 Task: Find connections with filter location Schlüchtern with filter topic #Advertisingandmarketingwith filter profile language German with filter current company Turner (Turner Broadcasting System, Inc) with filter school S D Public School with filter industry Robot Manufacturing with filter service category Bankruptcy Law with filter keywords title Media Relations Coordinator
Action: Mouse moved to (323, 243)
Screenshot: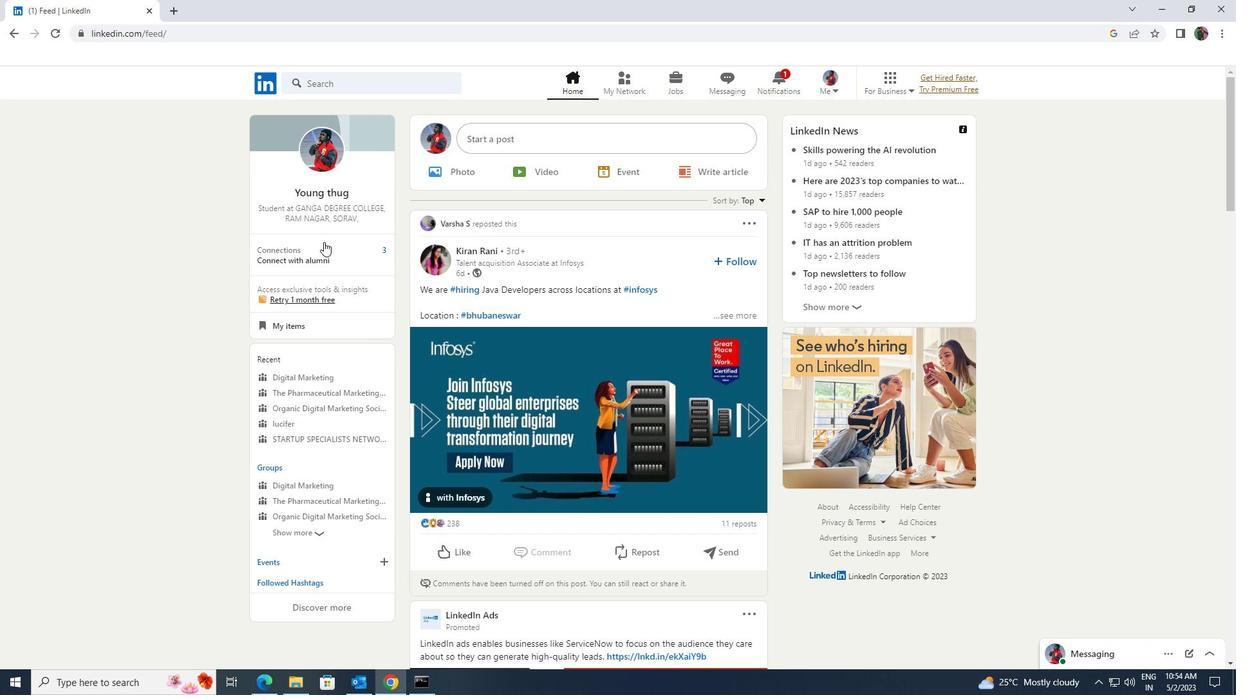 
Action: Mouse pressed left at (323, 243)
Screenshot: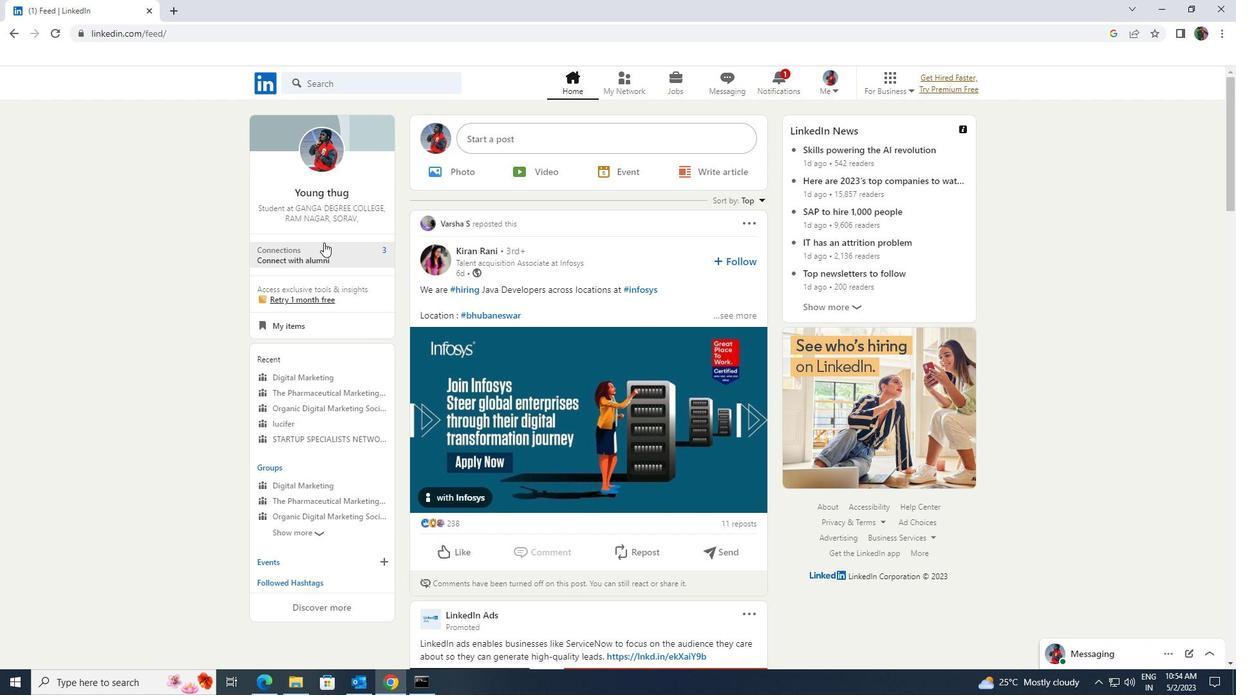 
Action: Mouse moved to (330, 158)
Screenshot: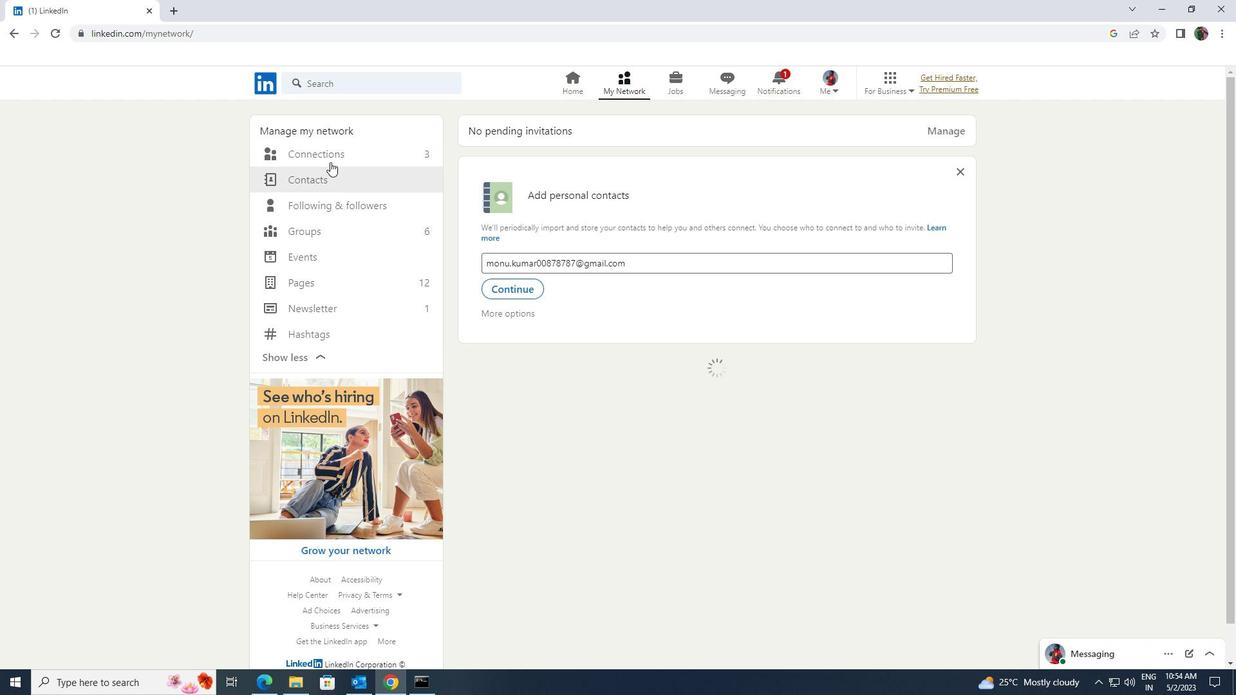 
Action: Mouse pressed left at (330, 158)
Screenshot: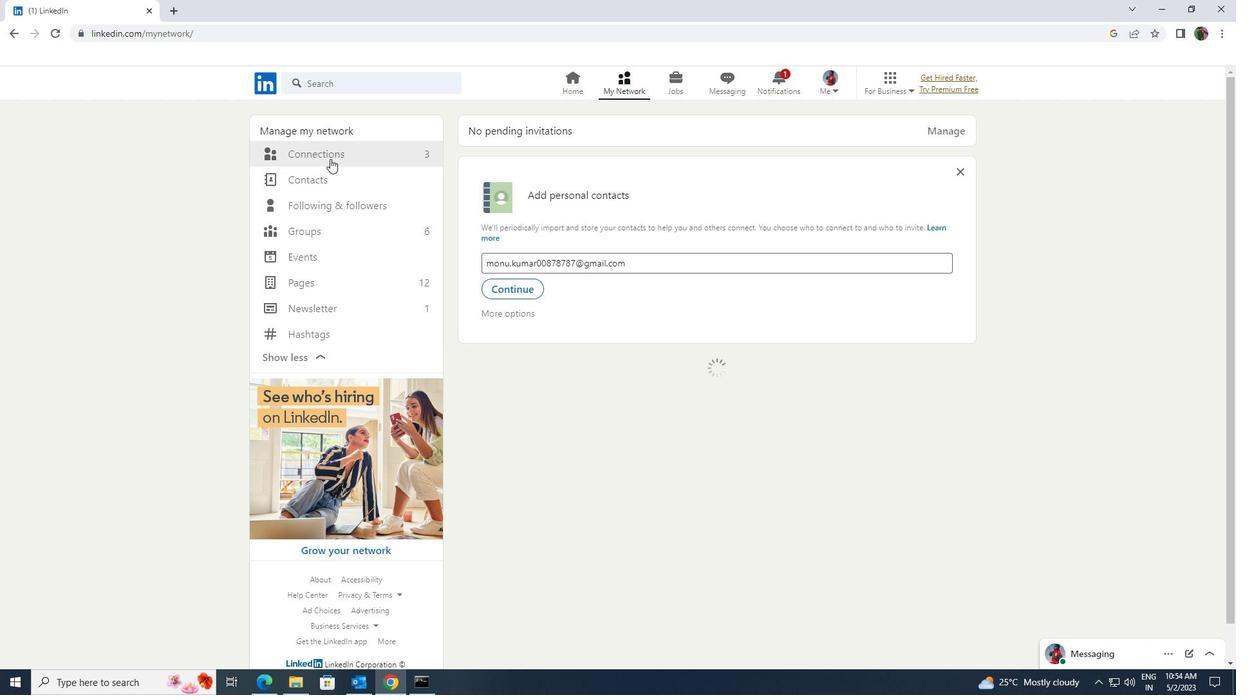 
Action: Mouse moved to (709, 156)
Screenshot: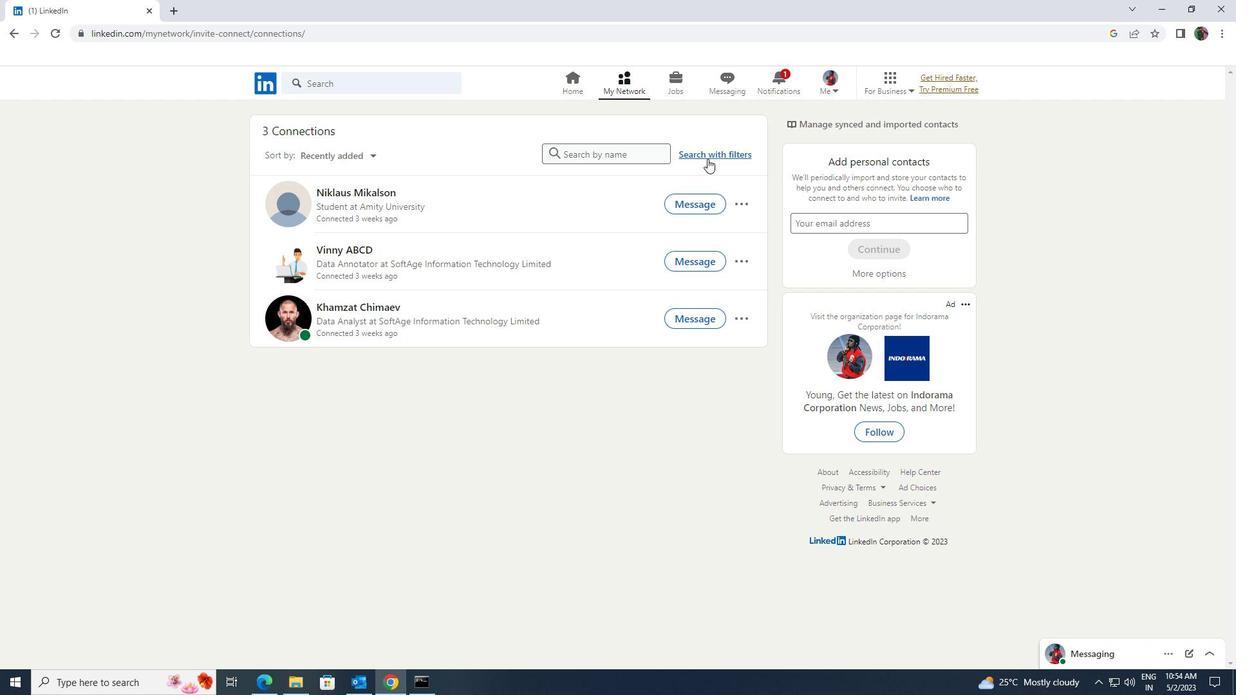 
Action: Mouse pressed left at (709, 156)
Screenshot: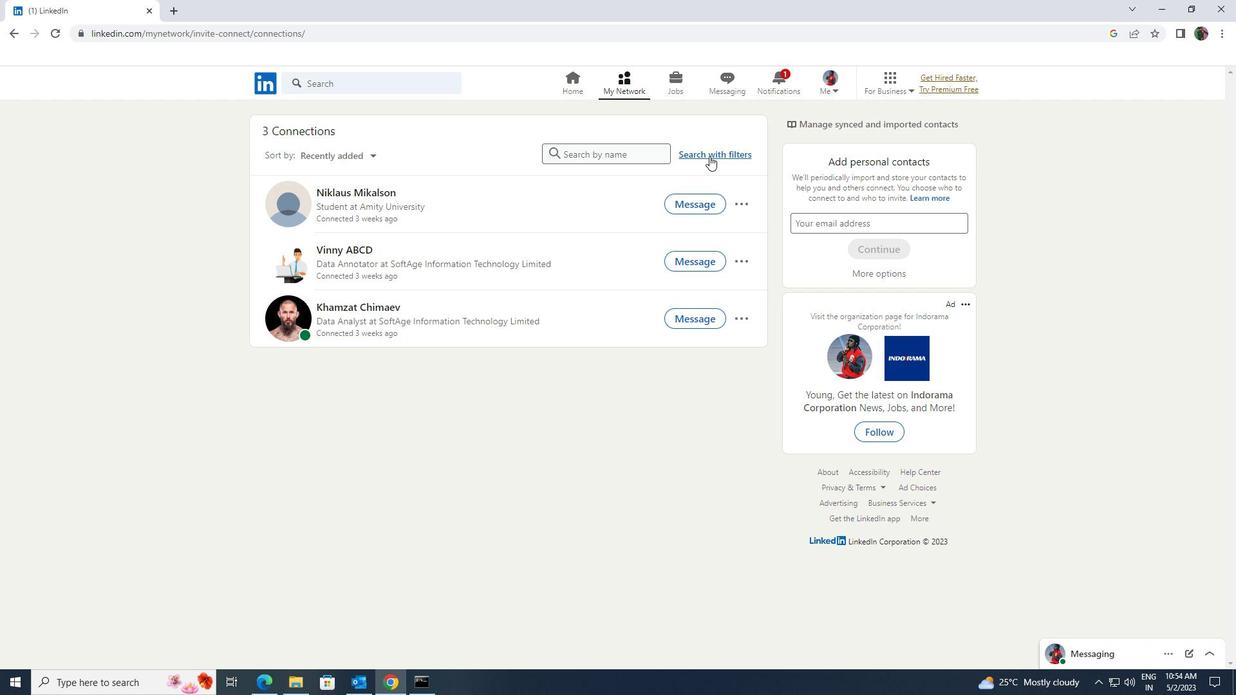 
Action: Mouse moved to (664, 121)
Screenshot: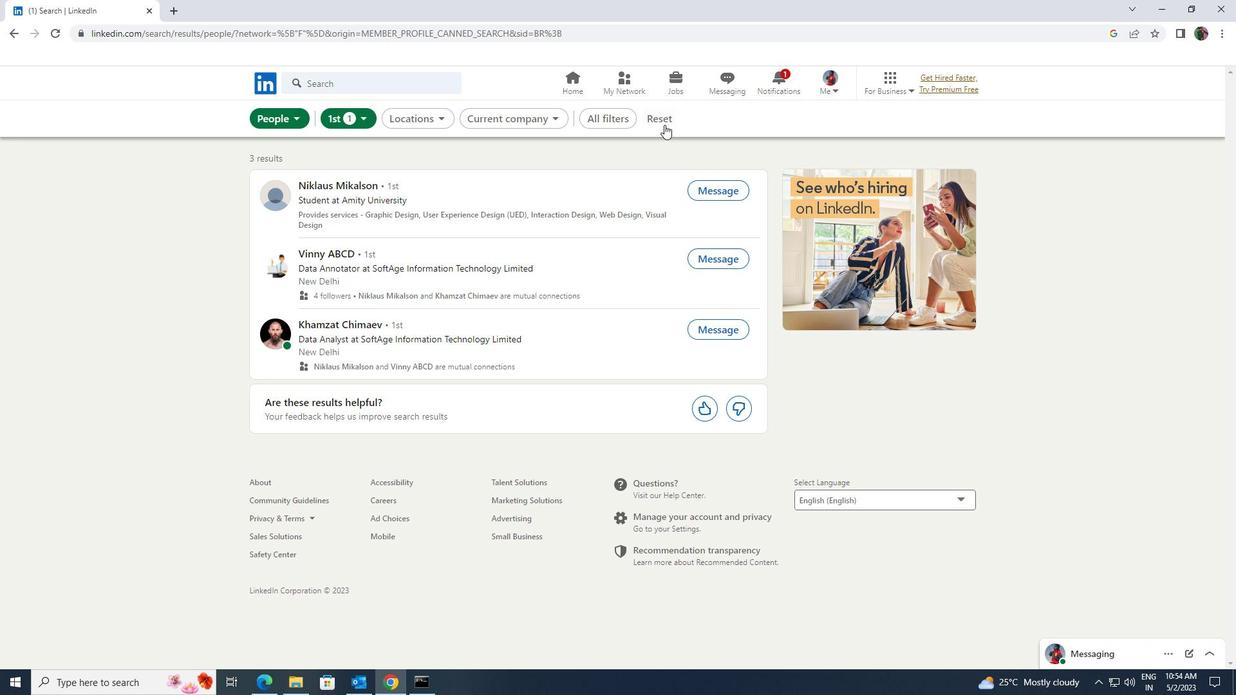 
Action: Mouse pressed left at (664, 121)
Screenshot: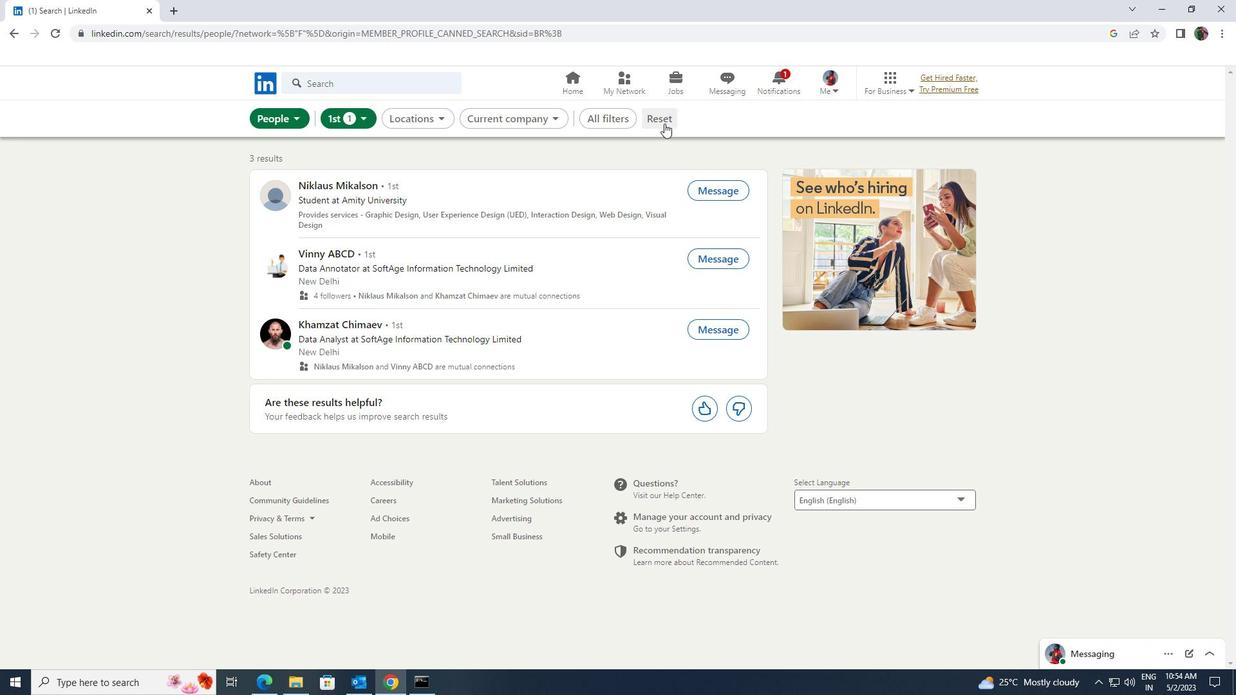 
Action: Mouse moved to (653, 123)
Screenshot: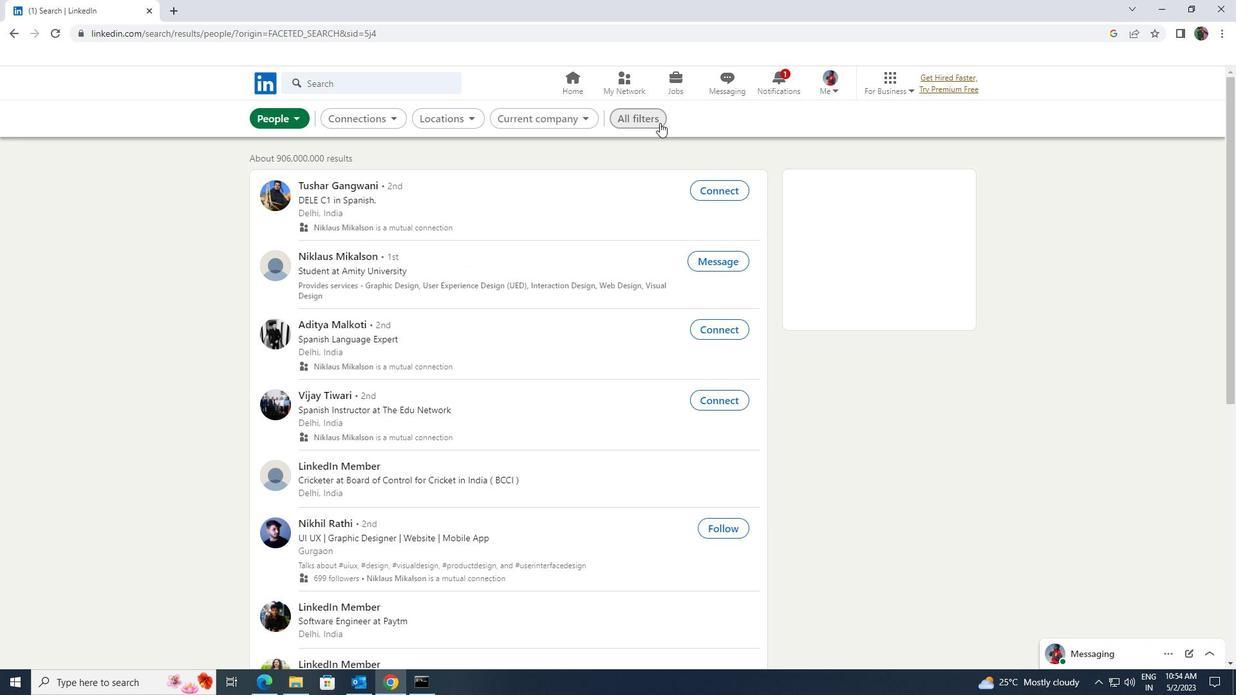 
Action: Mouse pressed left at (653, 123)
Screenshot: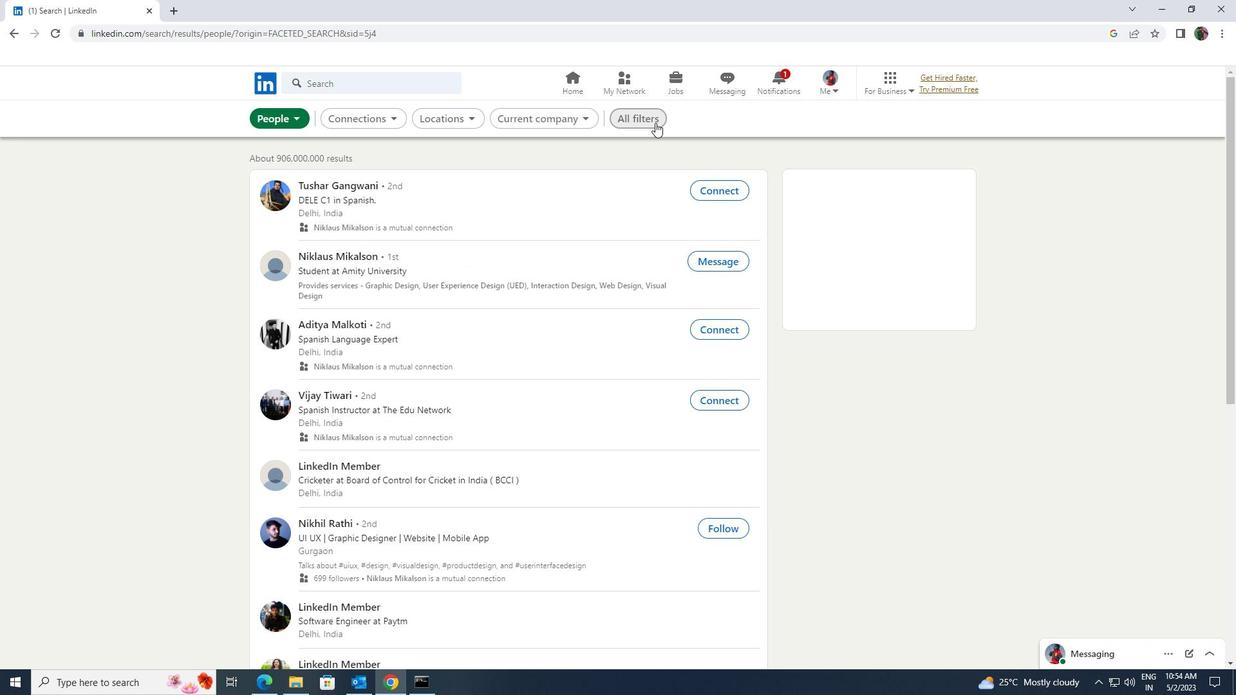 
Action: Mouse moved to (1036, 363)
Screenshot: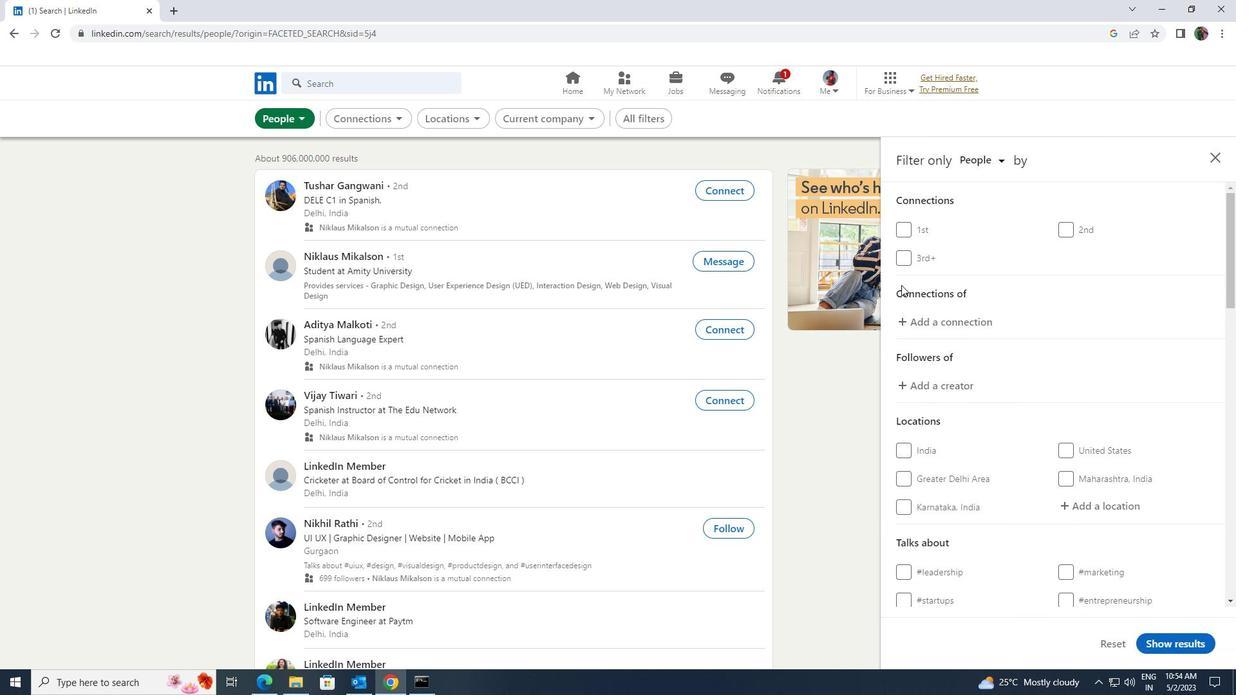 
Action: Mouse scrolled (1036, 362) with delta (0, 0)
Screenshot: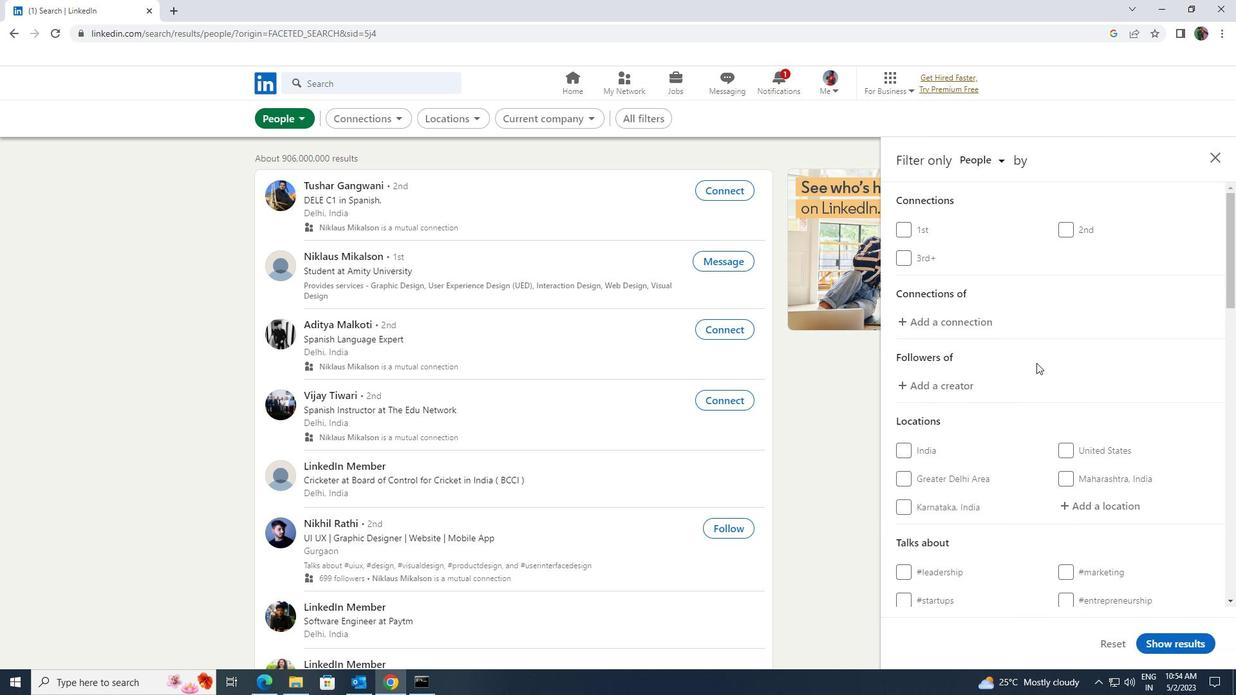 
Action: Mouse scrolled (1036, 362) with delta (0, 0)
Screenshot: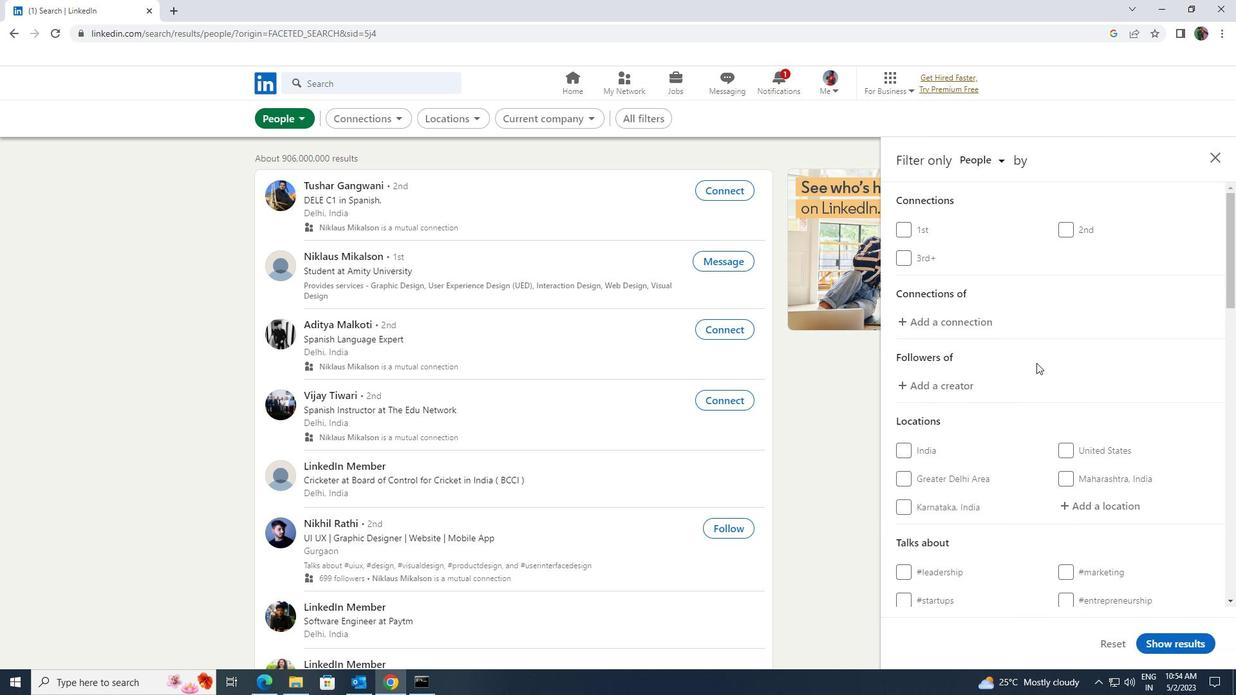 
Action: Mouse moved to (1076, 379)
Screenshot: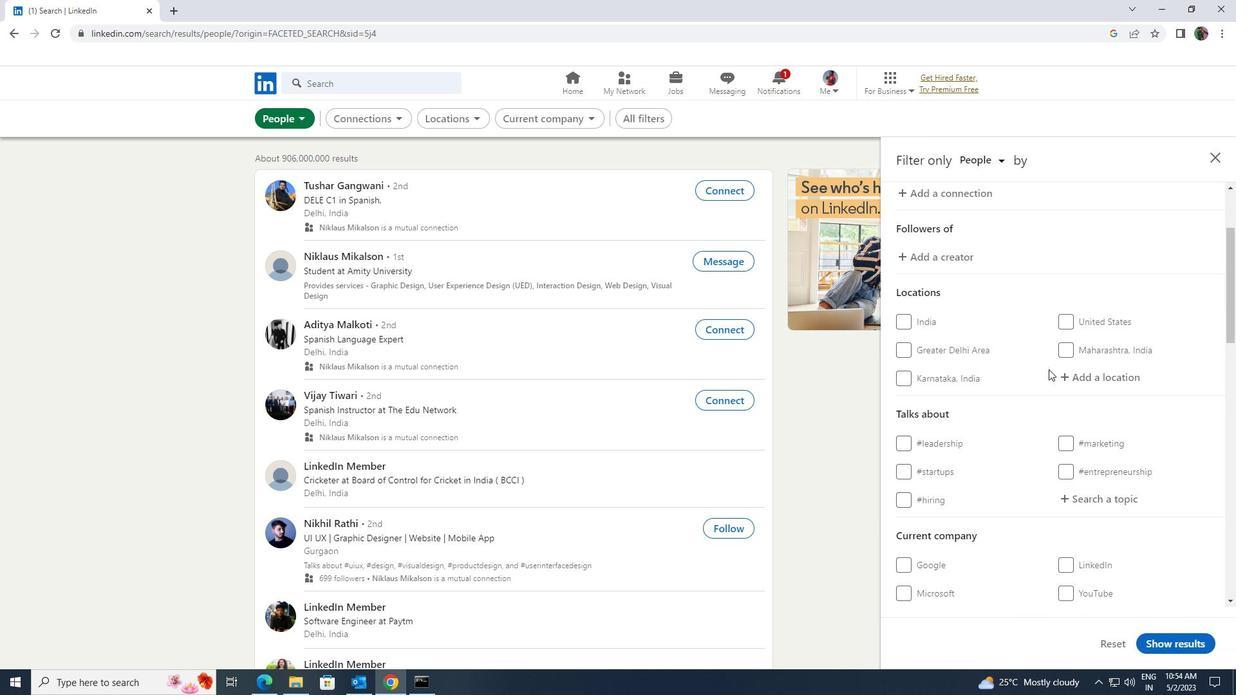 
Action: Mouse pressed left at (1076, 379)
Screenshot: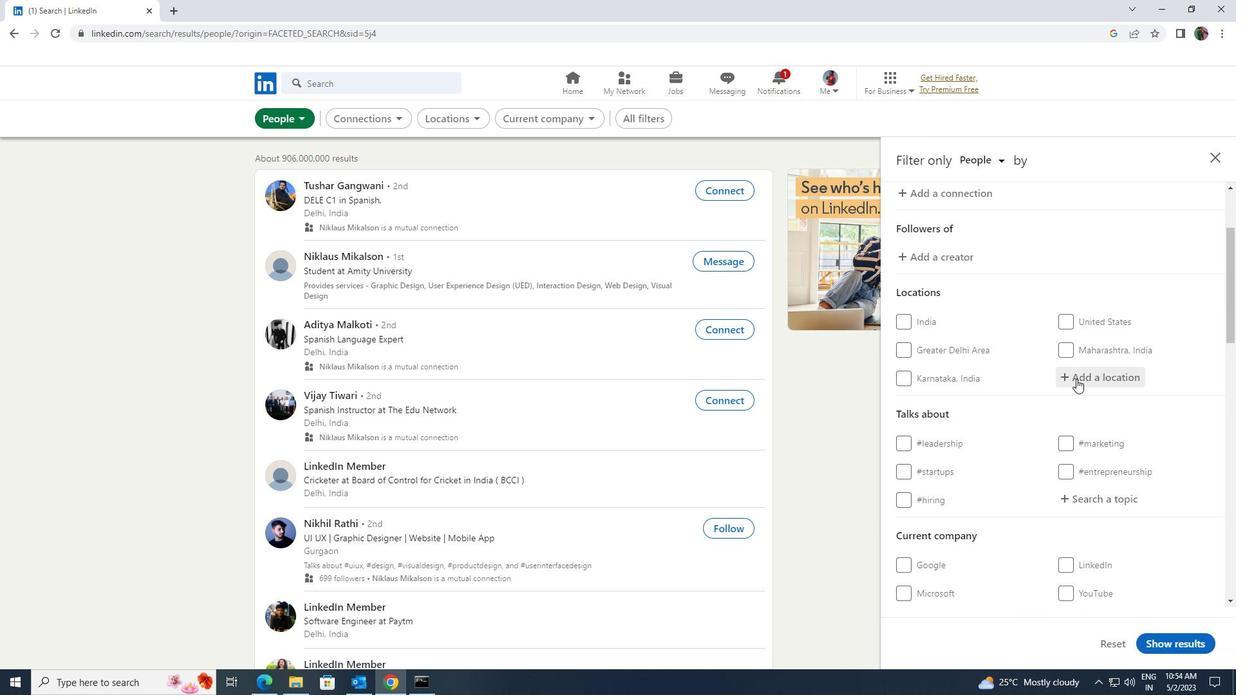 
Action: Key pressed <Key.shift>SCHLU
Screenshot: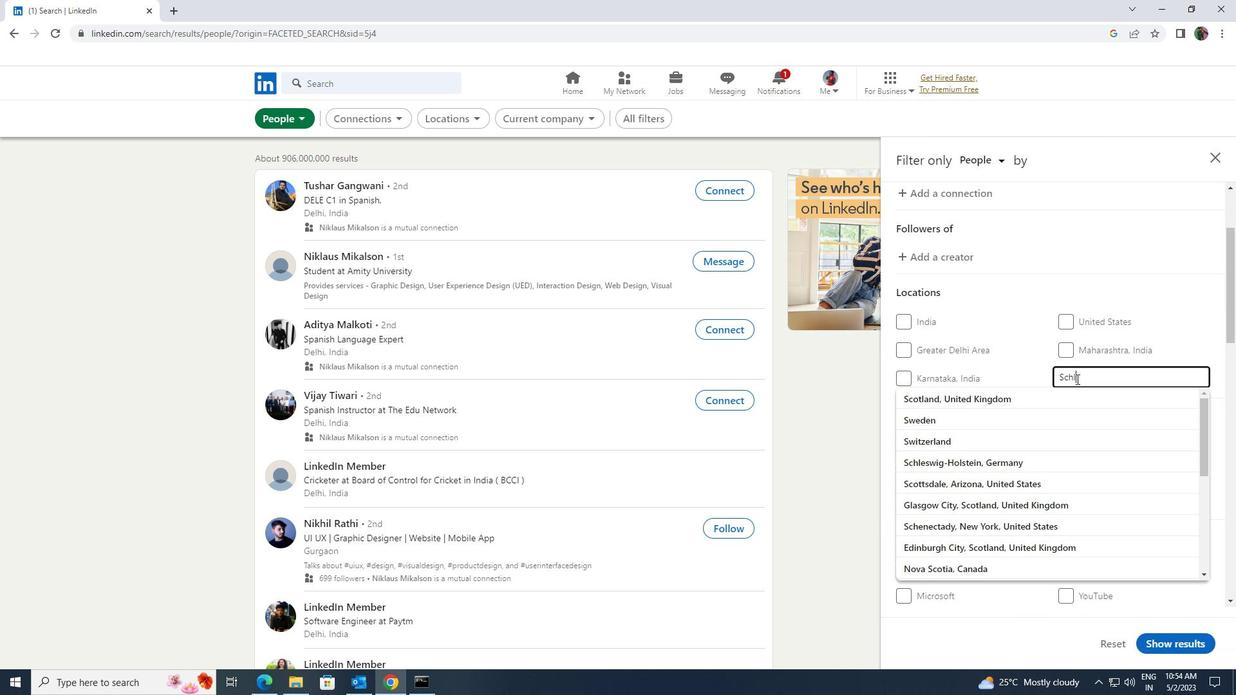 
Action: Mouse moved to (1073, 392)
Screenshot: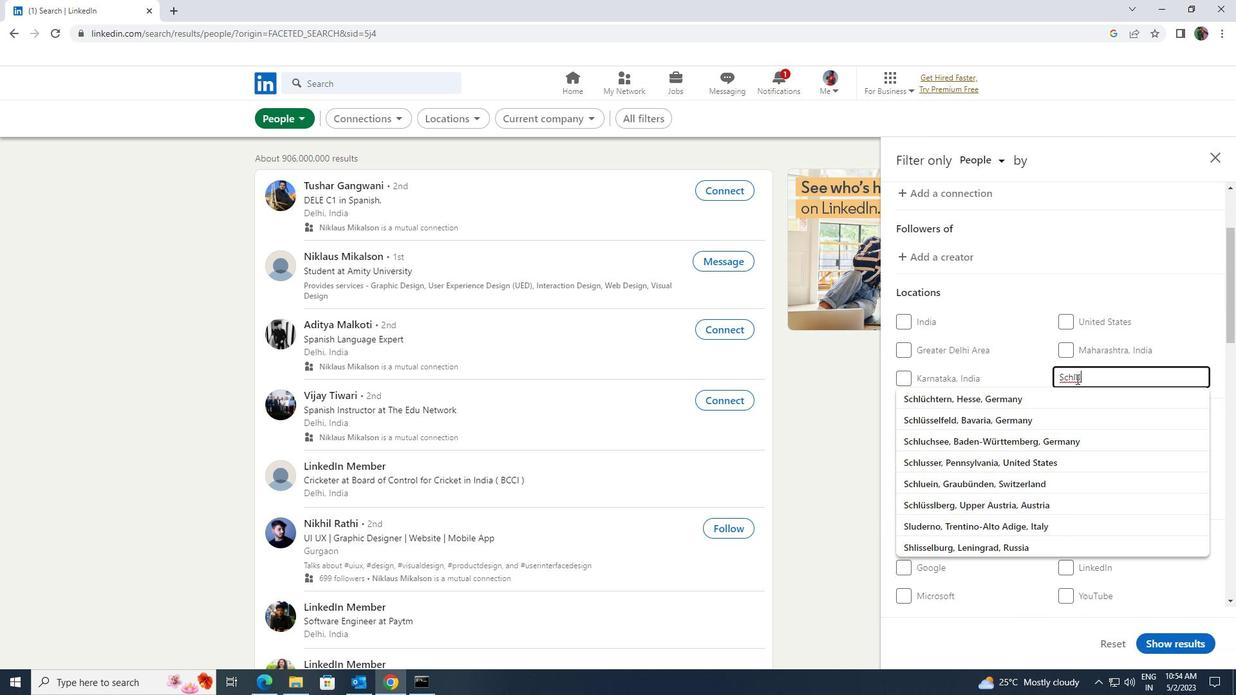 
Action: Mouse pressed left at (1073, 392)
Screenshot: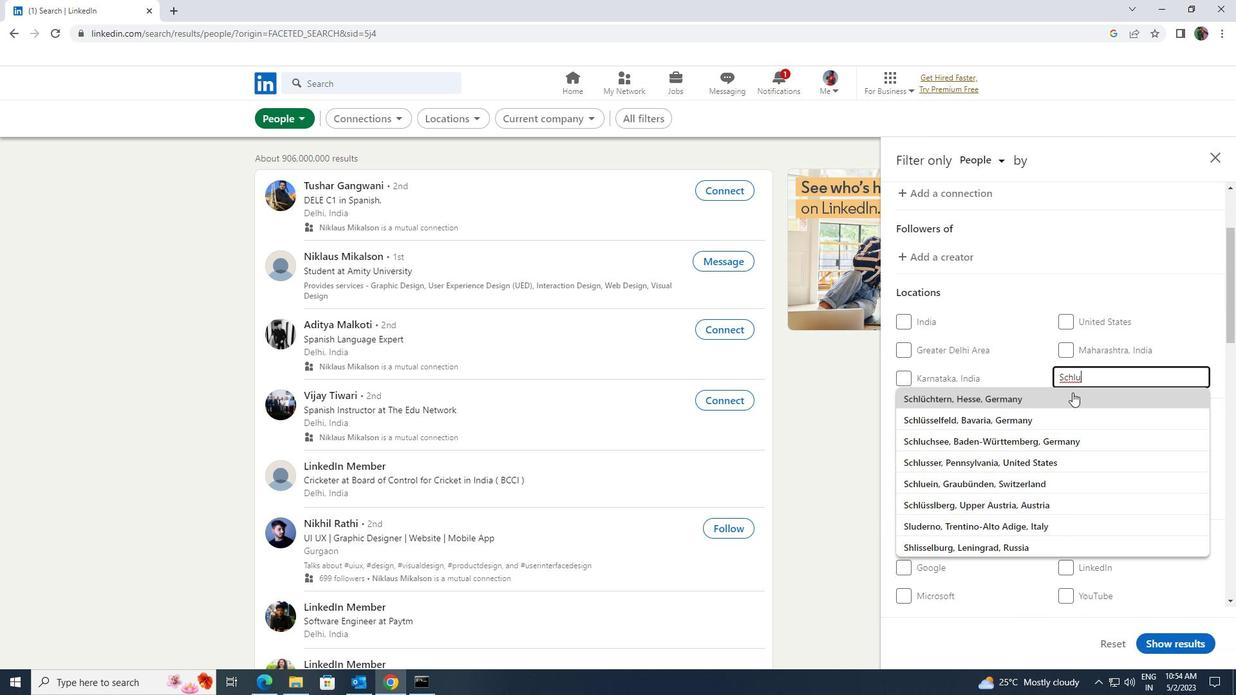 
Action: Mouse scrolled (1073, 392) with delta (0, 0)
Screenshot: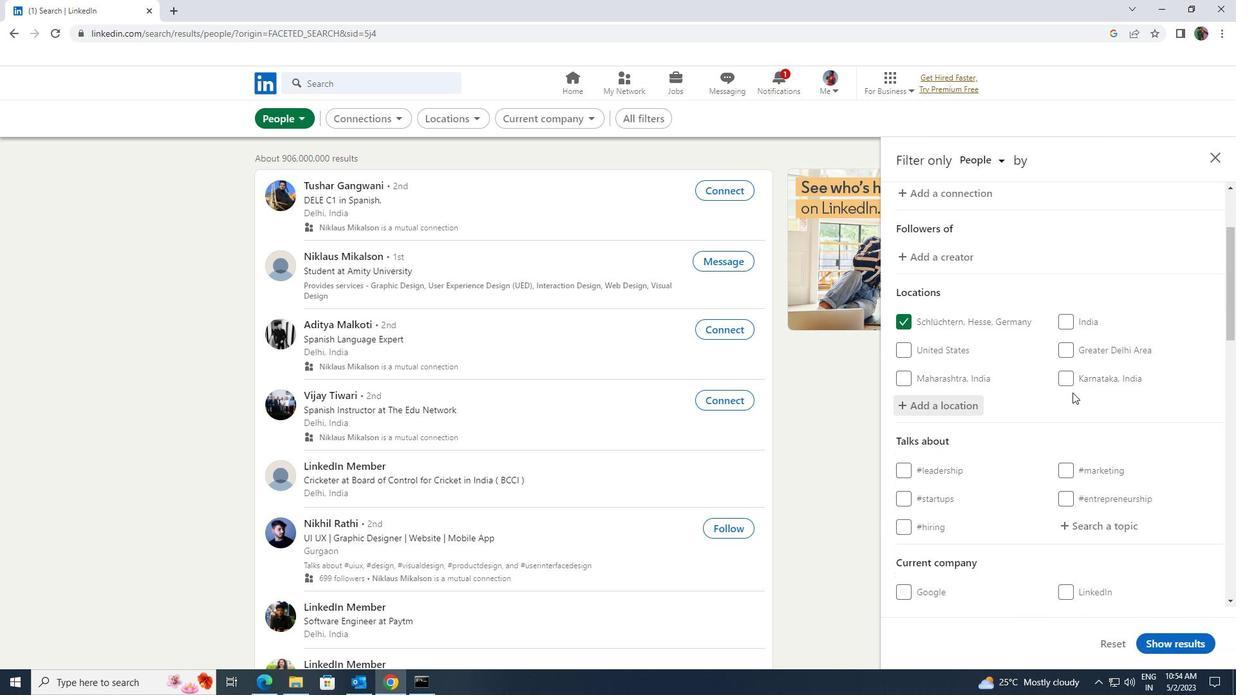 
Action: Mouse scrolled (1073, 392) with delta (0, 0)
Screenshot: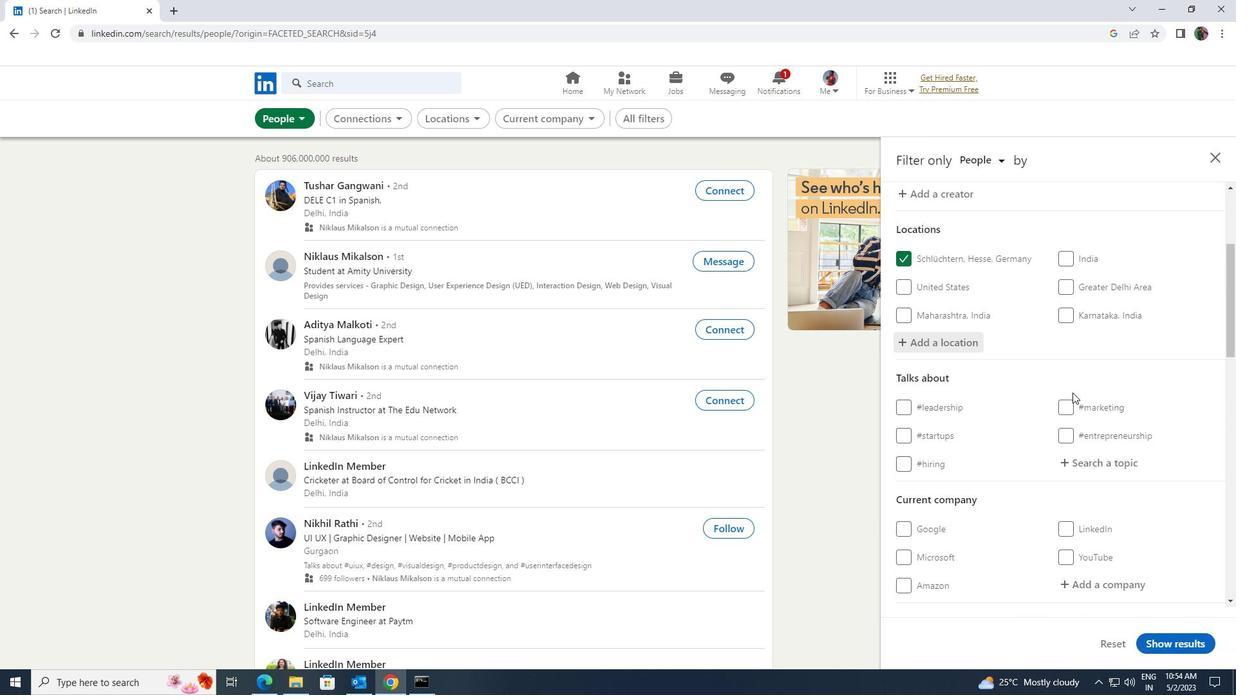 
Action: Mouse moved to (1071, 394)
Screenshot: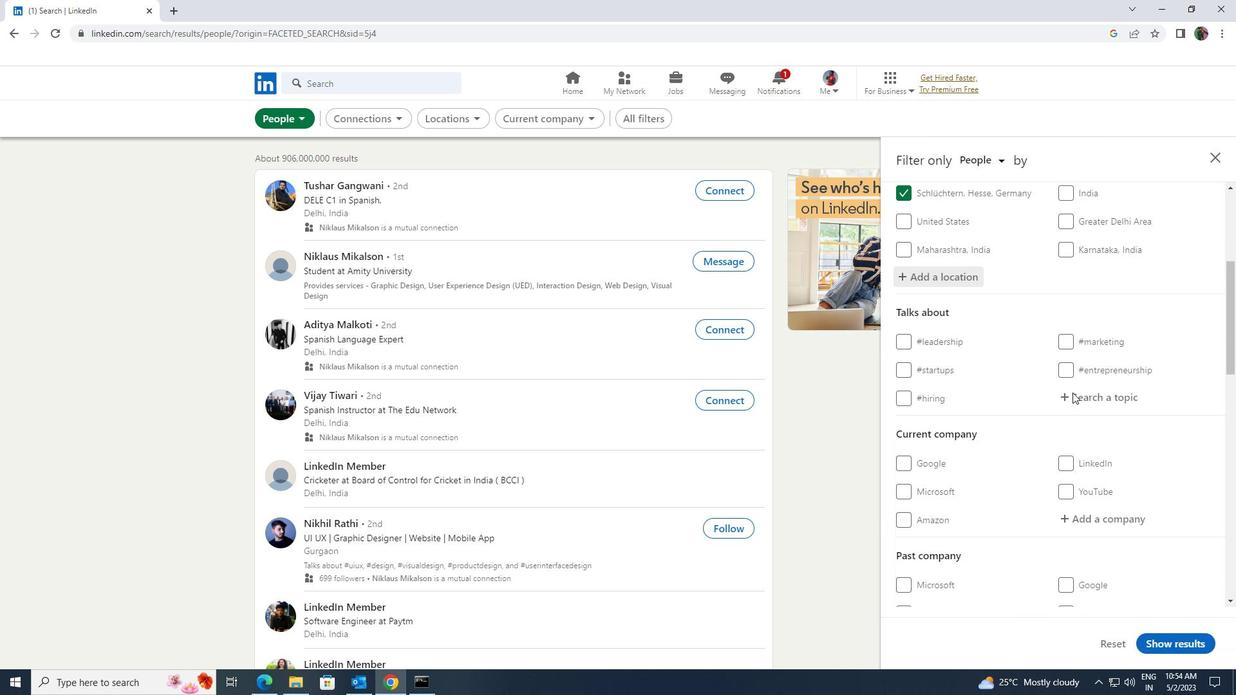
Action: Mouse pressed left at (1071, 394)
Screenshot: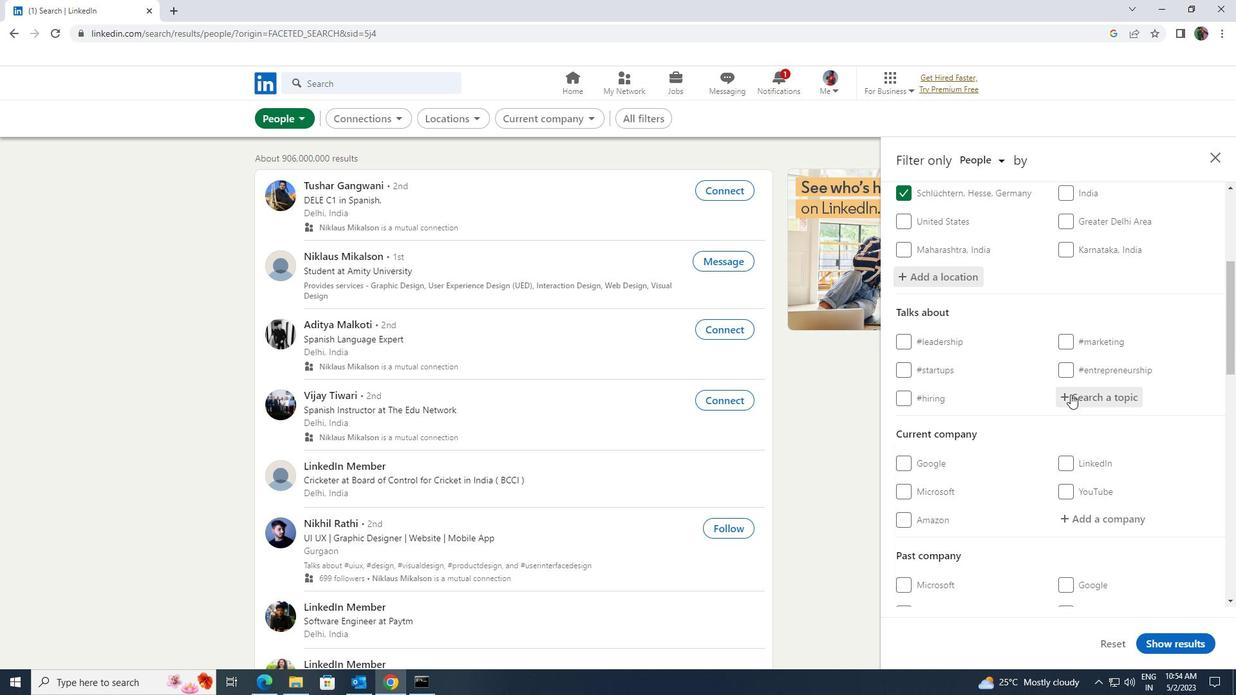 
Action: Key pressed <Key.shift><Key.shift><Key.shift><Key.shift><Key.shift><Key.shift><Key.shift><Key.shift><Key.shift><Key.shift><Key.shift><Key.shift><Key.shift><Key.shift>ADVERTISI
Screenshot: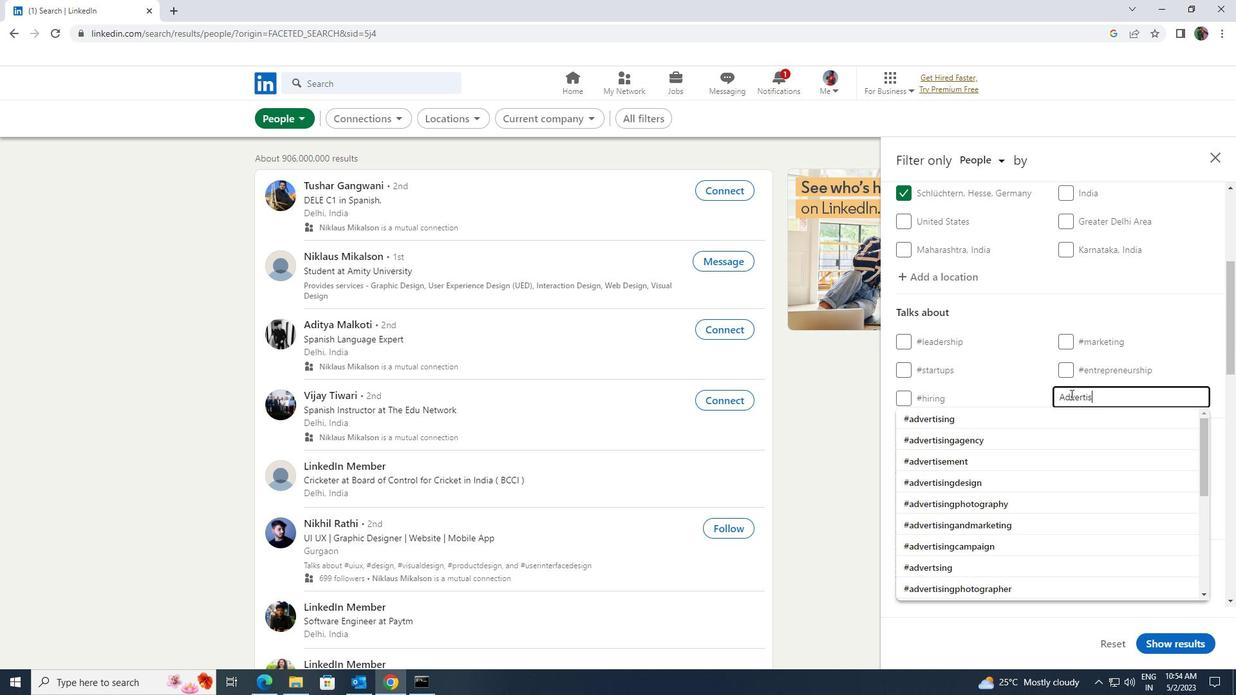 
Action: Mouse moved to (1059, 412)
Screenshot: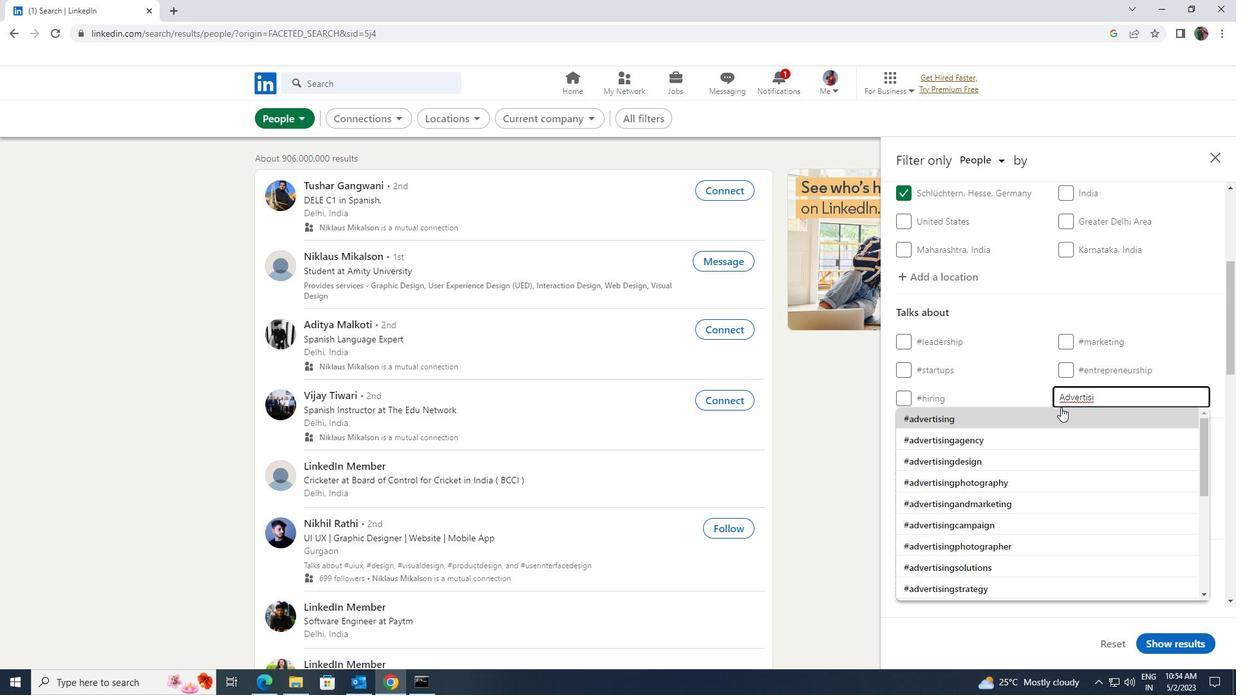
Action: Mouse pressed left at (1059, 412)
Screenshot: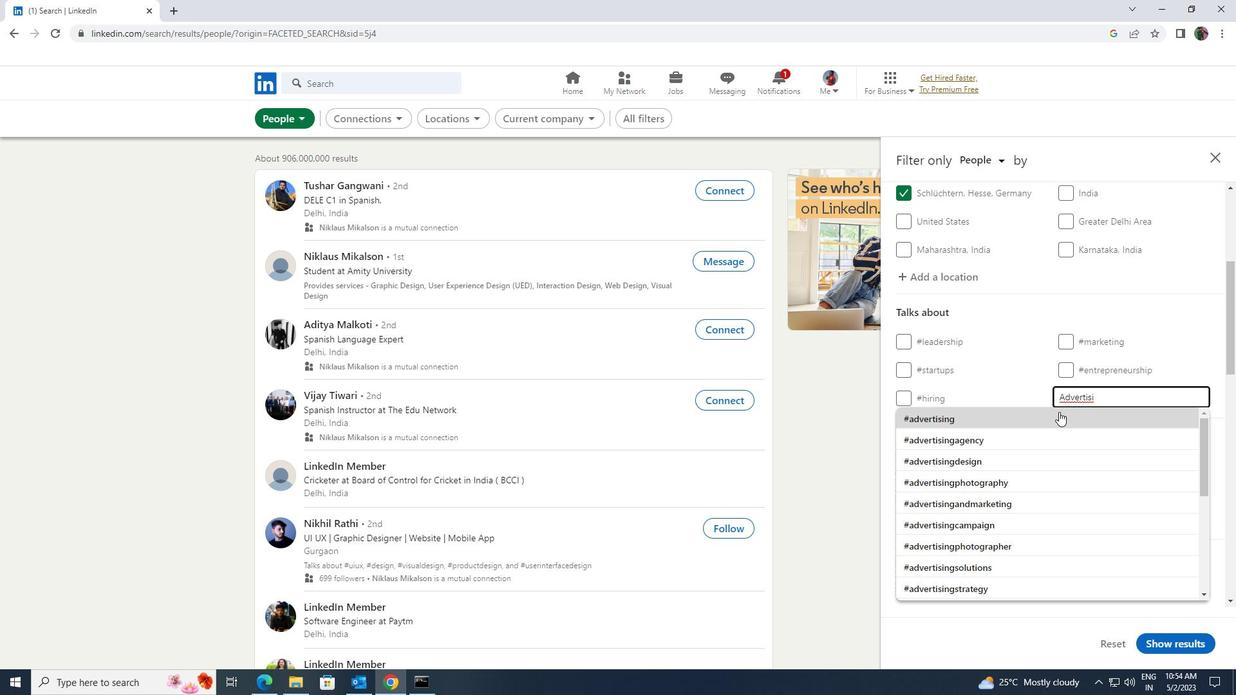 
Action: Mouse moved to (1058, 413)
Screenshot: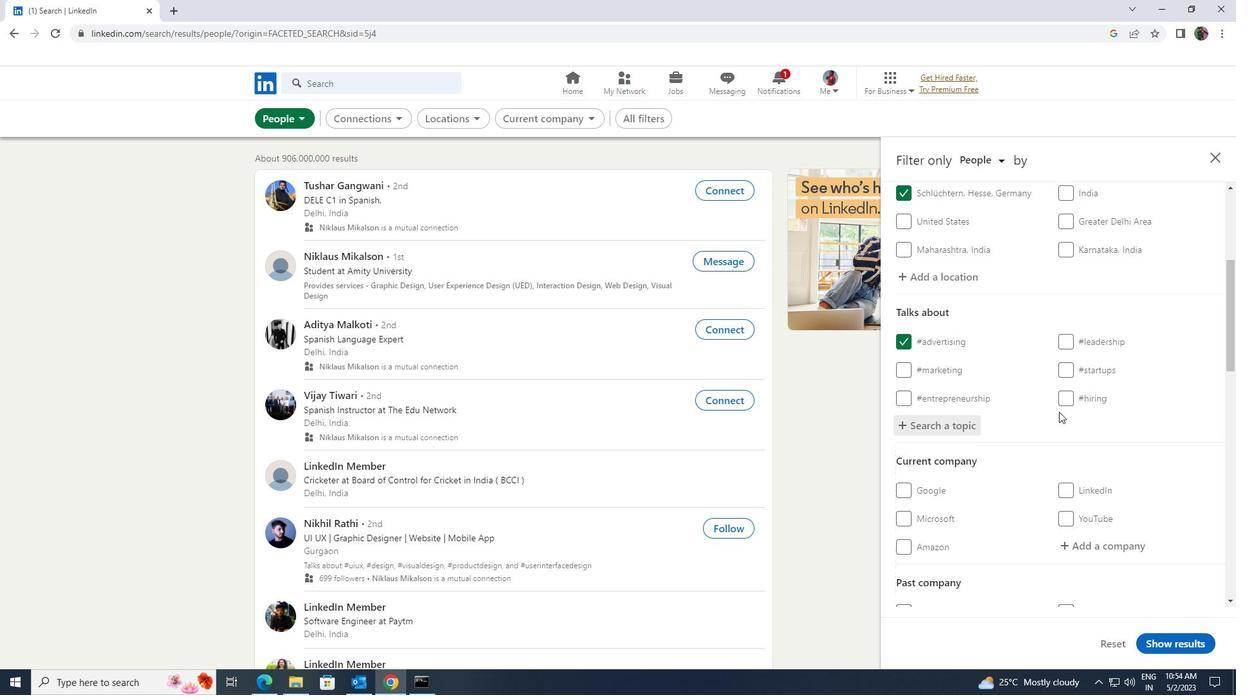 
Action: Mouse scrolled (1058, 412) with delta (0, 0)
Screenshot: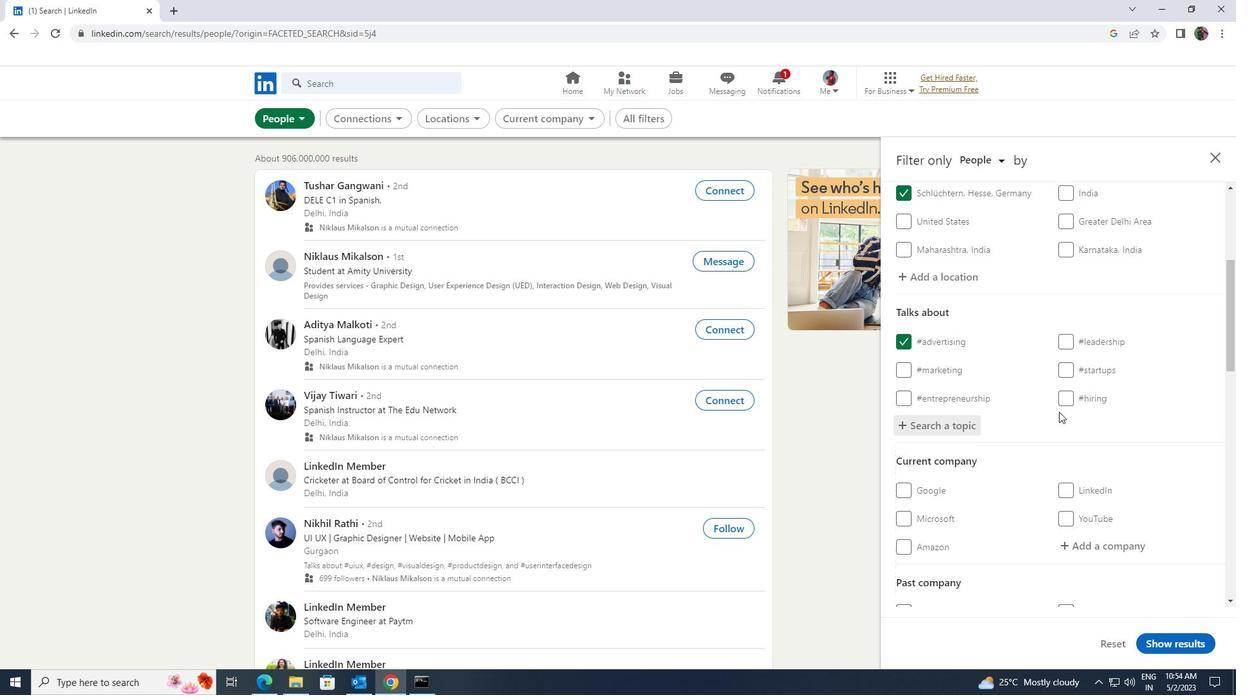 
Action: Mouse scrolled (1058, 412) with delta (0, 0)
Screenshot: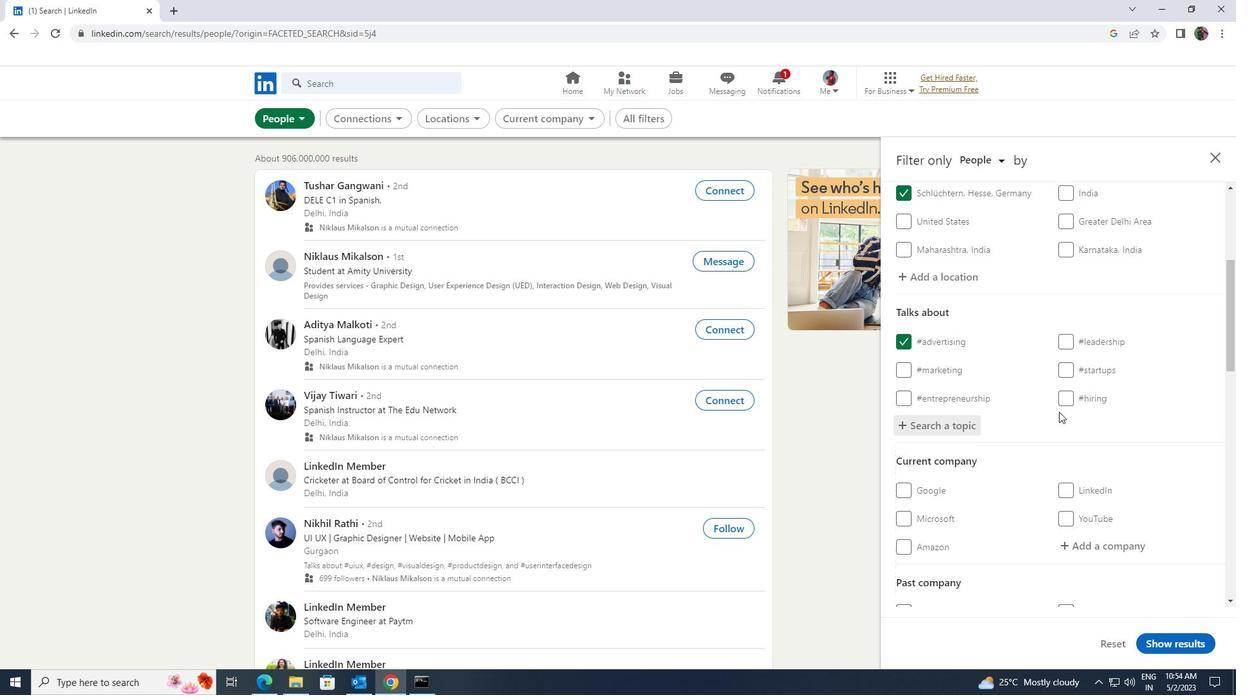 
Action: Mouse scrolled (1058, 412) with delta (0, 0)
Screenshot: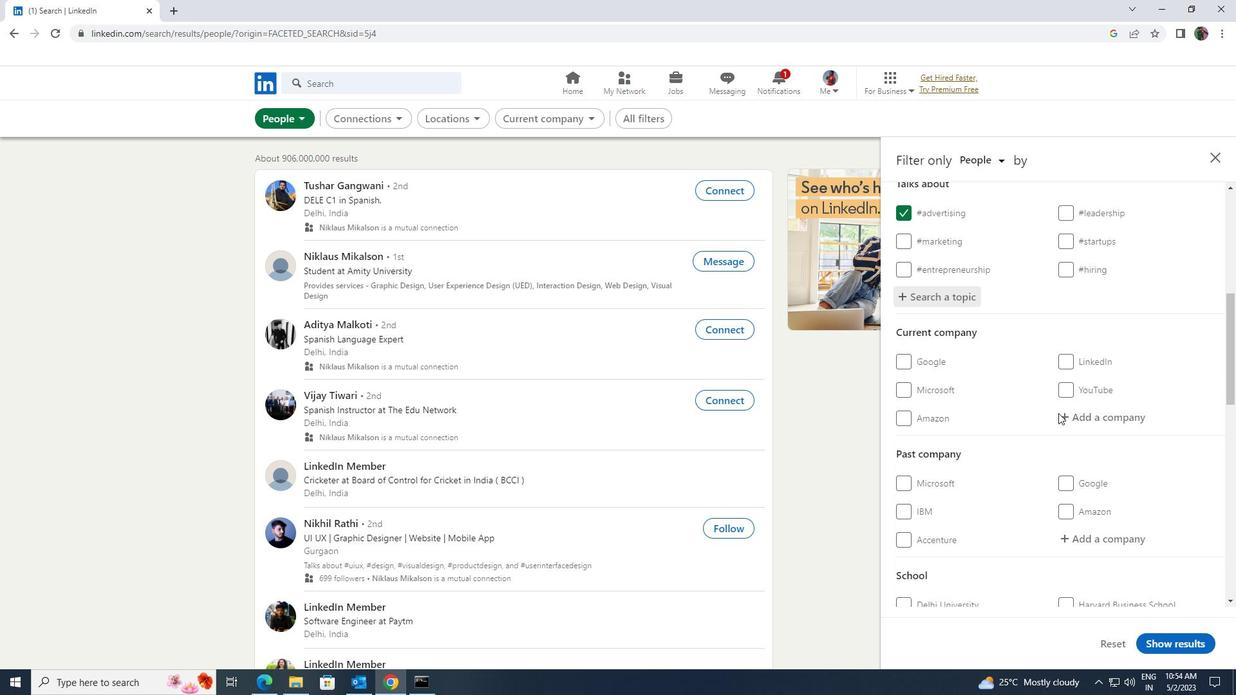 
Action: Mouse scrolled (1058, 412) with delta (0, 0)
Screenshot: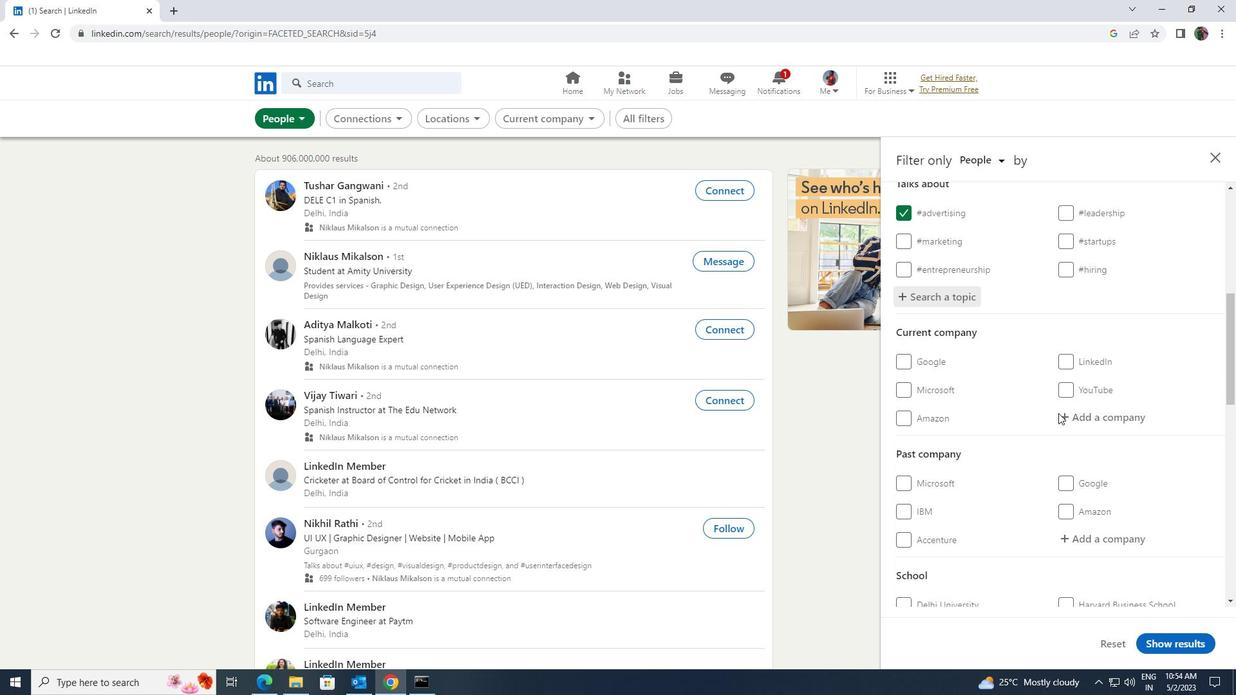 
Action: Mouse scrolled (1058, 412) with delta (0, 0)
Screenshot: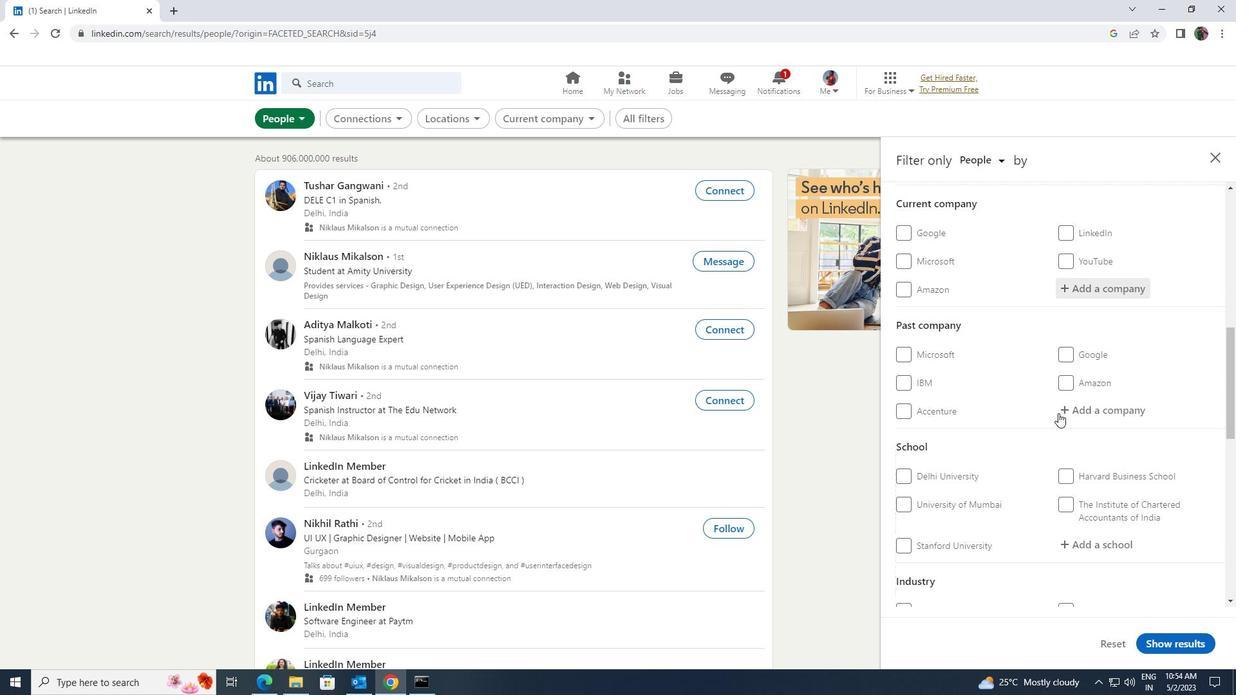 
Action: Mouse scrolled (1058, 412) with delta (0, 0)
Screenshot: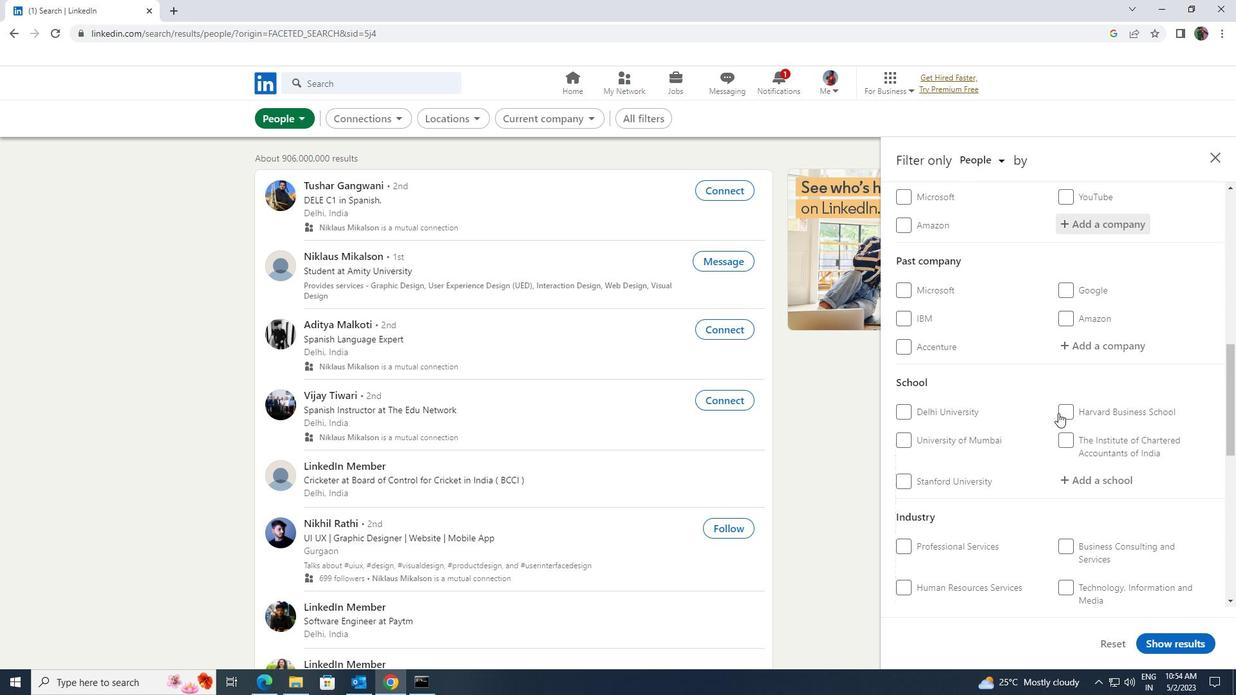 
Action: Mouse scrolled (1058, 412) with delta (0, 0)
Screenshot: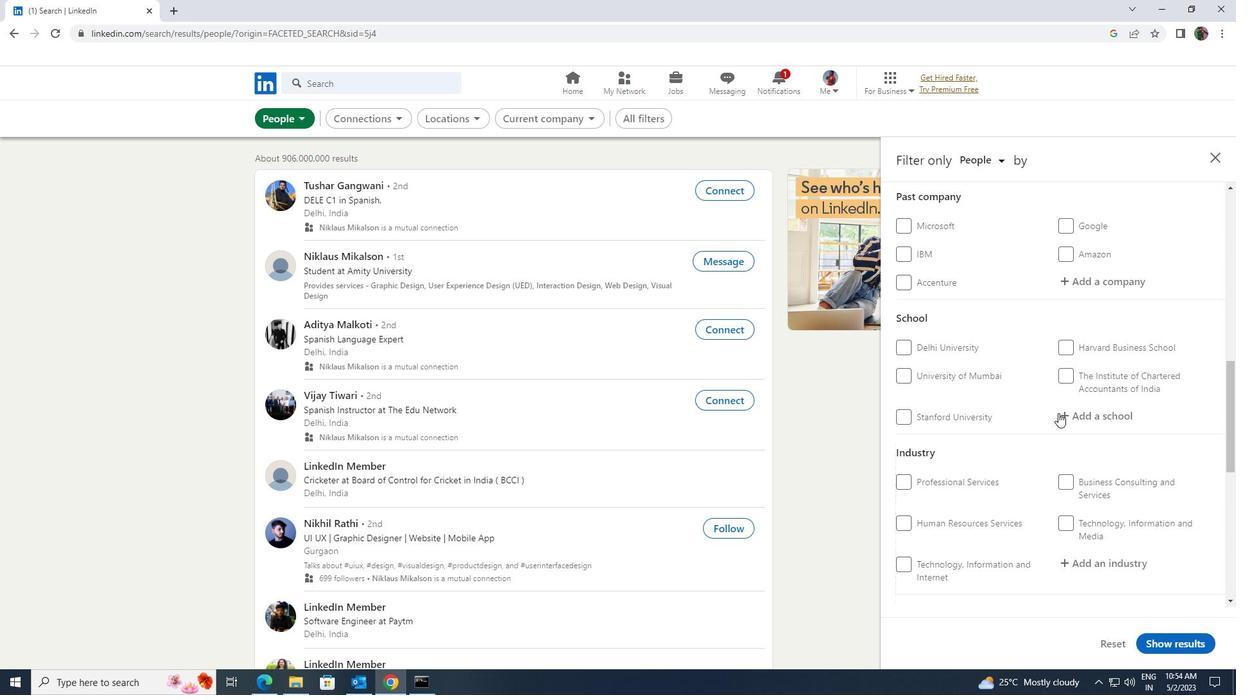 
Action: Mouse scrolled (1058, 412) with delta (0, 0)
Screenshot: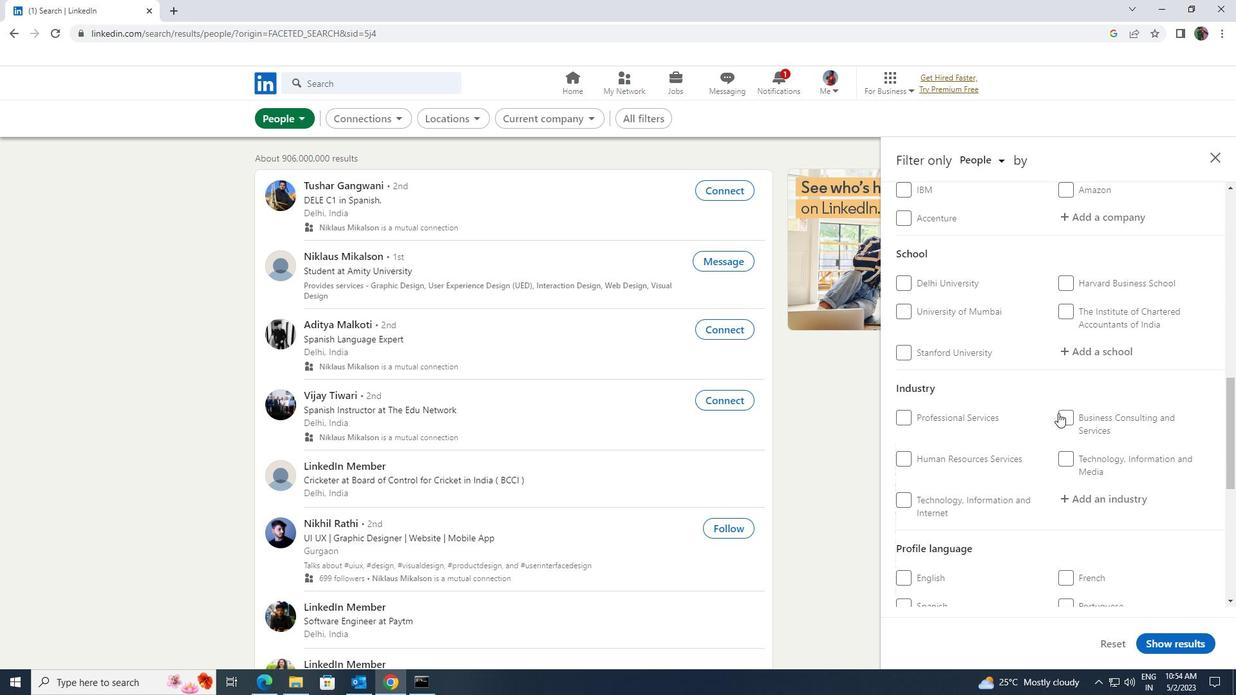 
Action: Mouse scrolled (1058, 412) with delta (0, 0)
Screenshot: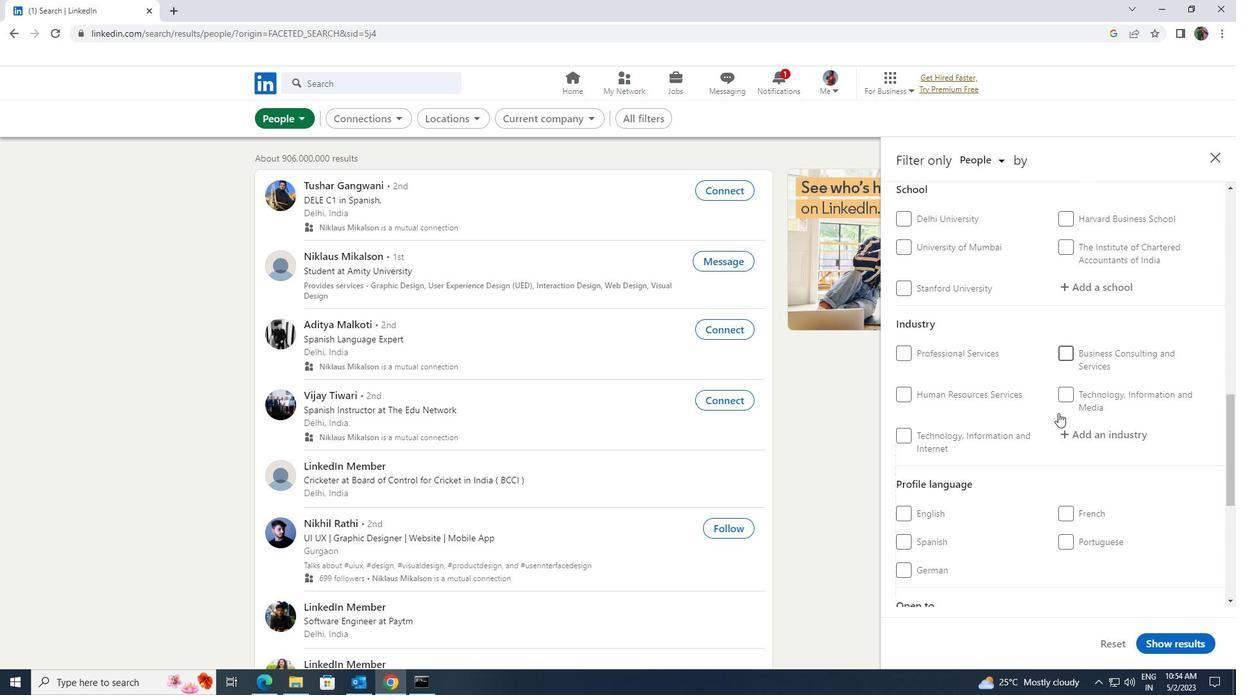 
Action: Mouse moved to (1071, 472)
Screenshot: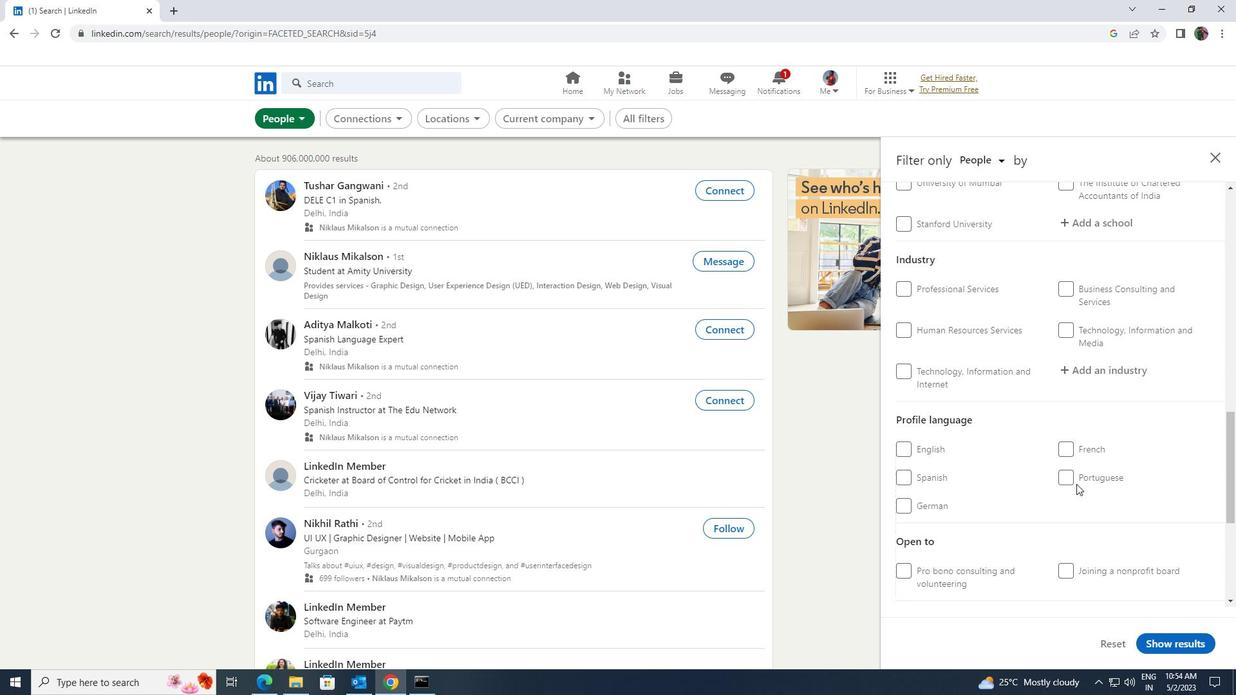 
Action: Mouse pressed left at (1071, 472)
Screenshot: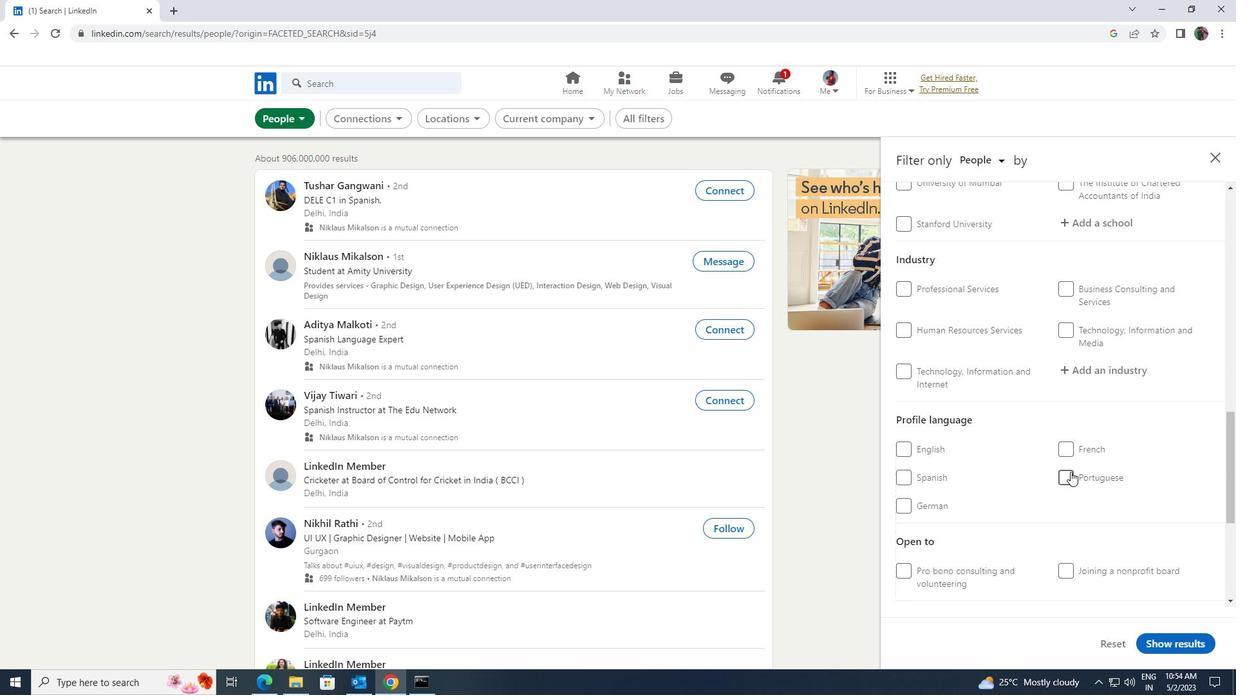 
Action: Mouse scrolled (1071, 472) with delta (0, 0)
Screenshot: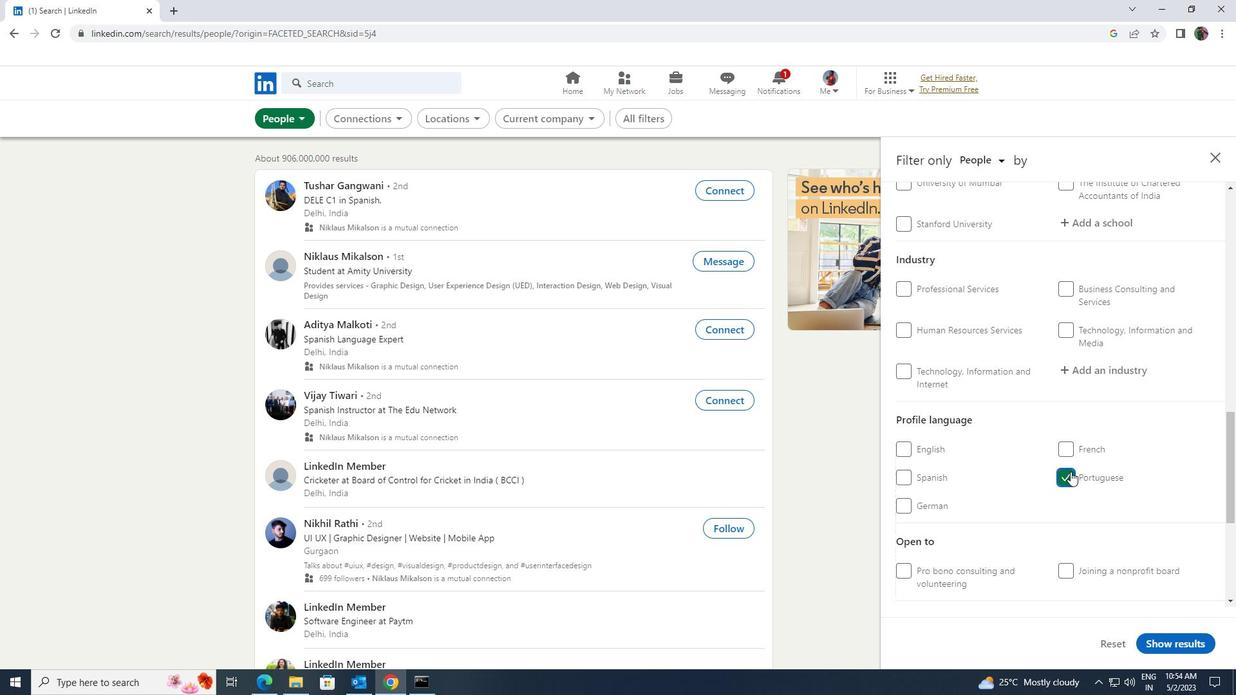 
Action: Mouse scrolled (1071, 472) with delta (0, 0)
Screenshot: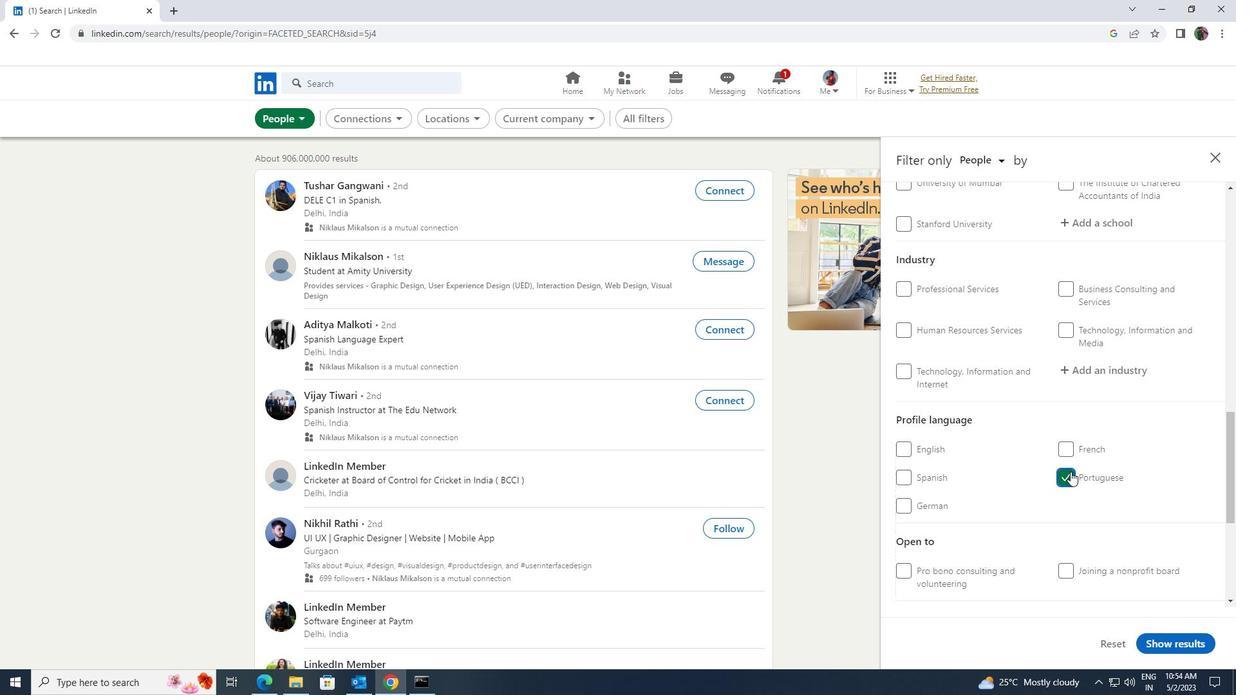 
Action: Mouse scrolled (1071, 472) with delta (0, 0)
Screenshot: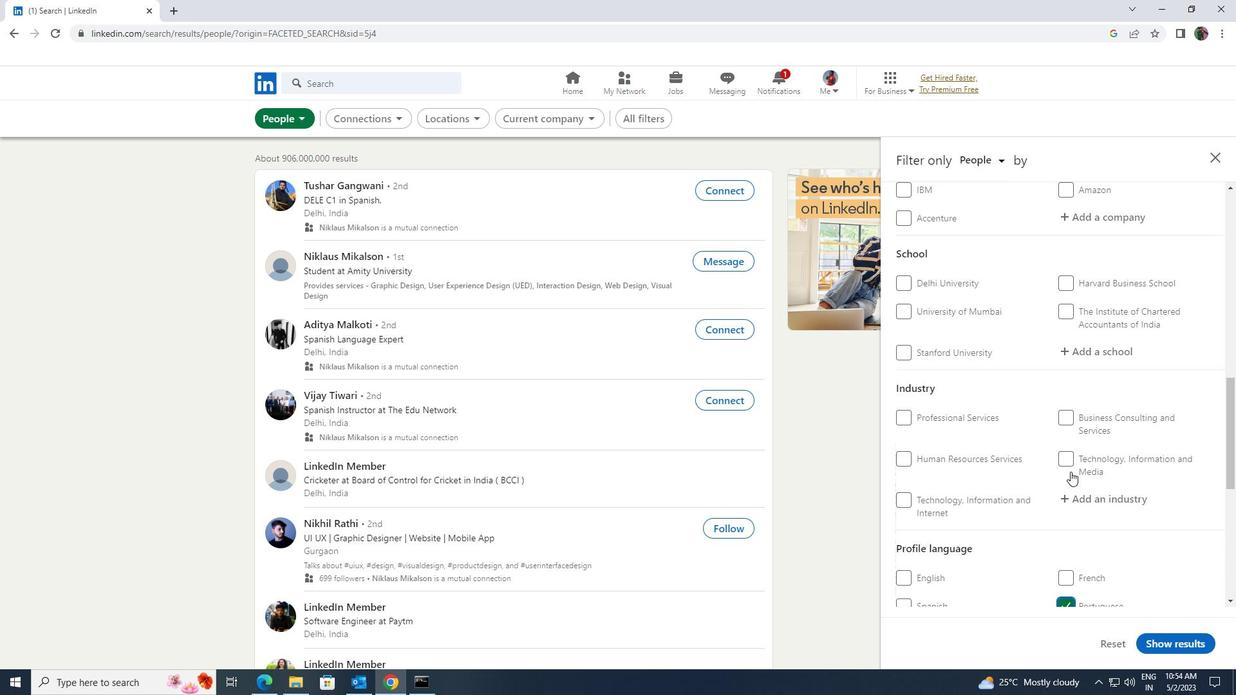 
Action: Mouse scrolled (1071, 472) with delta (0, 0)
Screenshot: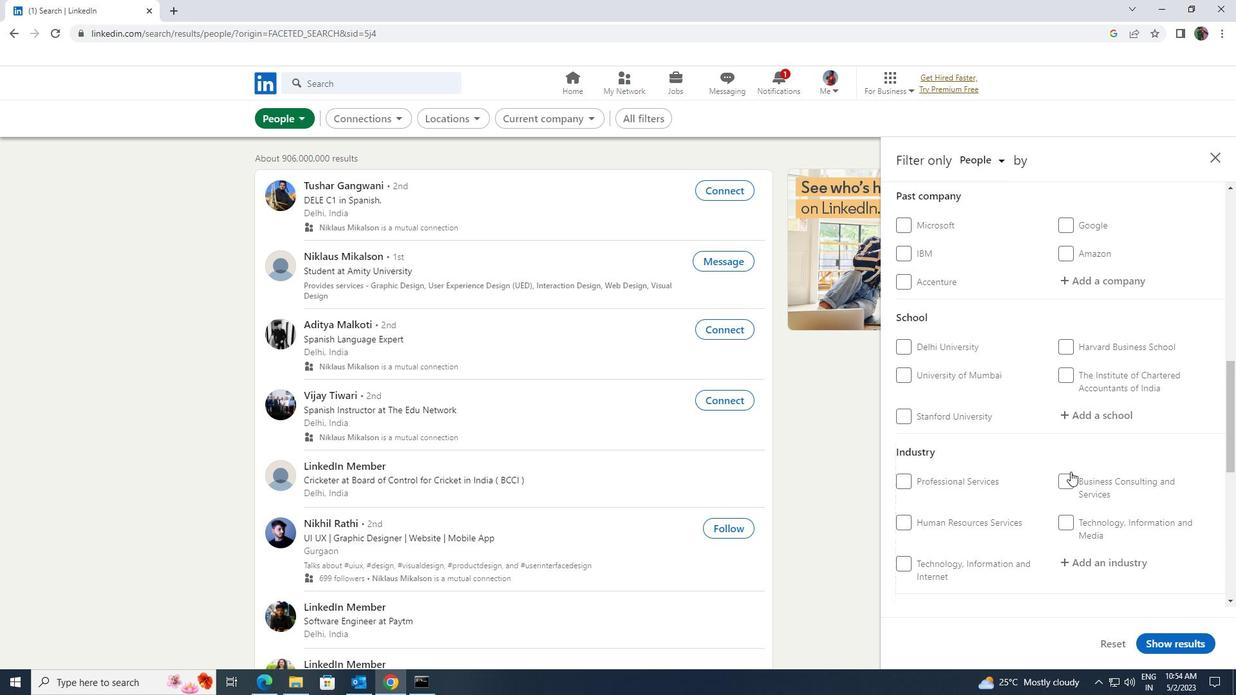 
Action: Mouse scrolled (1071, 472) with delta (0, 0)
Screenshot: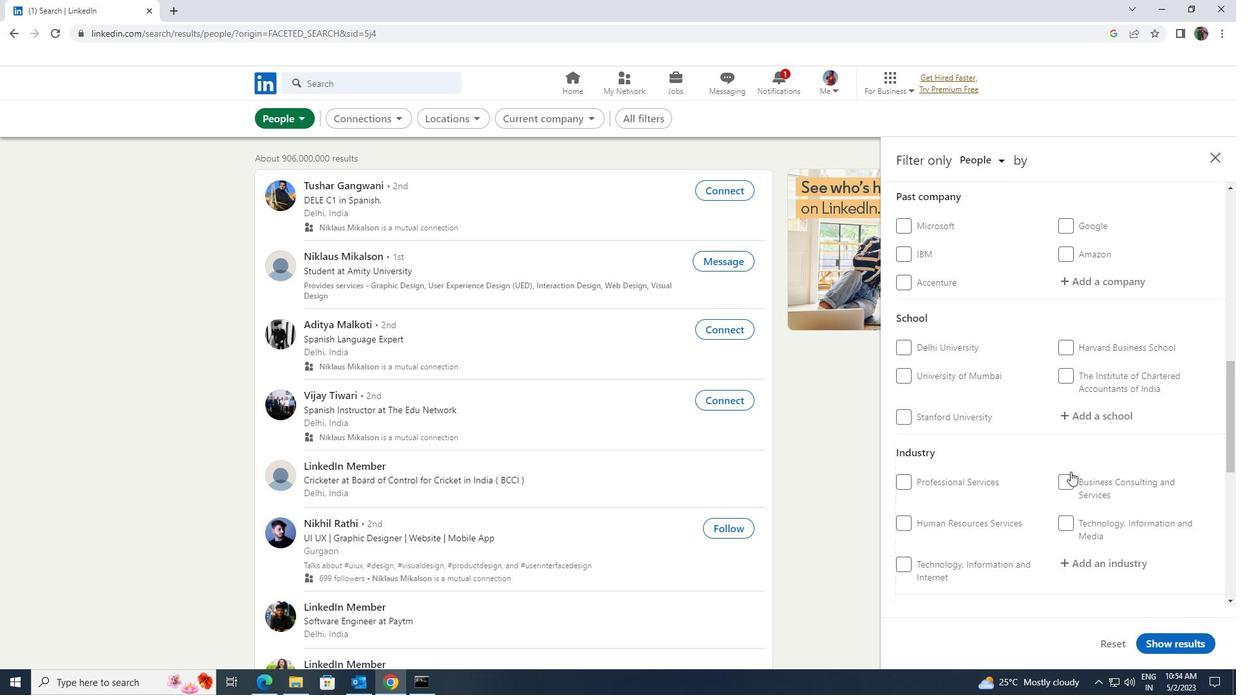 
Action: Mouse scrolled (1071, 472) with delta (0, 0)
Screenshot: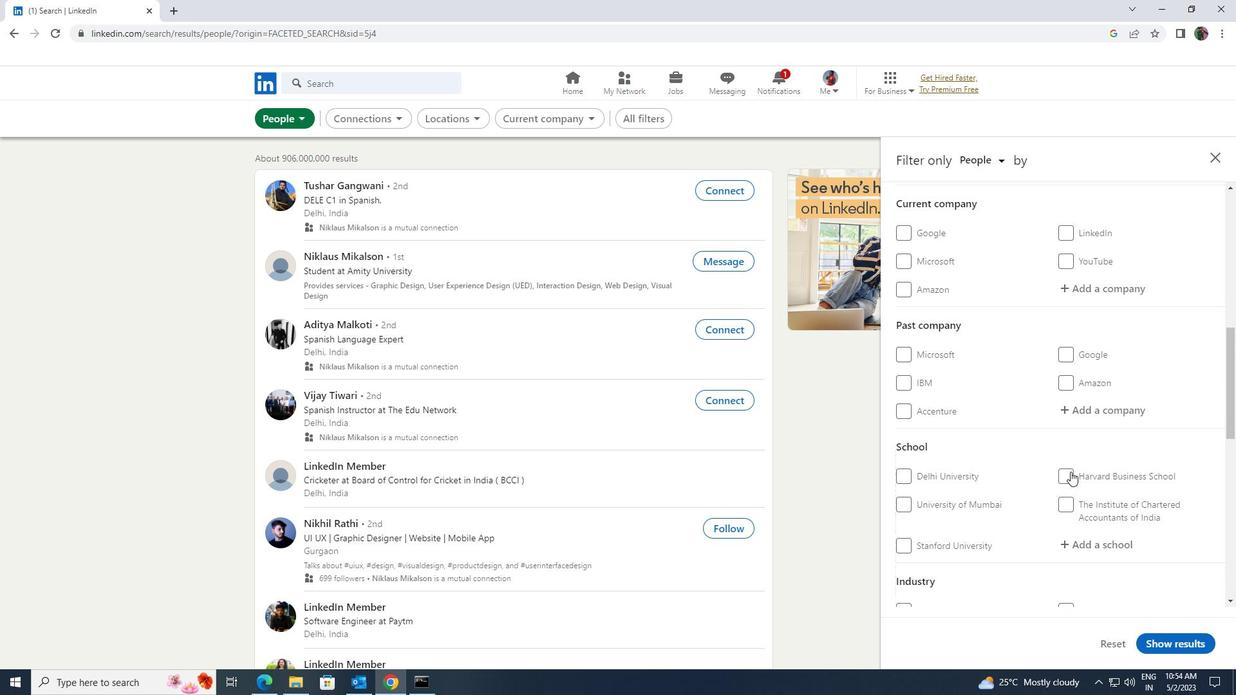 
Action: Mouse scrolled (1071, 472) with delta (0, 0)
Screenshot: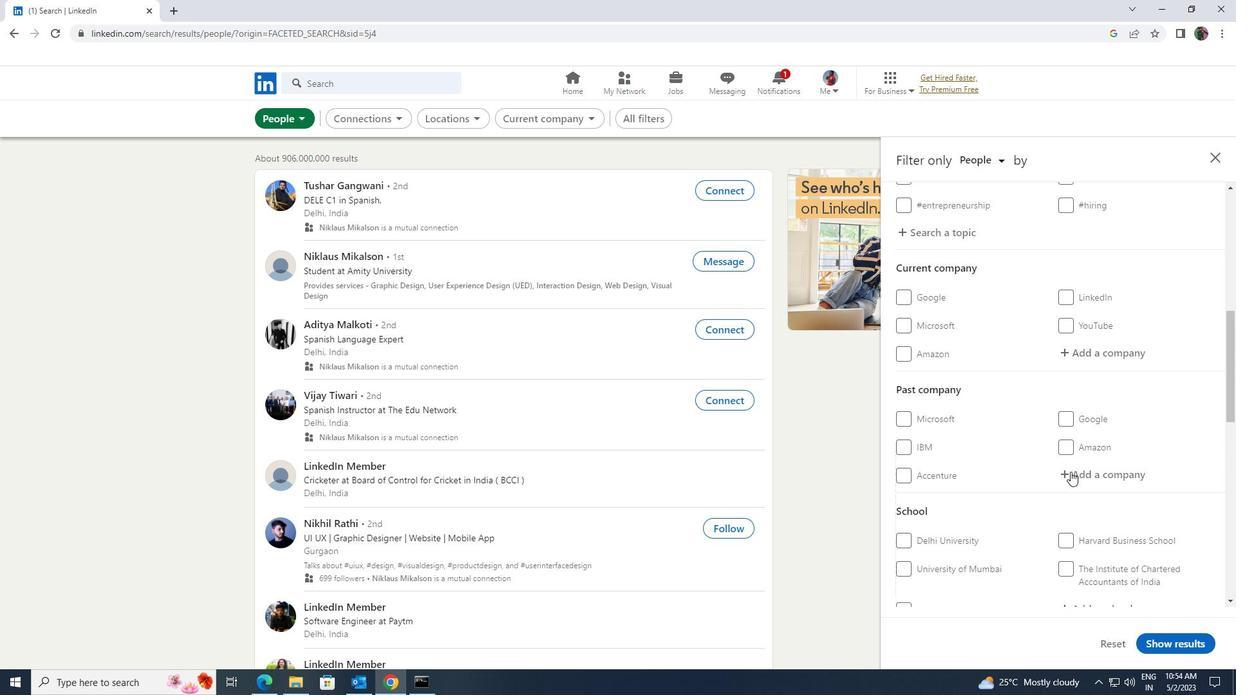 
Action: Mouse moved to (1077, 420)
Screenshot: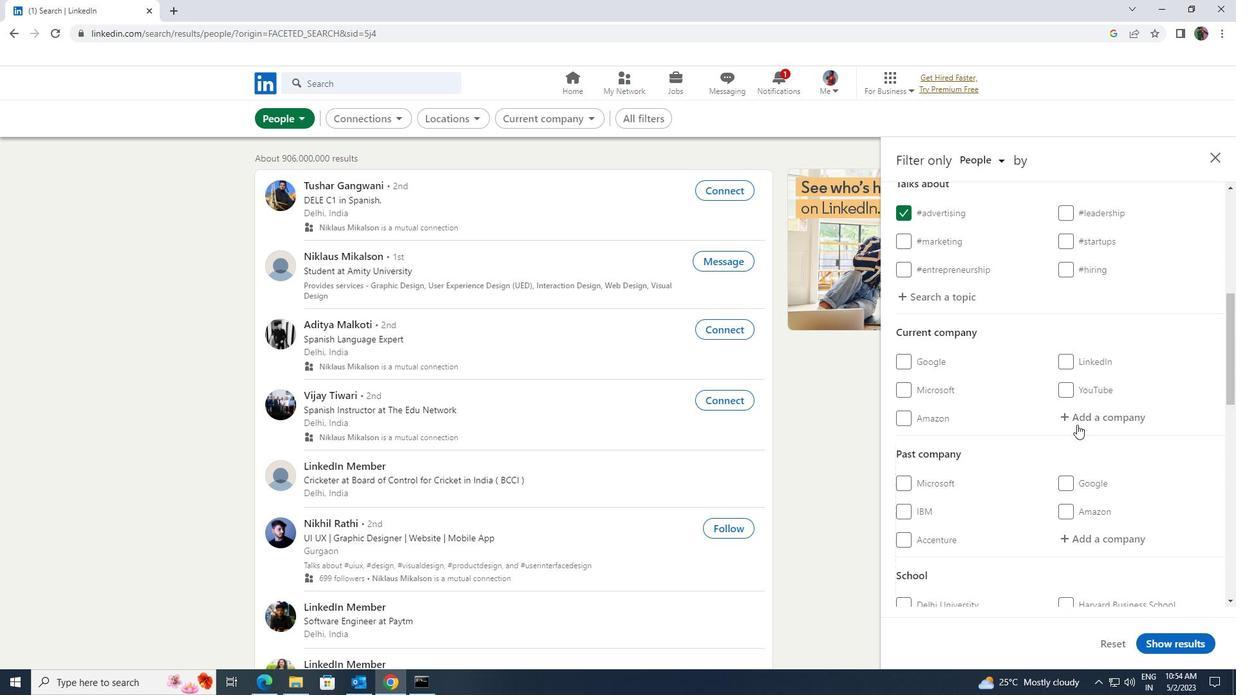 
Action: Mouse pressed left at (1077, 420)
Screenshot: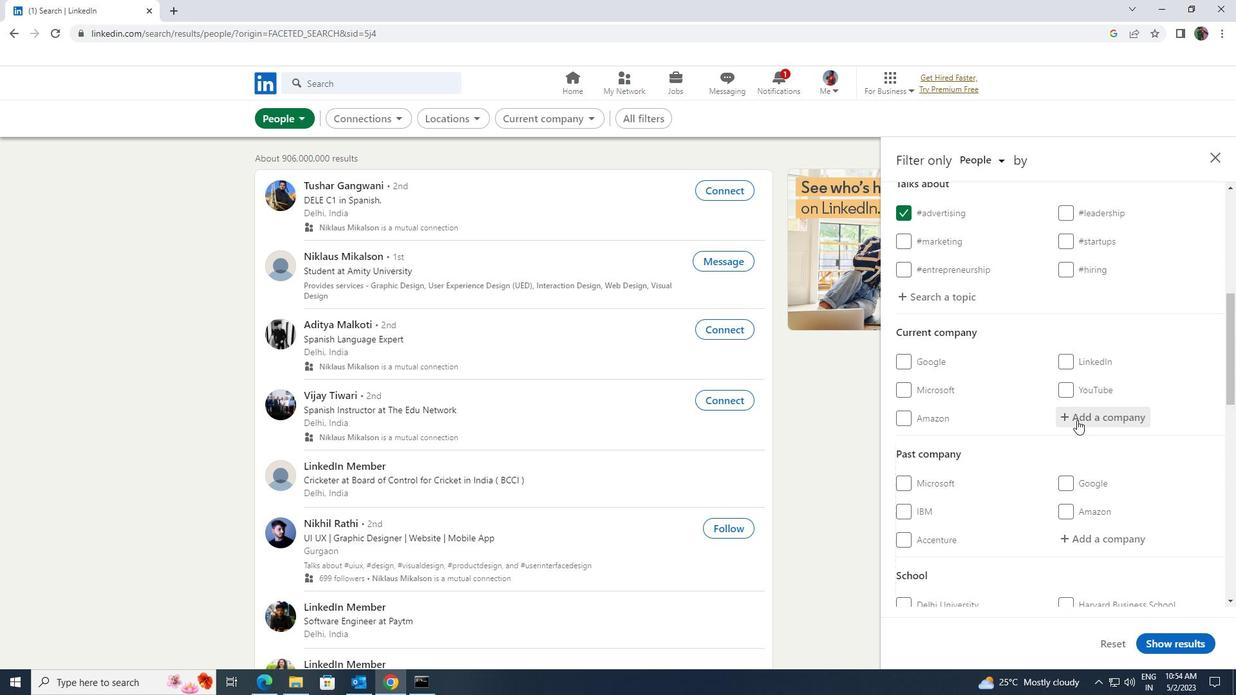 
Action: Key pressed <Key.shift><Key.shift>TURNER<Key.space><Key.shift>BROAD
Screenshot: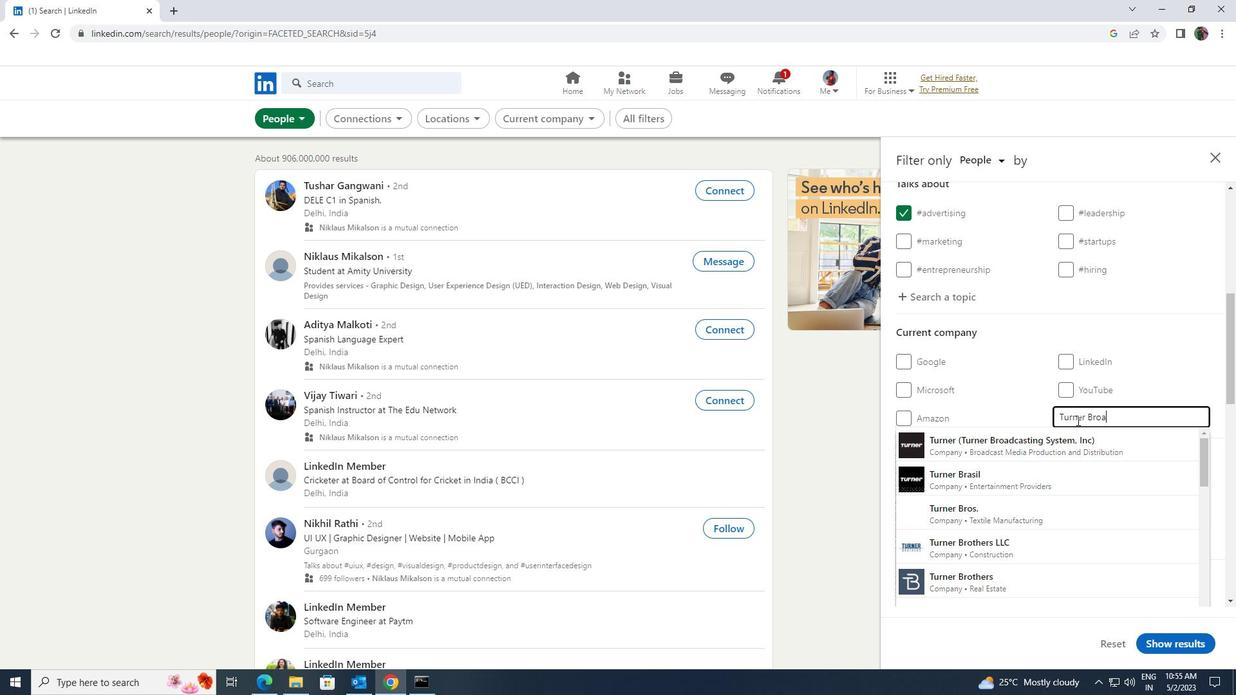 
Action: Mouse moved to (1073, 434)
Screenshot: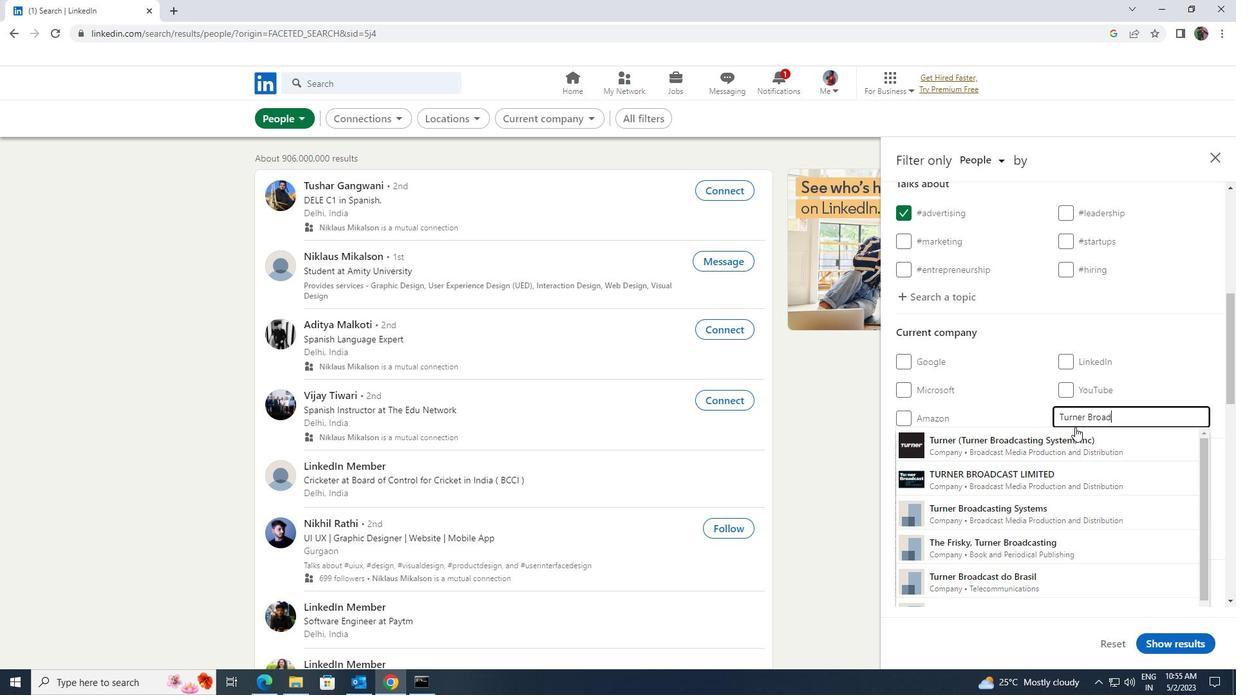 
Action: Mouse pressed left at (1073, 434)
Screenshot: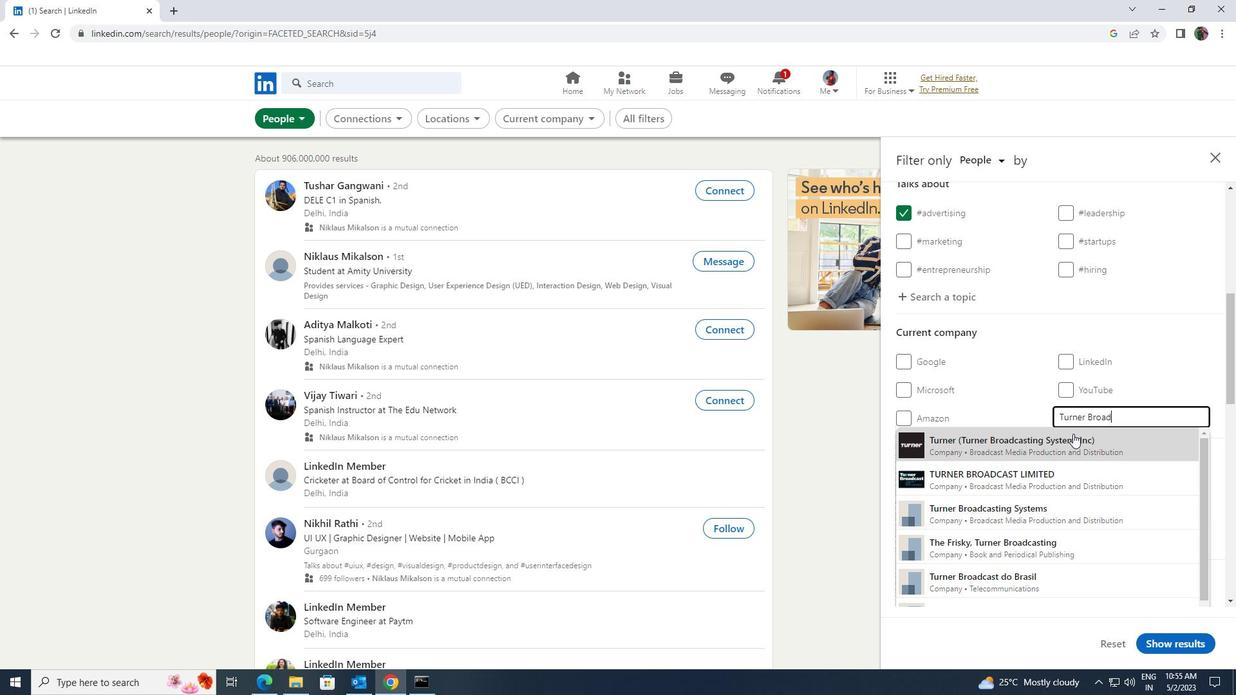 
Action: Mouse moved to (1073, 434)
Screenshot: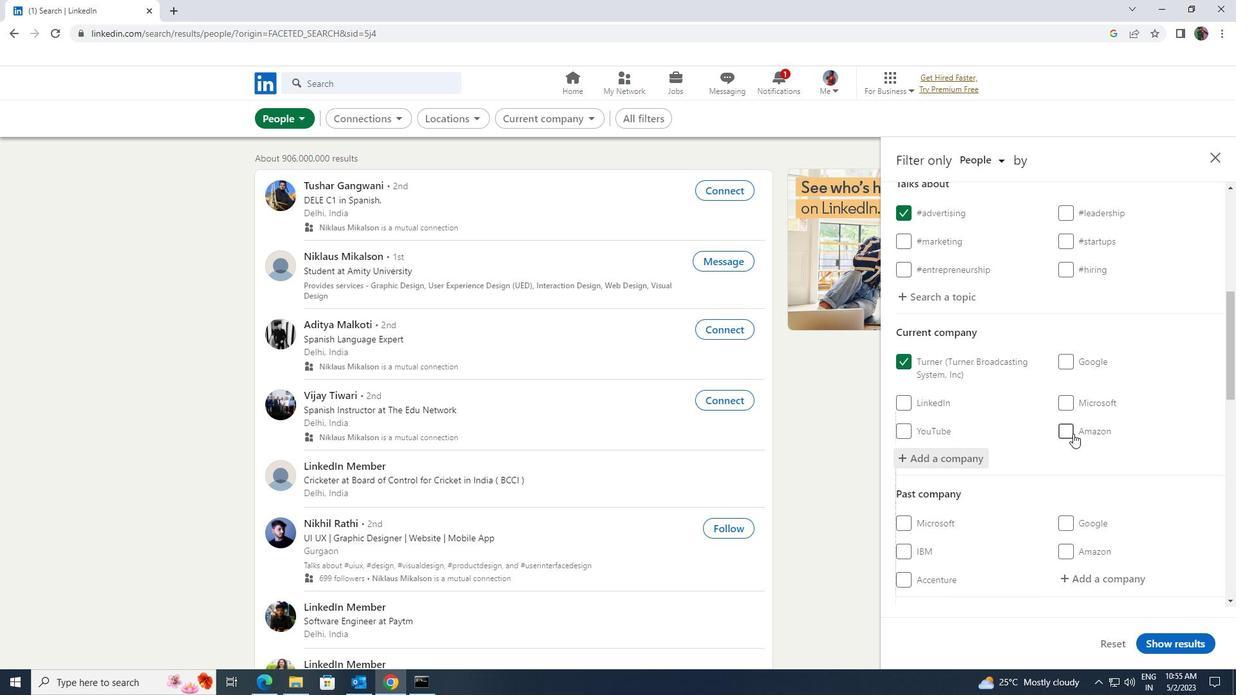 
Action: Mouse scrolled (1073, 433) with delta (0, 0)
Screenshot: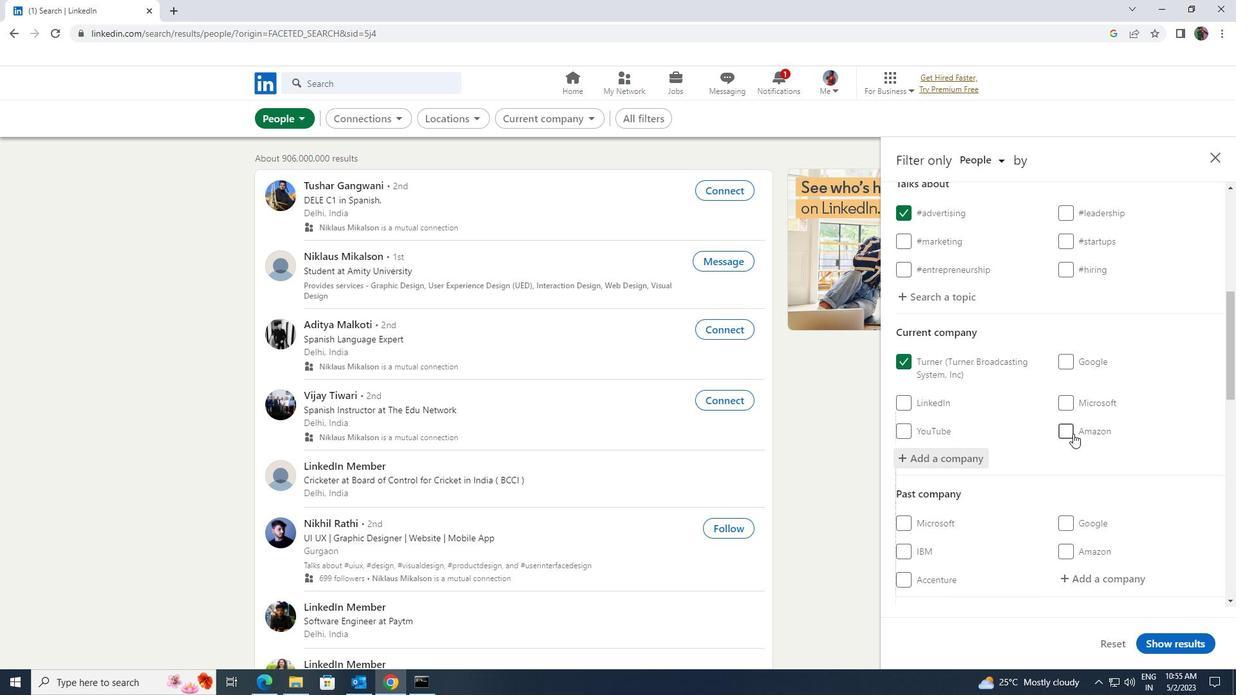
Action: Mouse moved to (1072, 434)
Screenshot: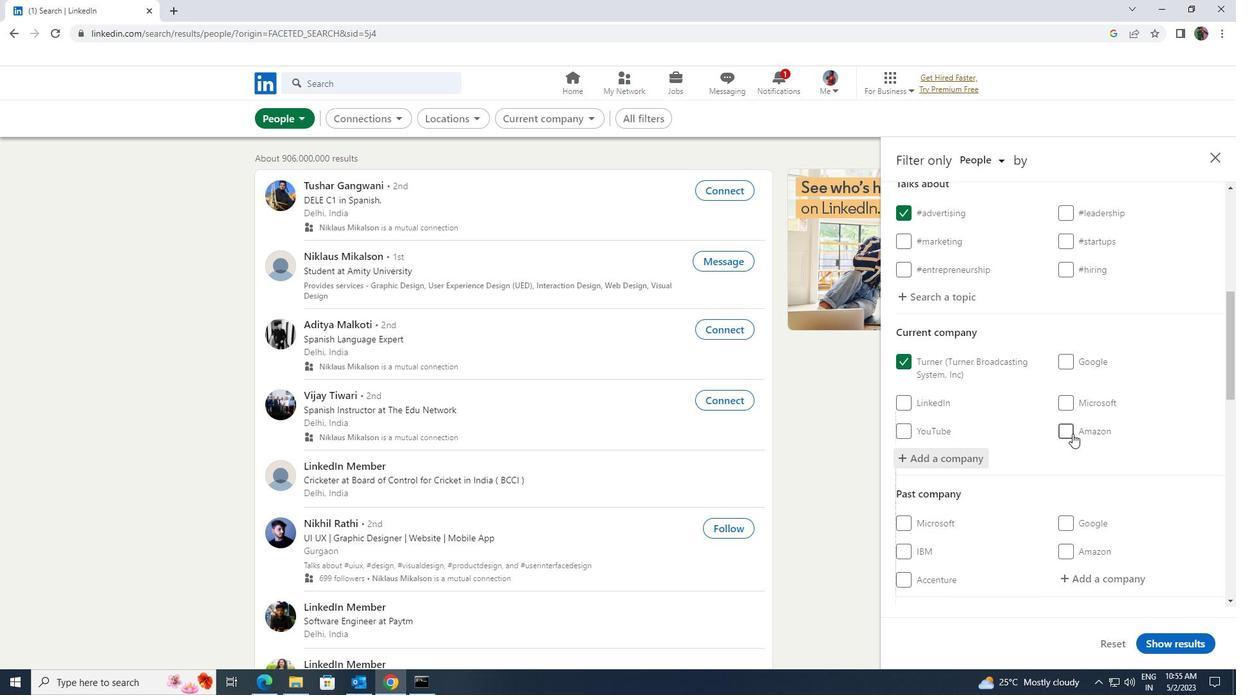 
Action: Mouse scrolled (1072, 434) with delta (0, 0)
Screenshot: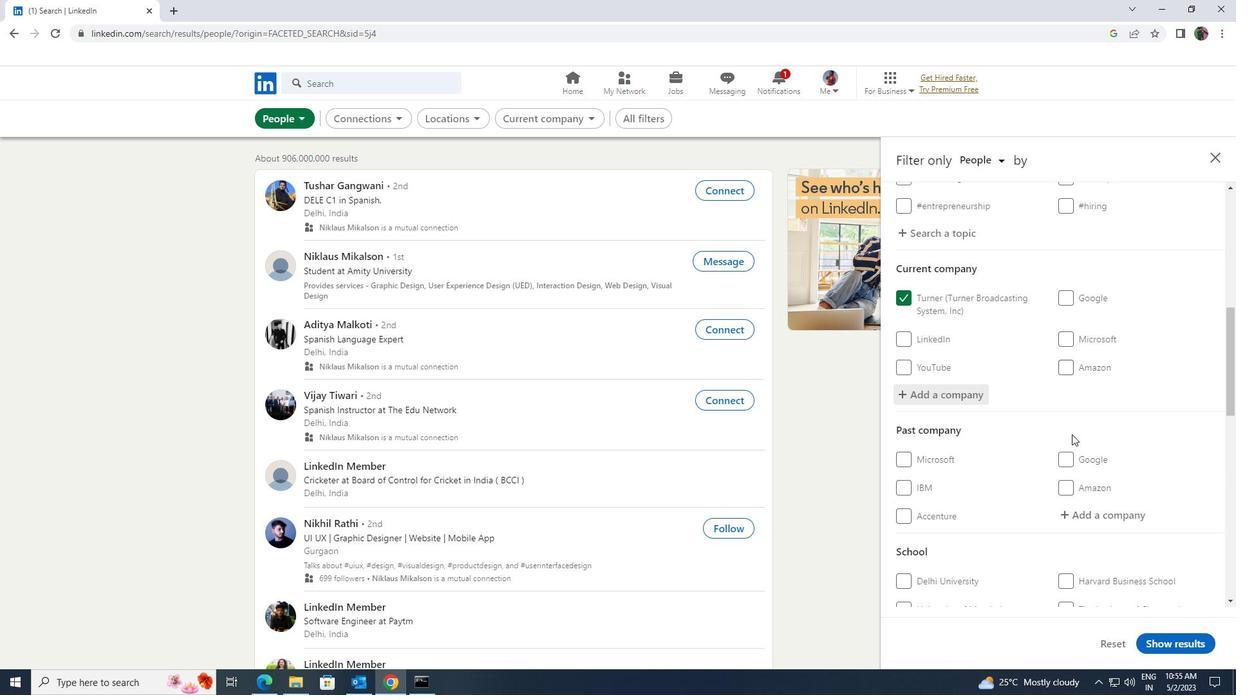 
Action: Mouse scrolled (1072, 434) with delta (0, 0)
Screenshot: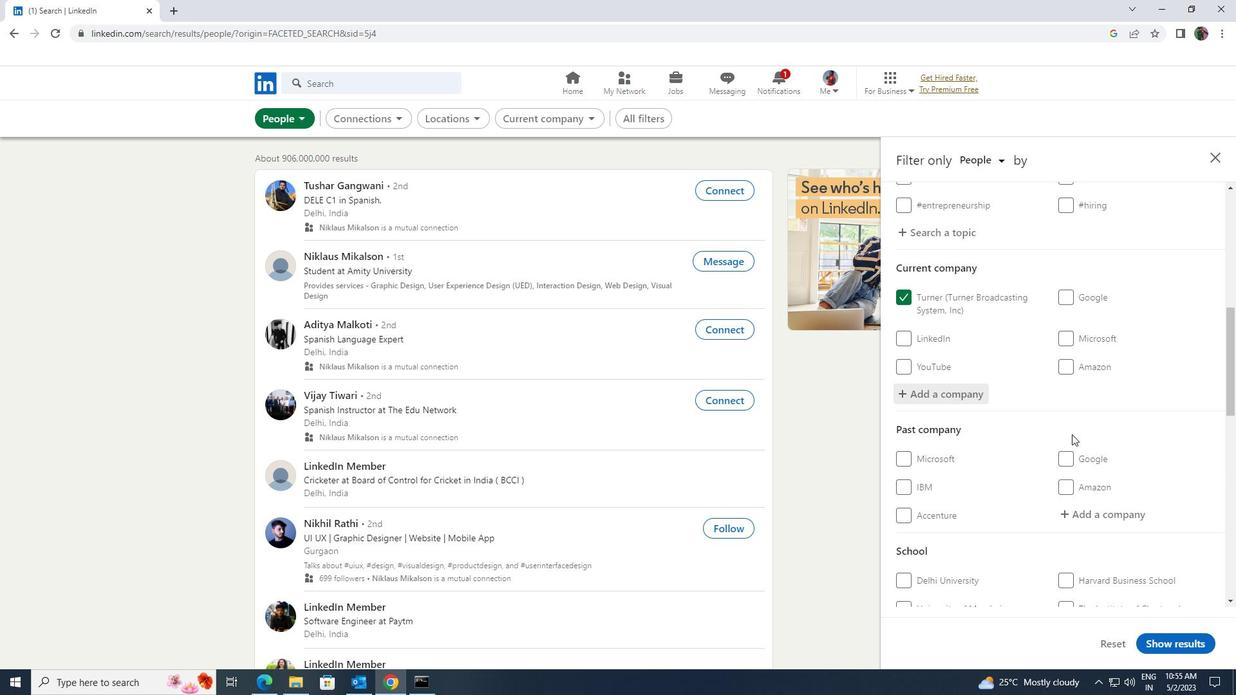 
Action: Mouse moved to (1068, 436)
Screenshot: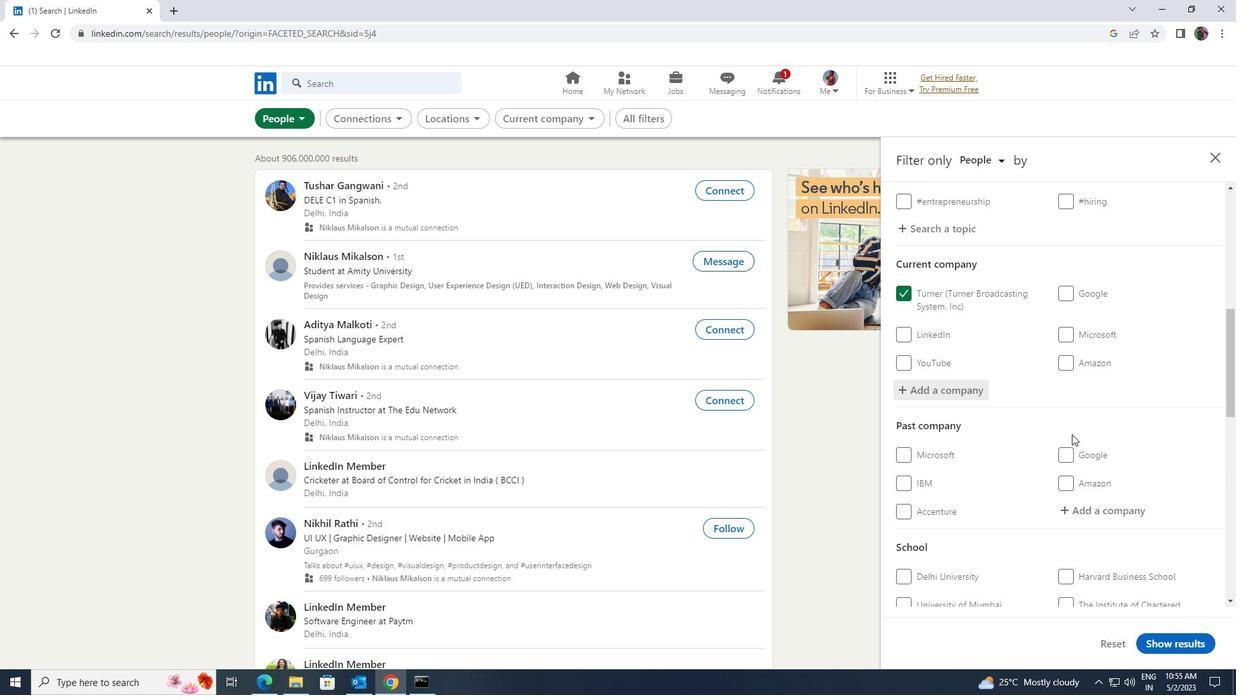 
Action: Mouse scrolled (1068, 435) with delta (0, 0)
Screenshot: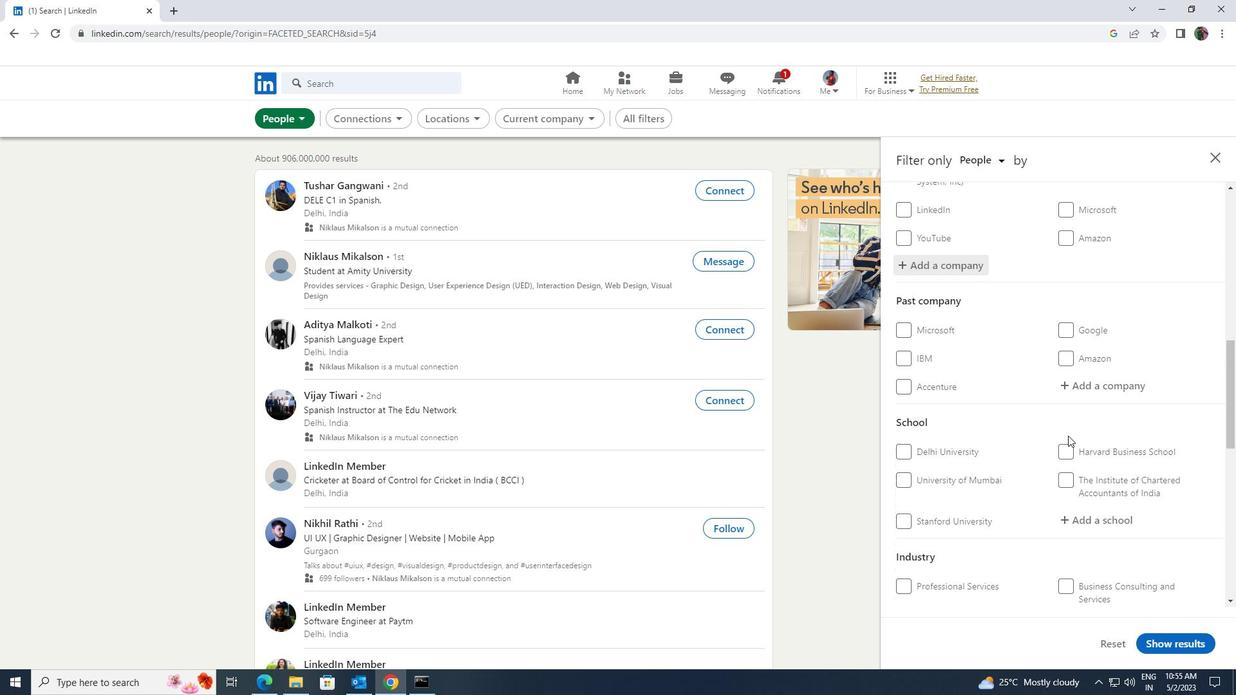 
Action: Mouse moved to (1076, 450)
Screenshot: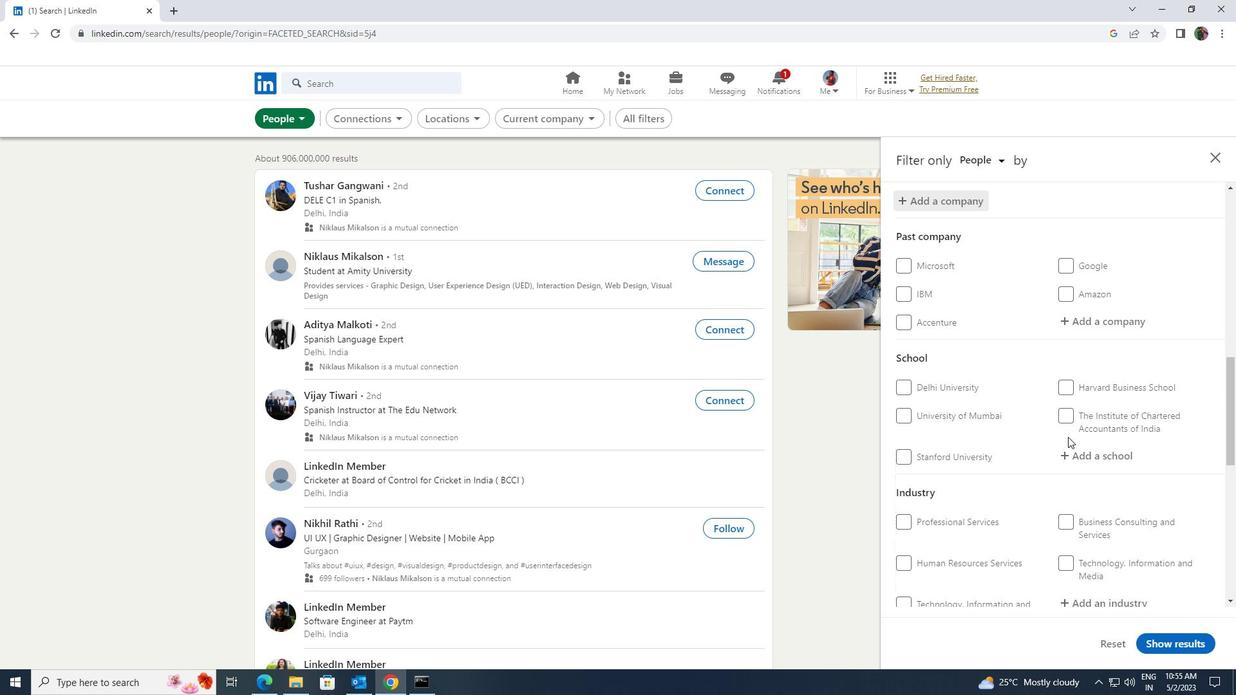 
Action: Mouse pressed left at (1076, 450)
Screenshot: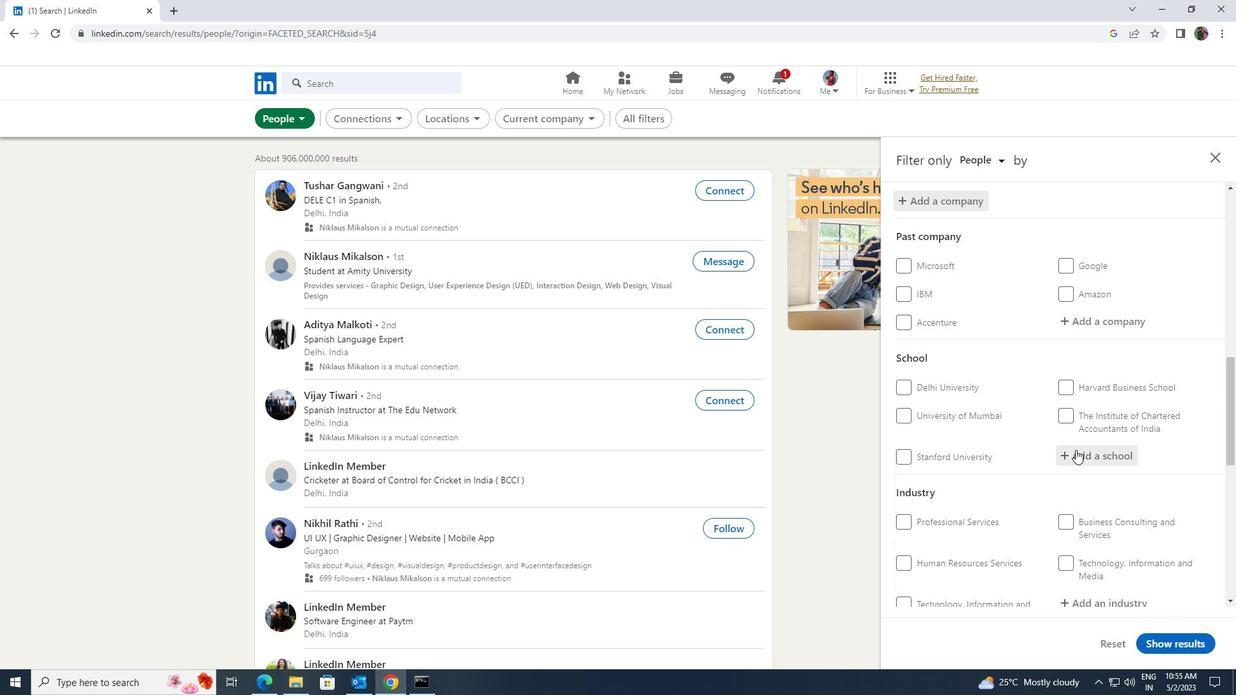 
Action: Key pressed <Key.shift><Key.shift><Key.shift><Key.shift>S<Key.space><Key.shift>D<Key.space><Key.shift>PUBLIC
Screenshot: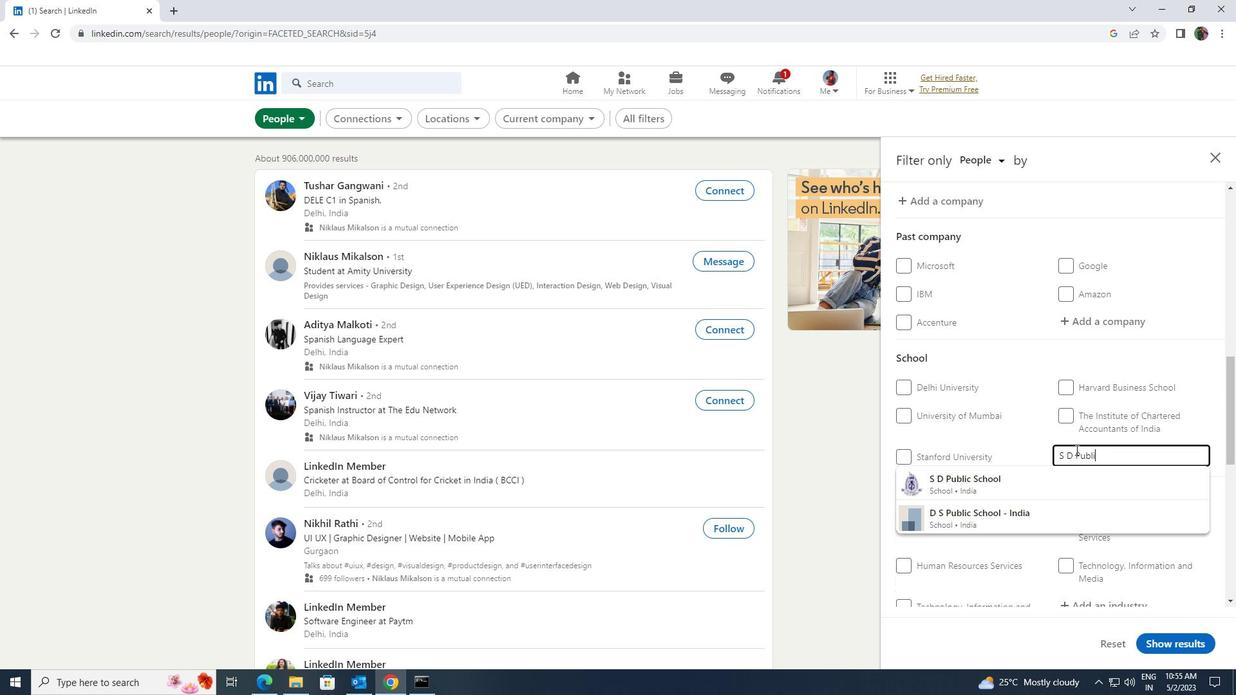 
Action: Mouse moved to (1071, 475)
Screenshot: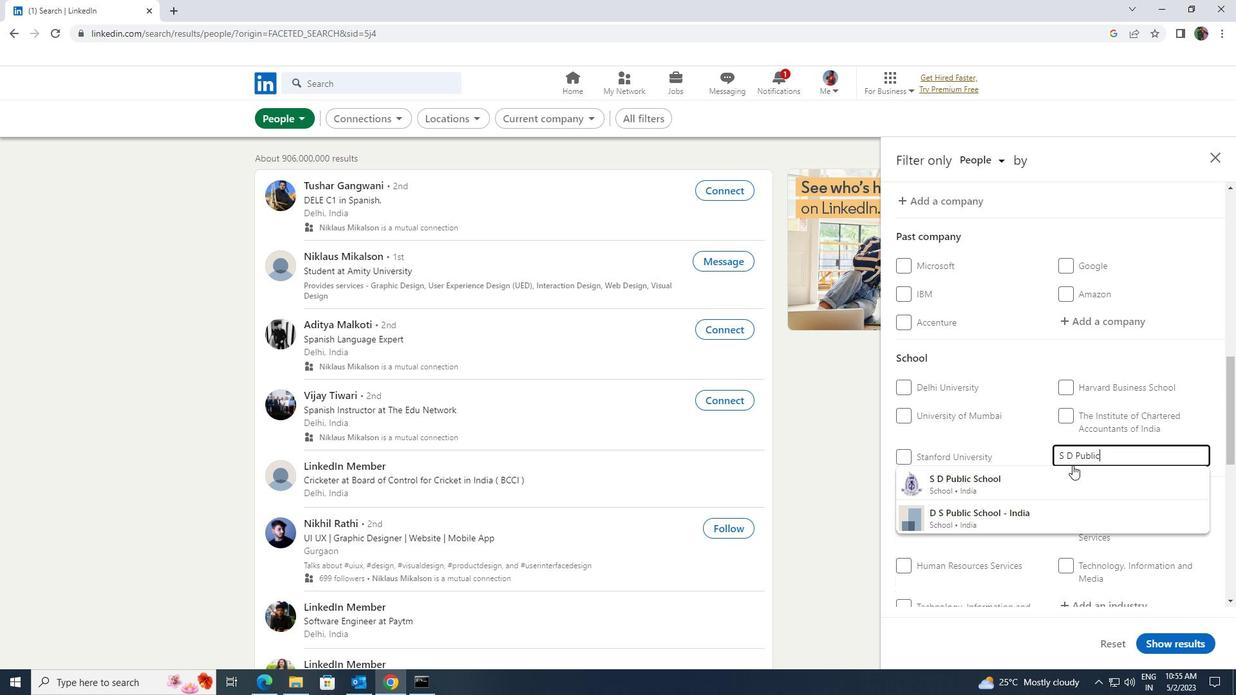 
Action: Mouse pressed left at (1071, 475)
Screenshot: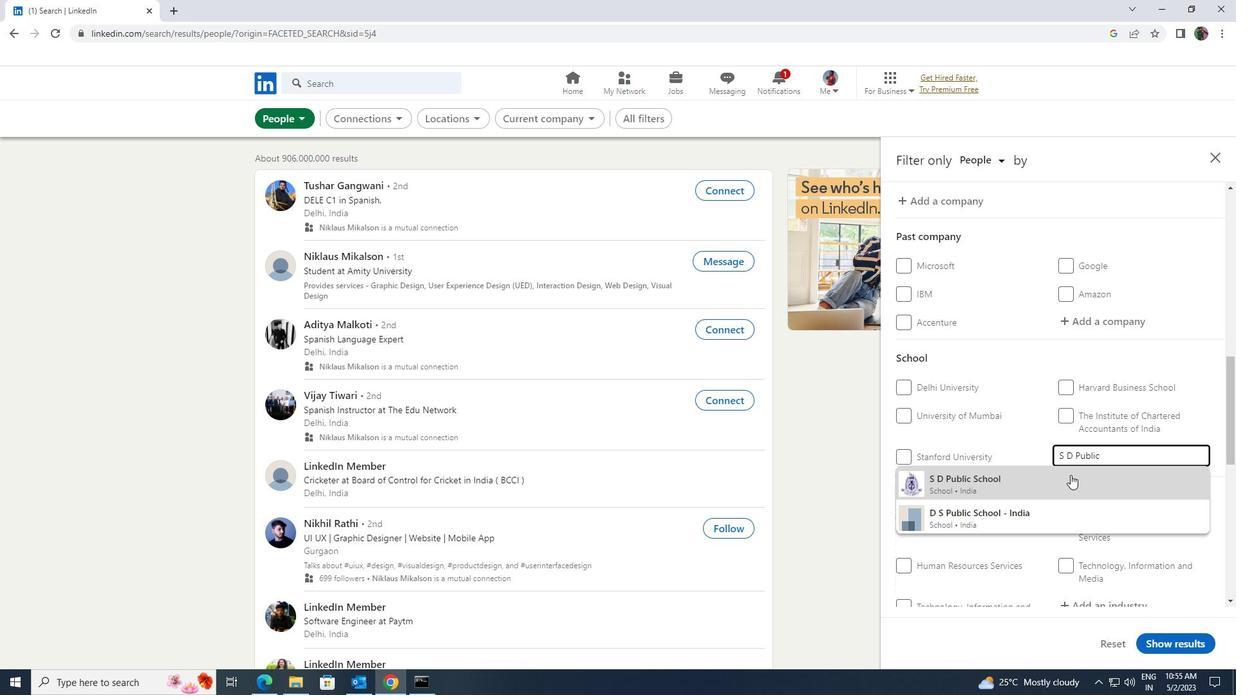 
Action: Mouse scrolled (1071, 474) with delta (0, 0)
Screenshot: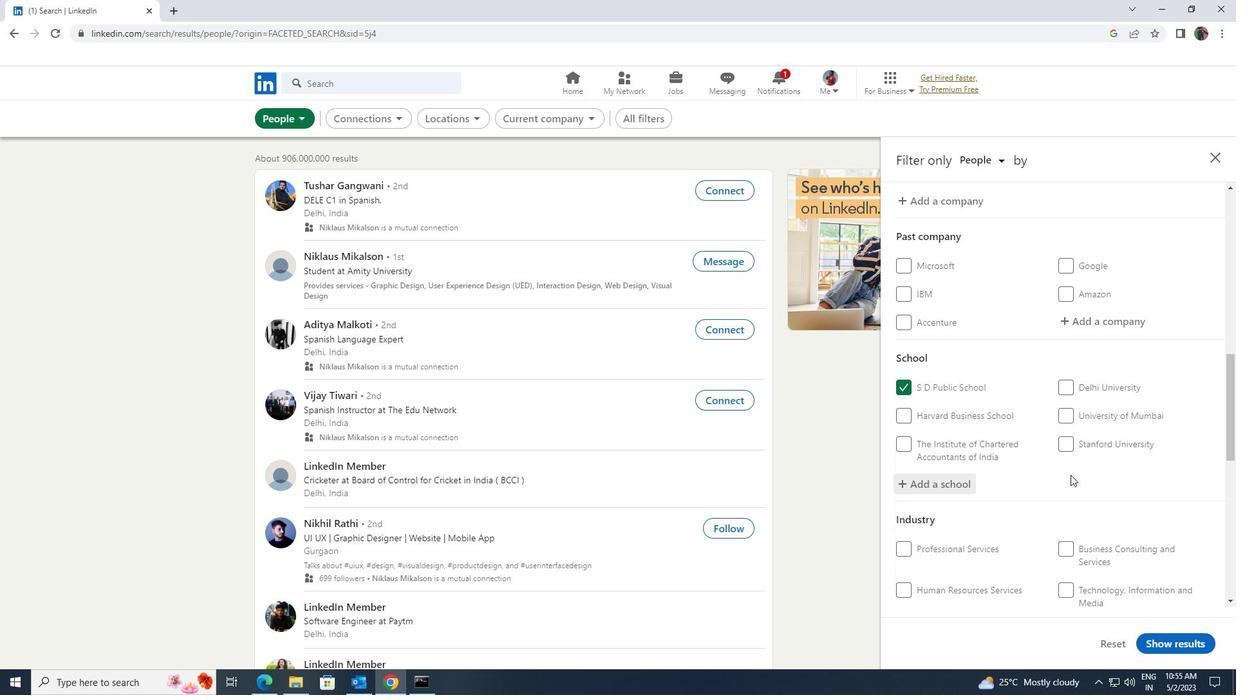 
Action: Mouse scrolled (1071, 474) with delta (0, 0)
Screenshot: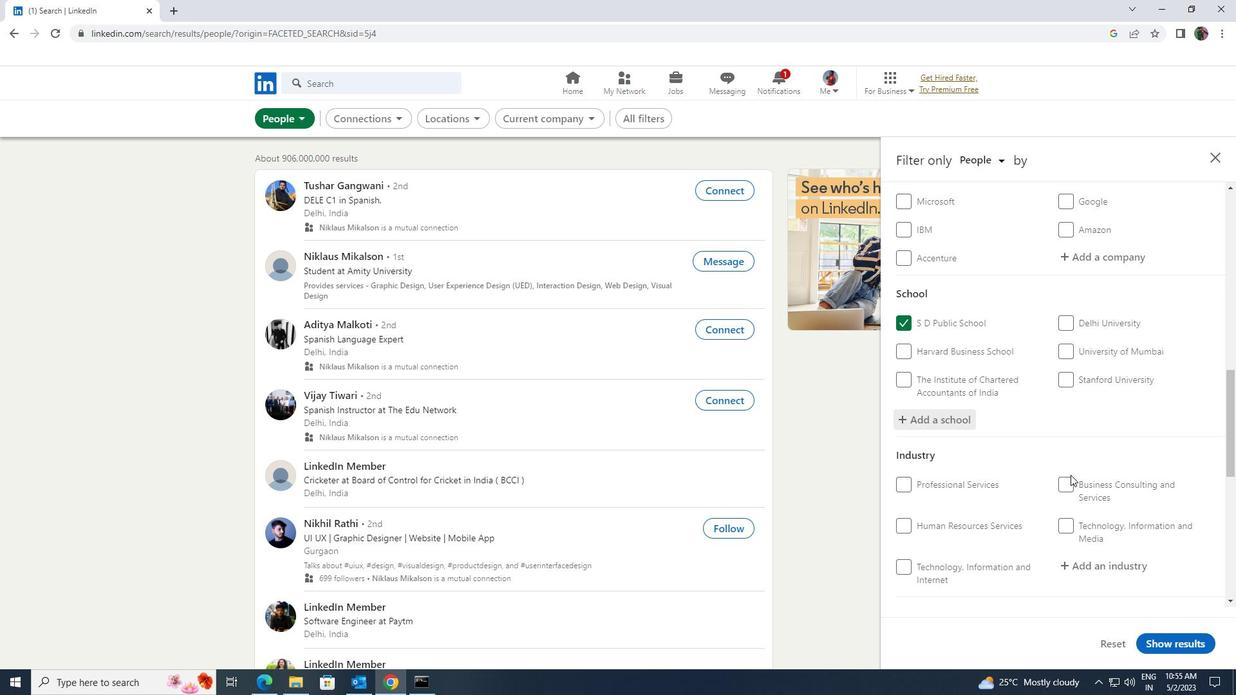 
Action: Mouse scrolled (1071, 474) with delta (0, 0)
Screenshot: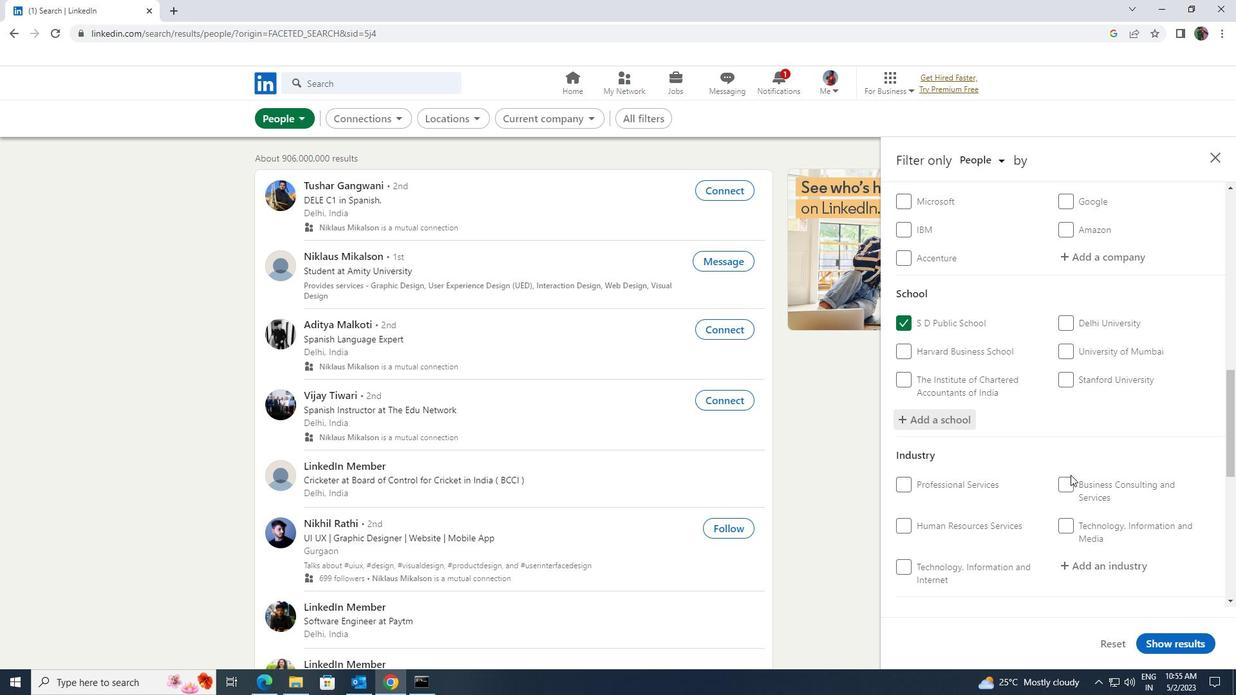 
Action: Mouse moved to (1068, 441)
Screenshot: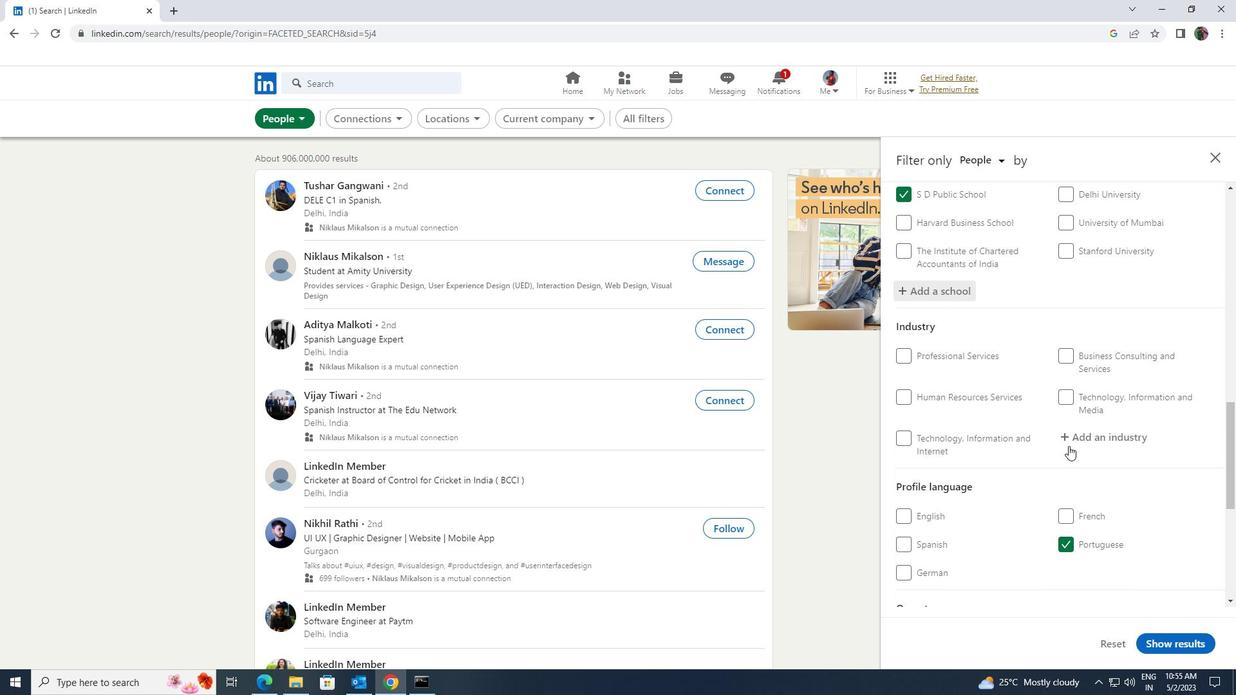 
Action: Mouse pressed left at (1068, 441)
Screenshot: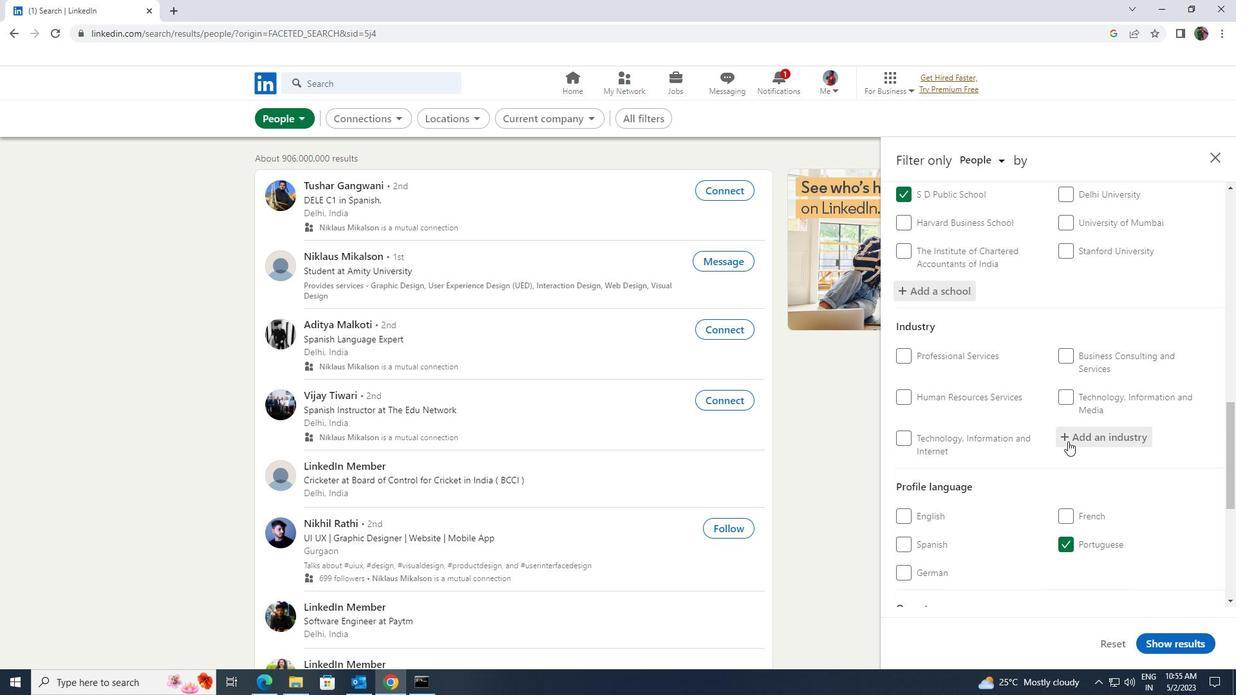 
Action: Key pressed <Key.shift><Key.shift>ROBOT<Key.space><Key.shift>MAN
Screenshot: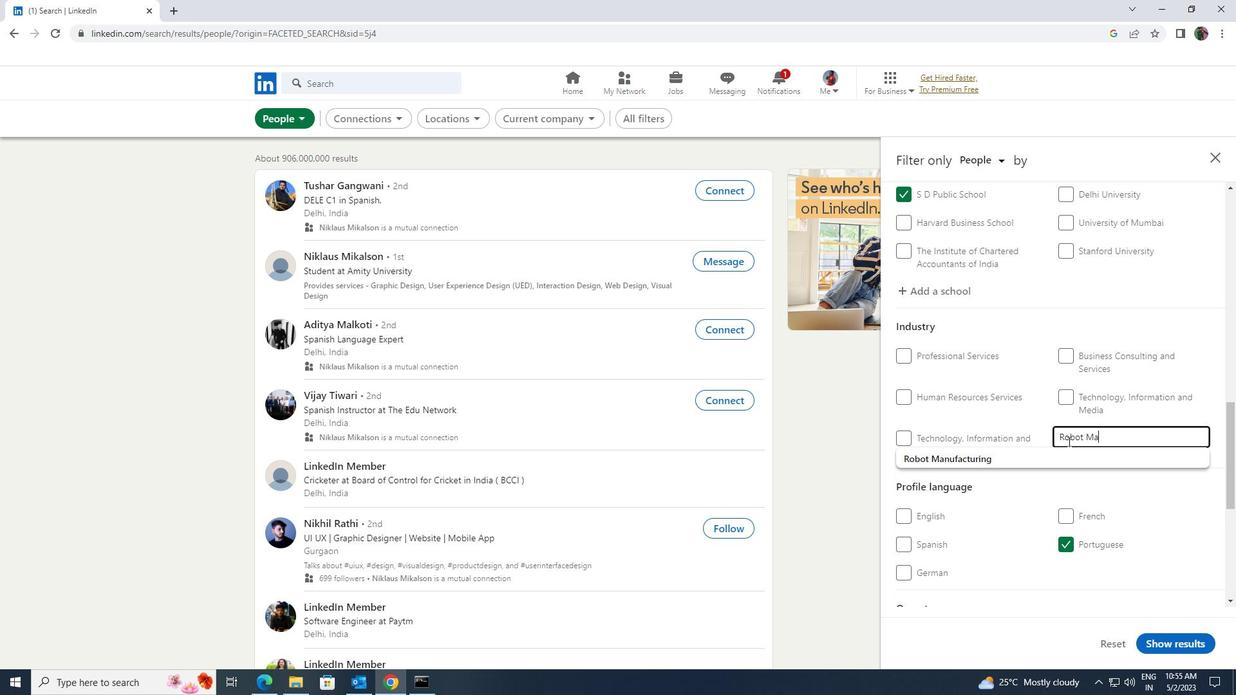 
Action: Mouse moved to (1062, 449)
Screenshot: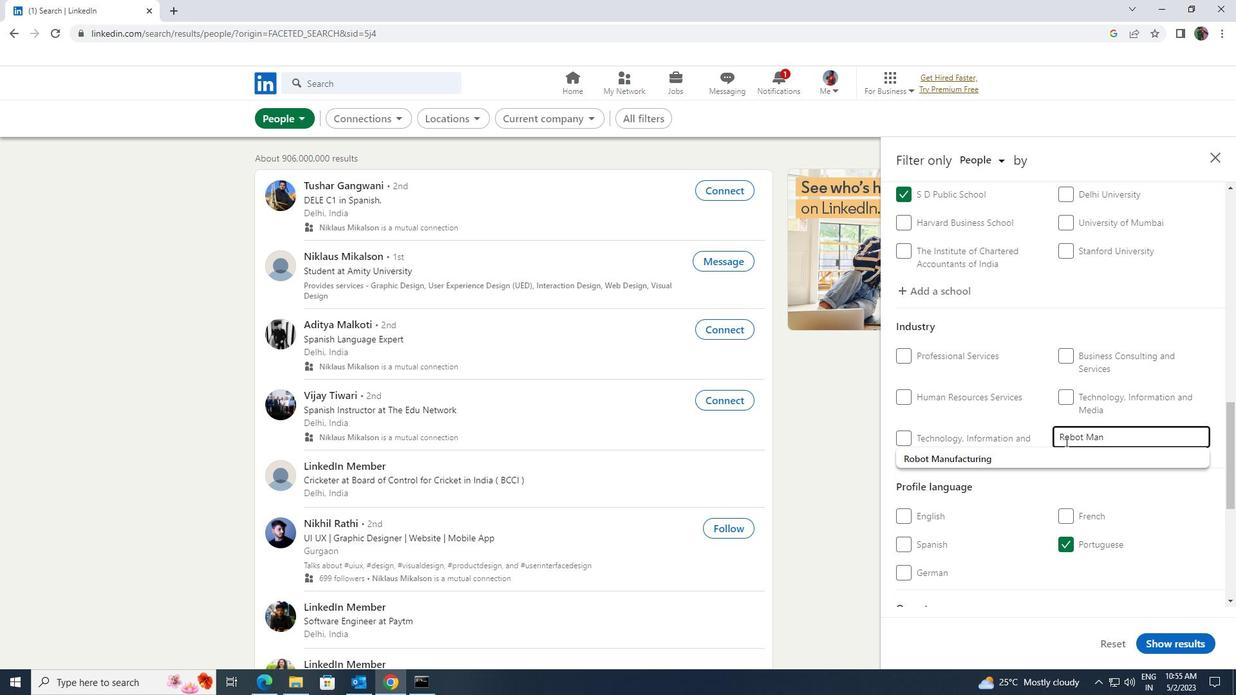 
Action: Mouse pressed left at (1062, 449)
Screenshot: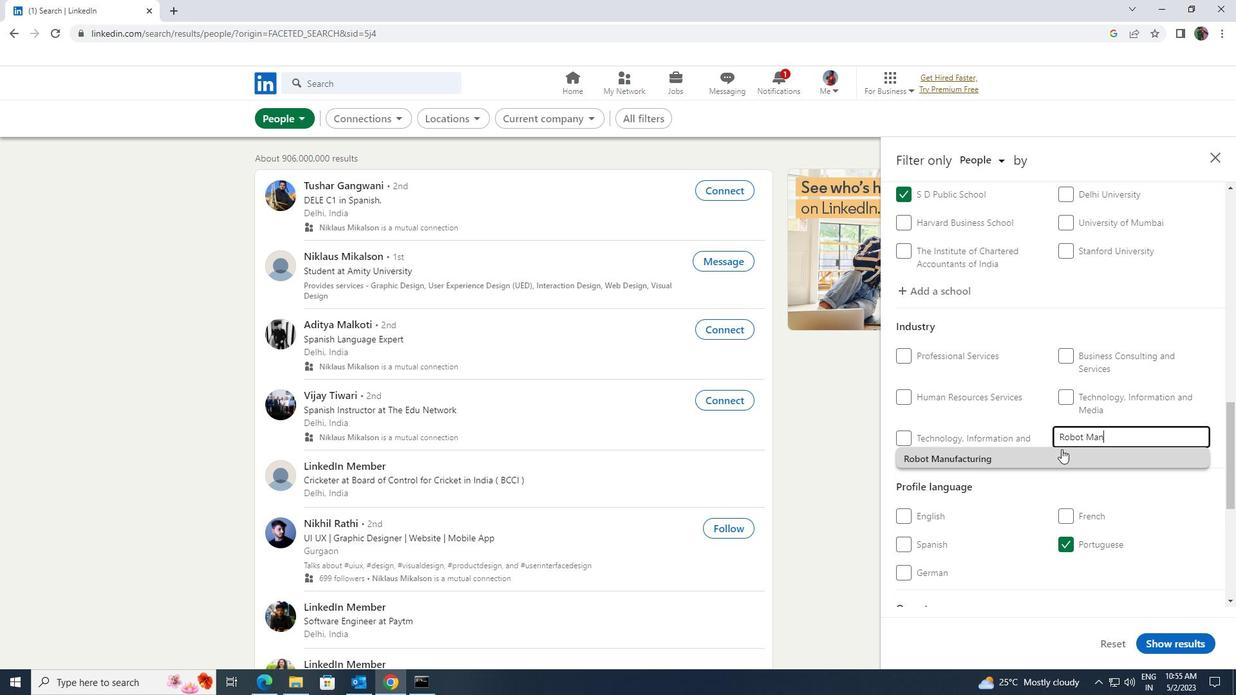 
Action: Mouse moved to (1061, 451)
Screenshot: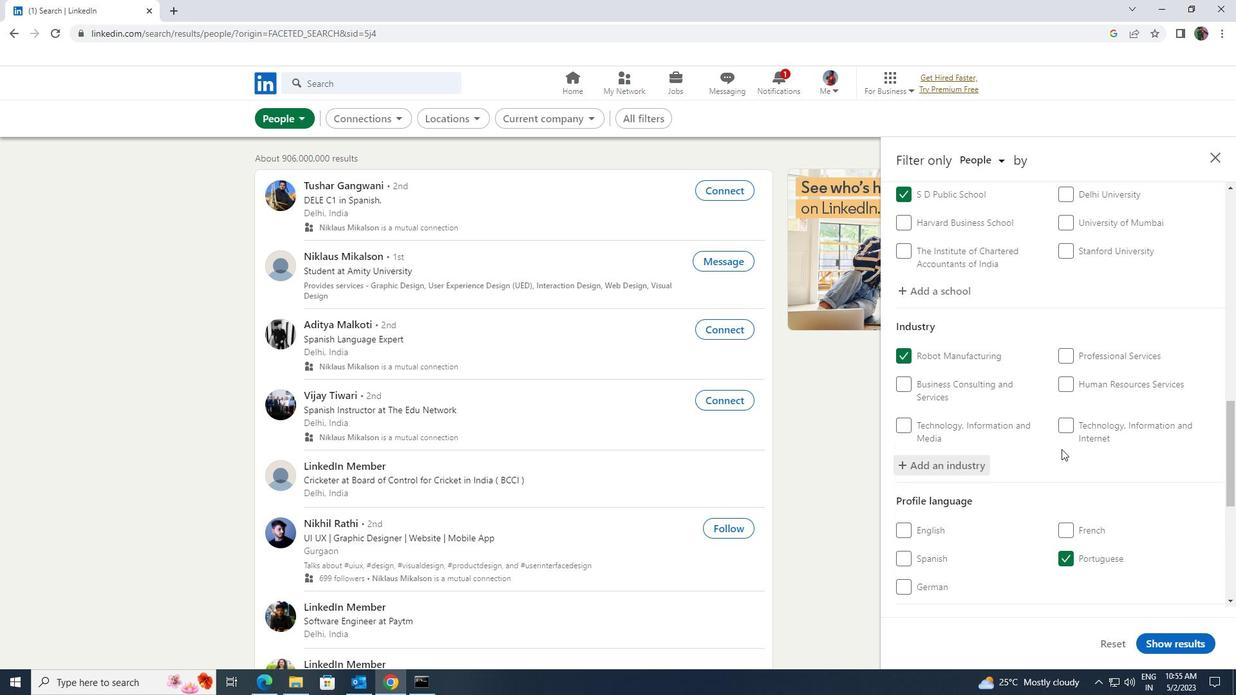 
Action: Mouse scrolled (1061, 450) with delta (0, 0)
Screenshot: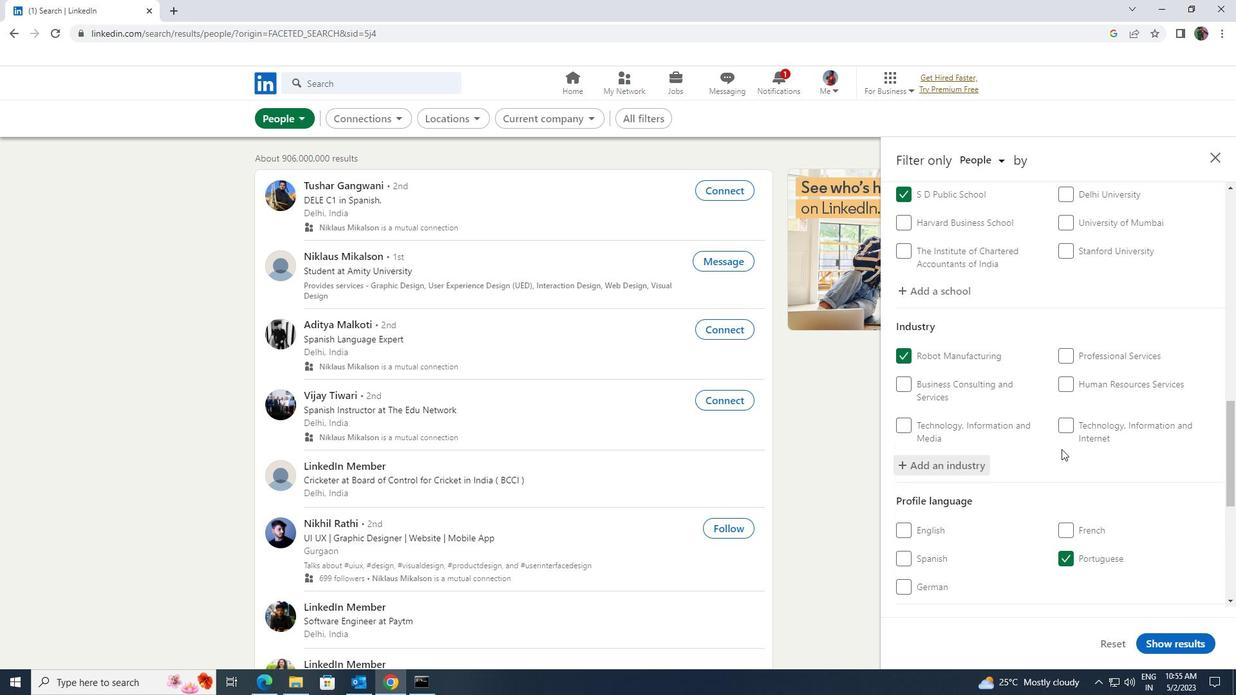 
Action: Mouse scrolled (1061, 450) with delta (0, 0)
Screenshot: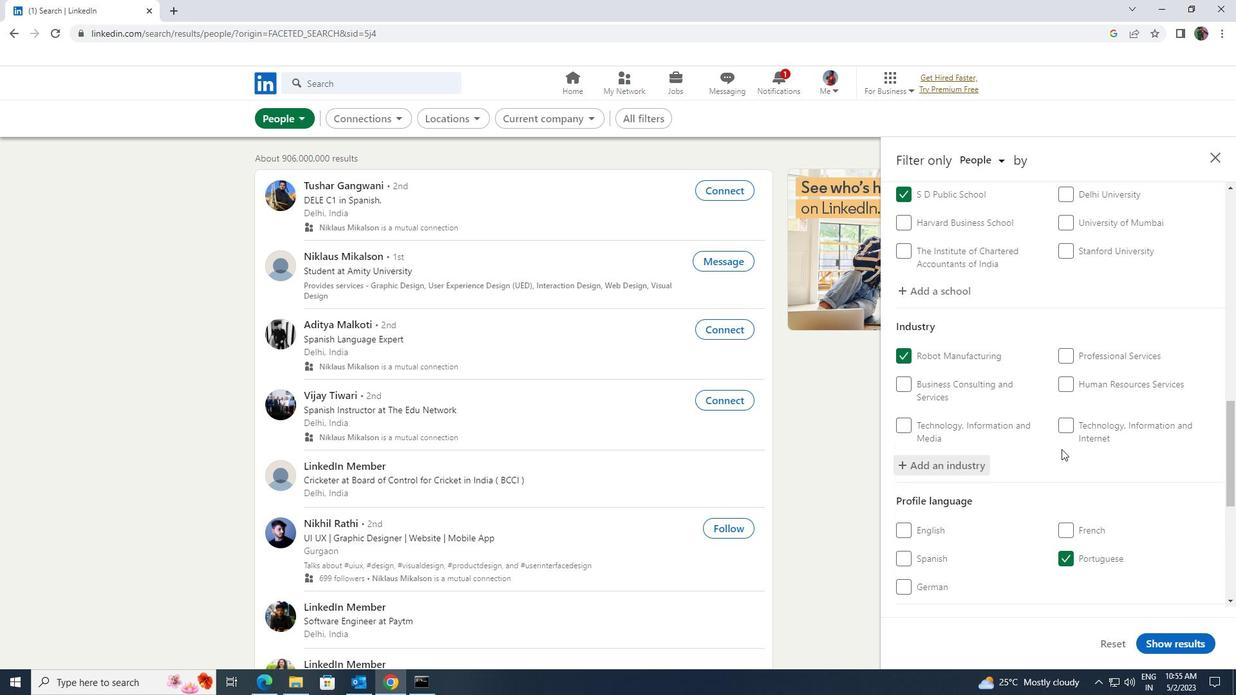 
Action: Mouse scrolled (1061, 450) with delta (0, 0)
Screenshot: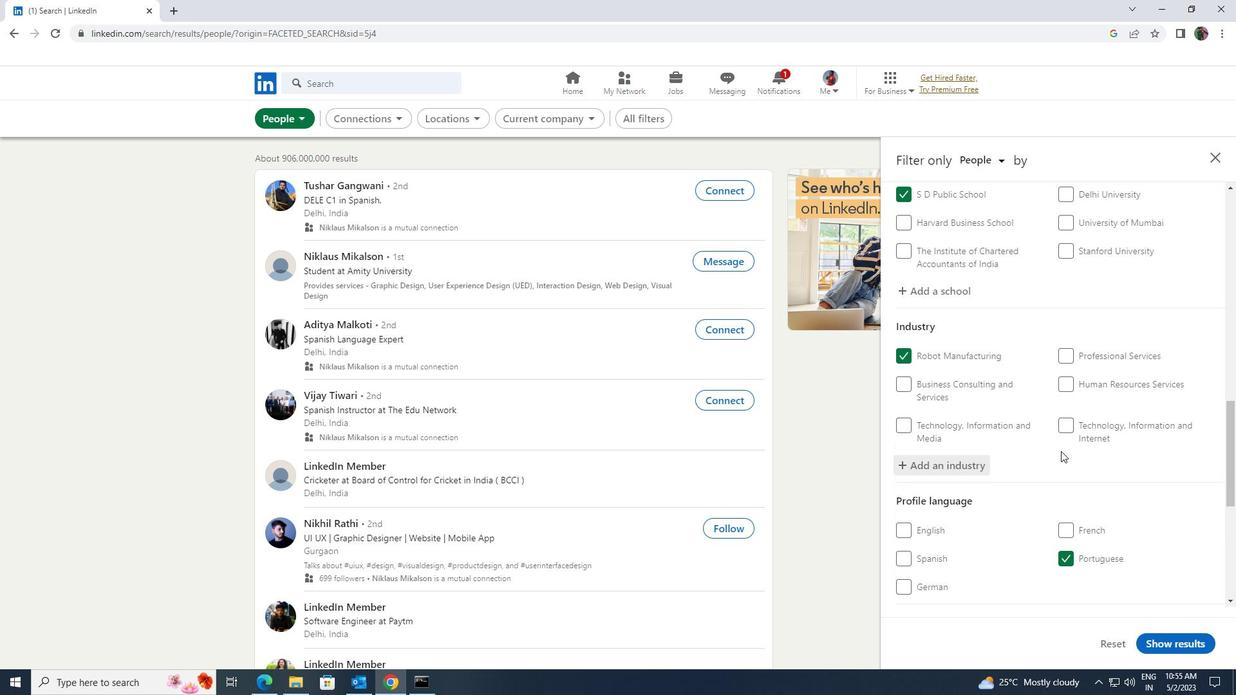 
Action: Mouse scrolled (1061, 450) with delta (0, 0)
Screenshot: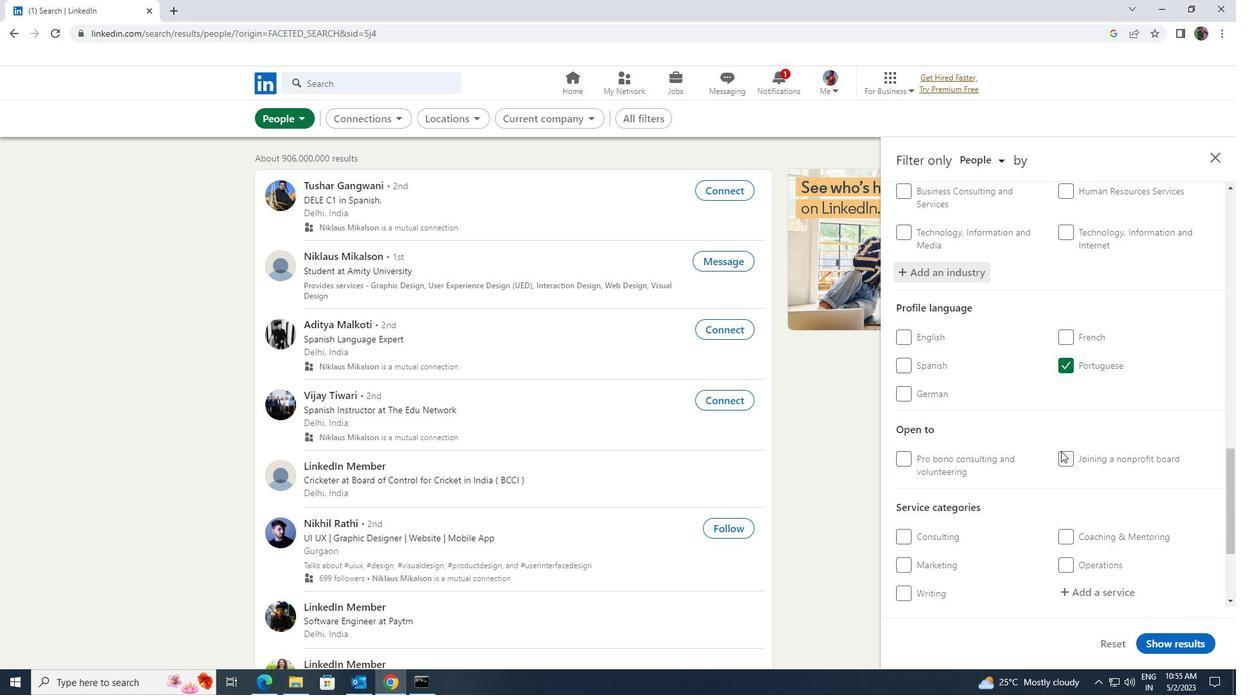 
Action: Mouse scrolled (1061, 450) with delta (0, 0)
Screenshot: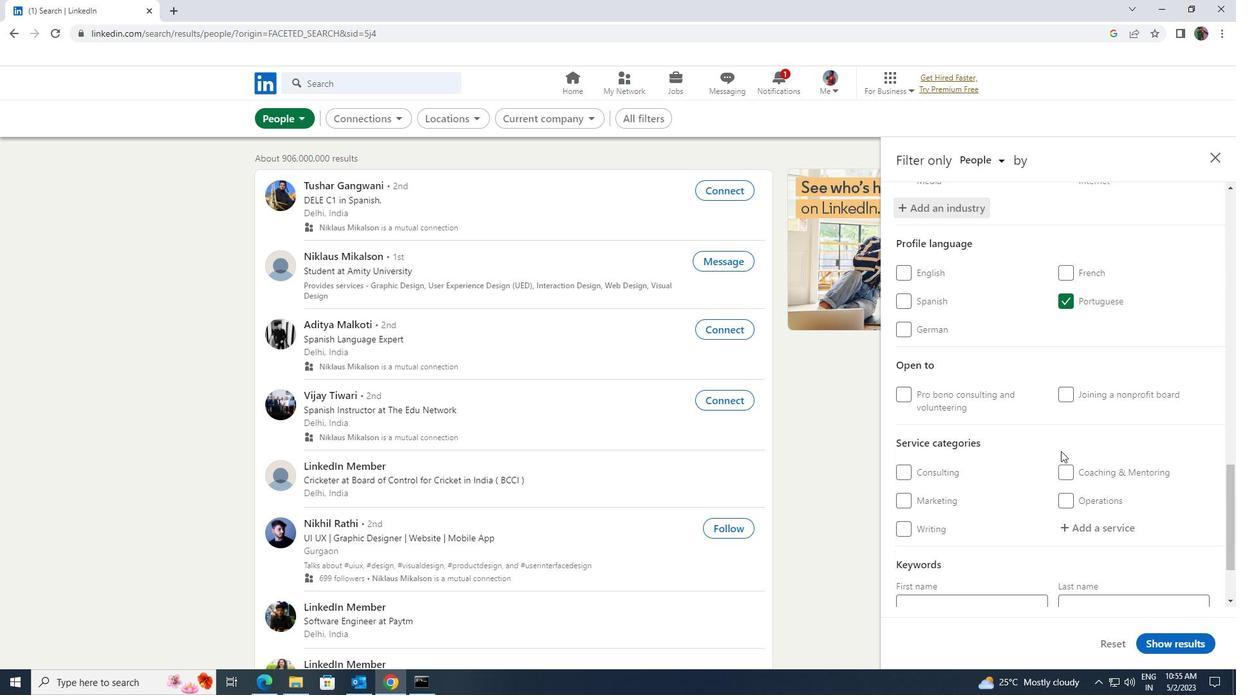 
Action: Mouse moved to (1064, 460)
Screenshot: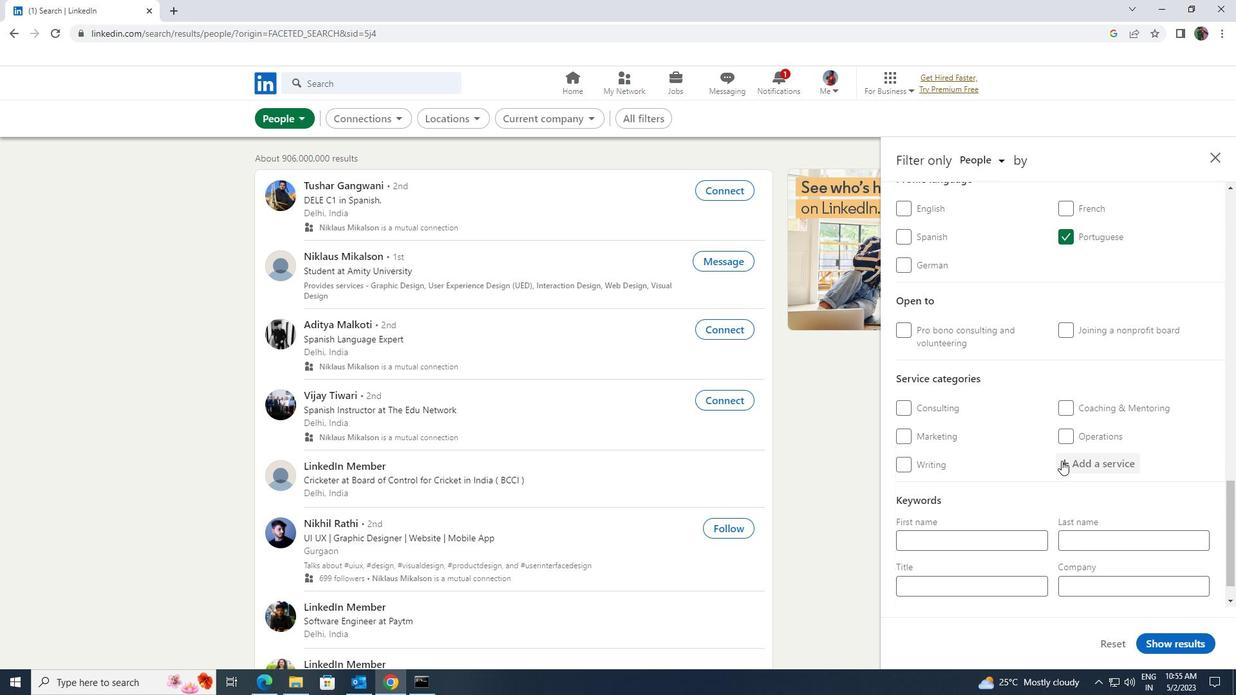 
Action: Mouse pressed left at (1064, 460)
Screenshot: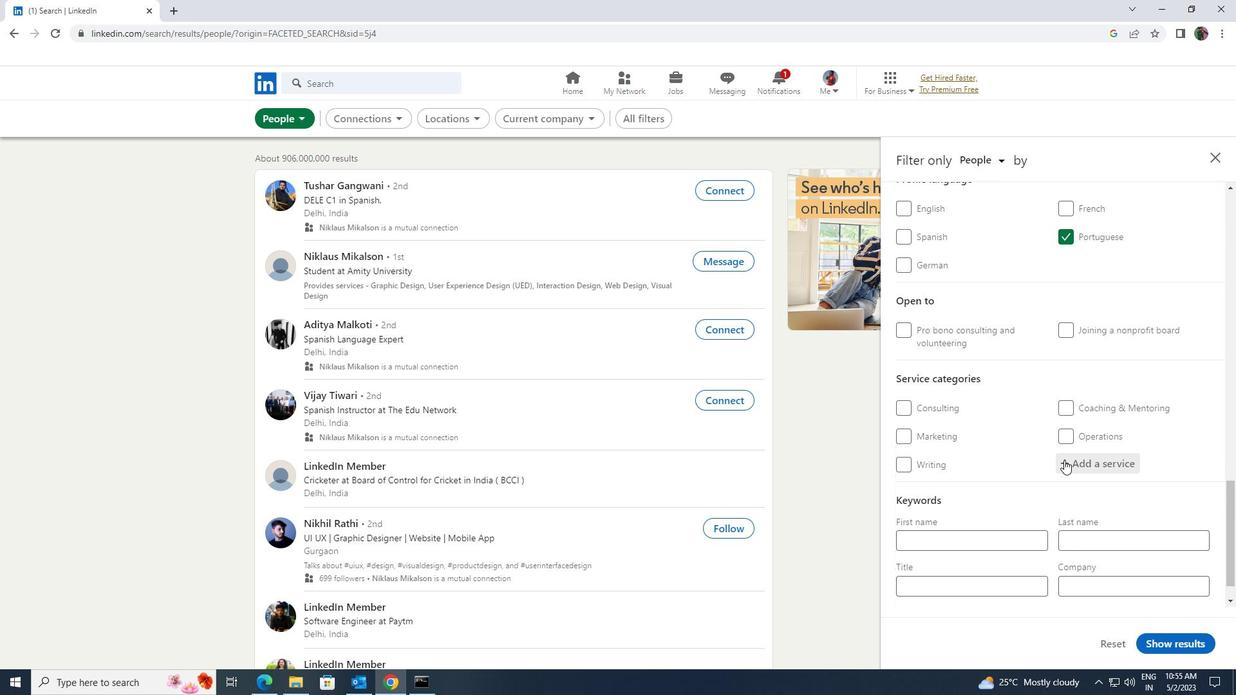 
Action: Key pressed <Key.shift><Key.shift><Key.shift><Key.shift><Key.shift><Key.shift><Key.shift>BANKR
Screenshot: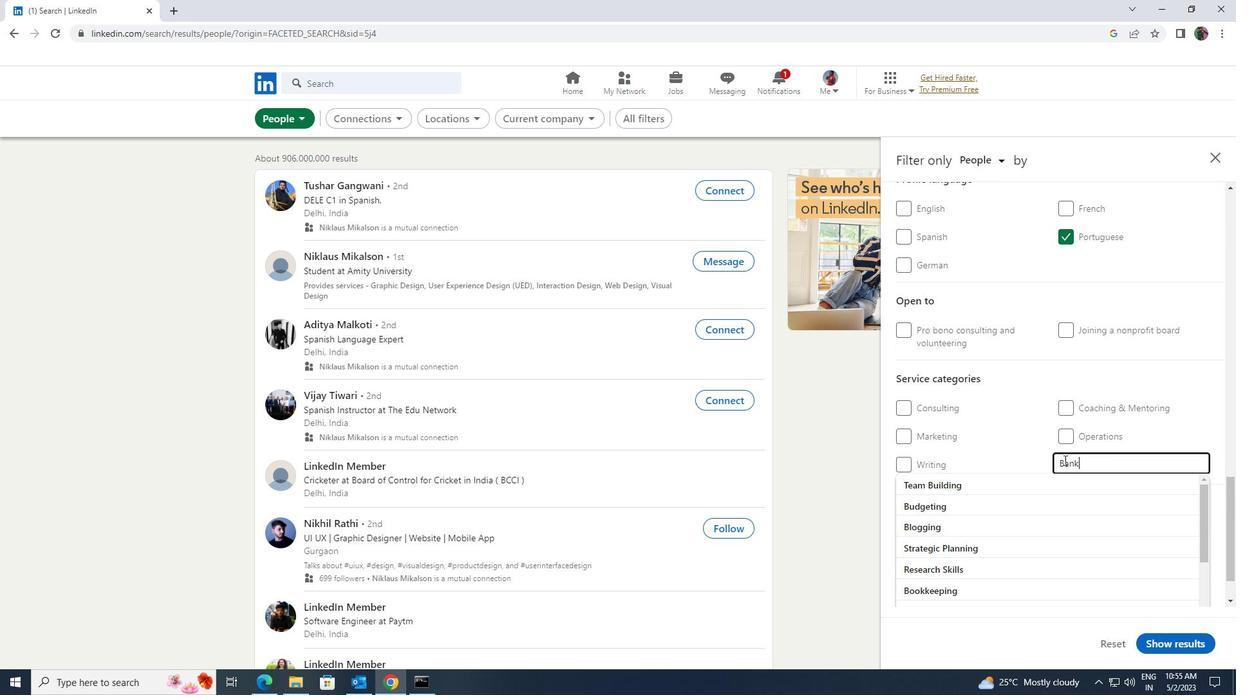 
Action: Mouse moved to (1044, 477)
Screenshot: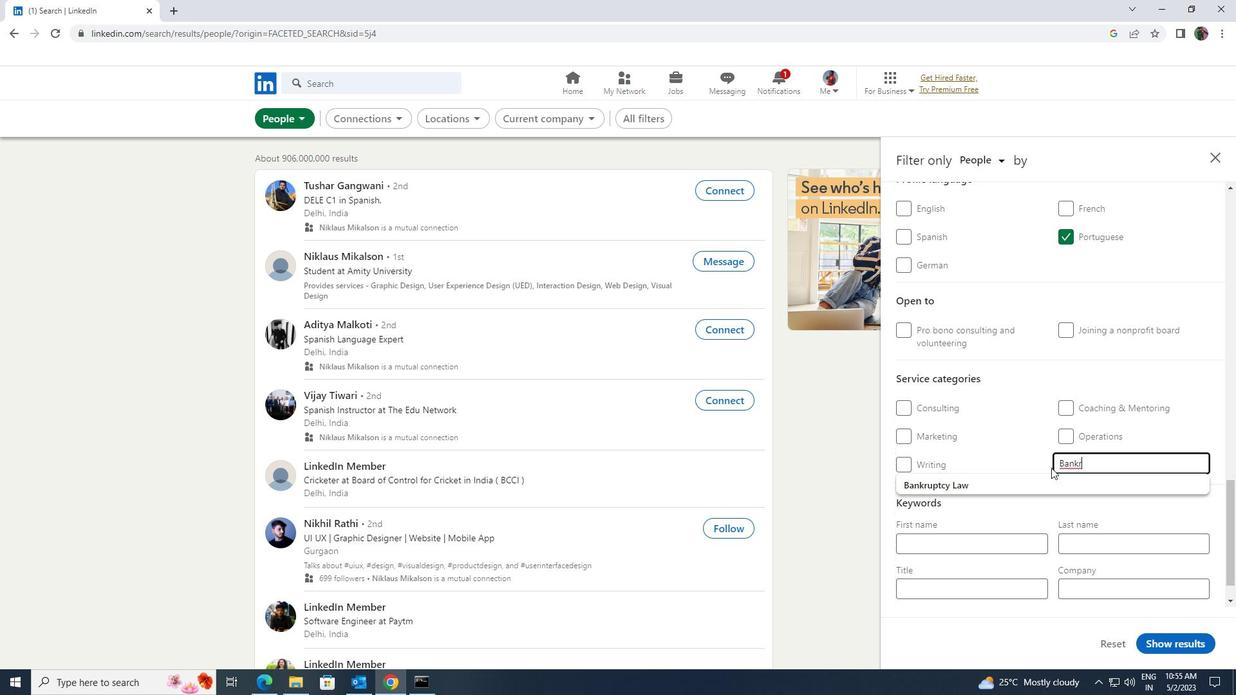 
Action: Mouse pressed left at (1044, 477)
Screenshot: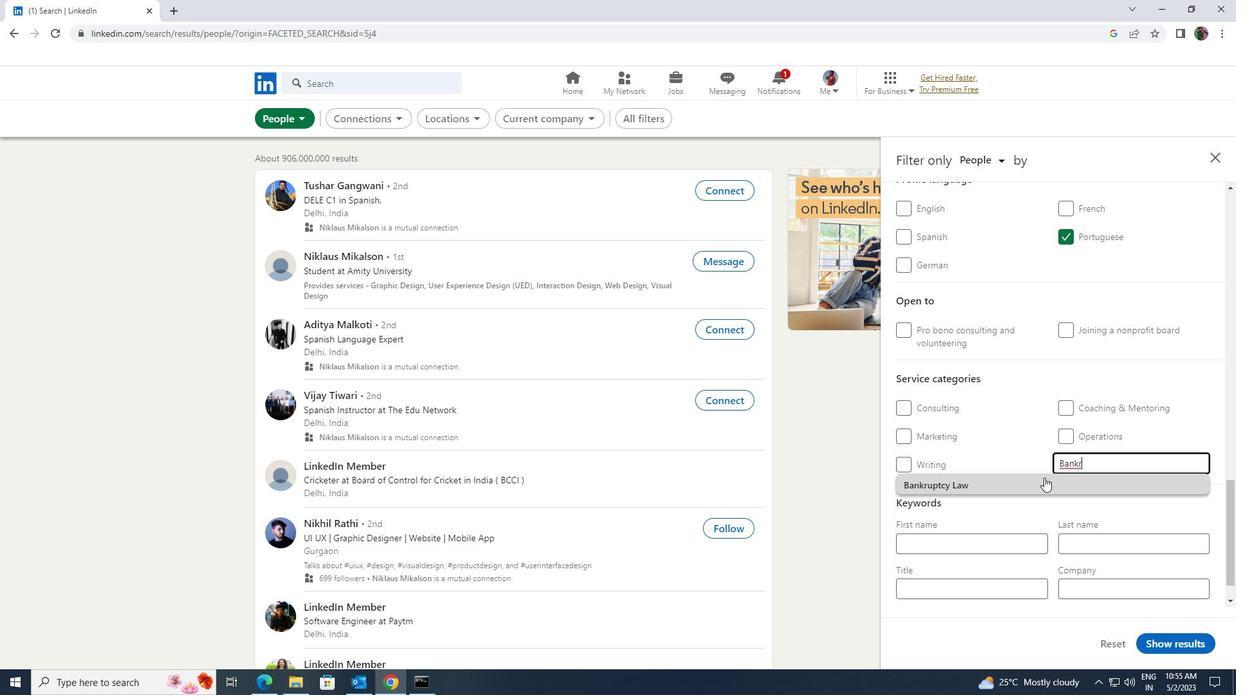 
Action: Mouse moved to (1043, 478)
Screenshot: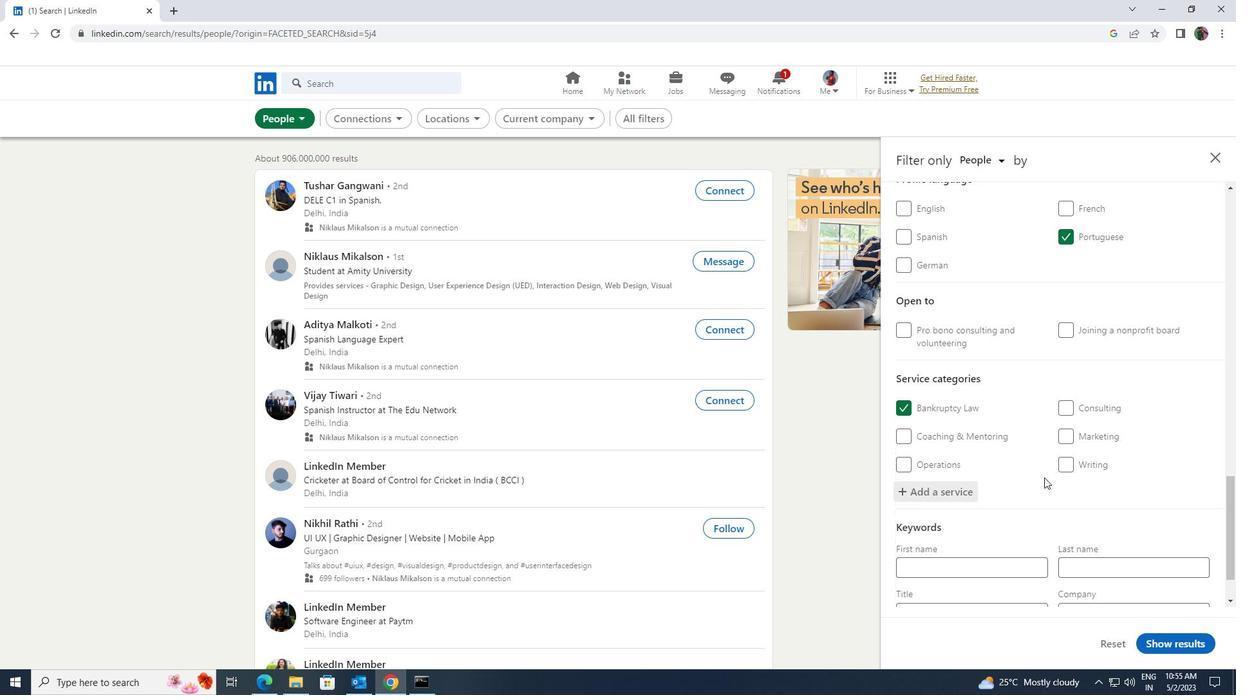 
Action: Mouse scrolled (1043, 477) with delta (0, 0)
Screenshot: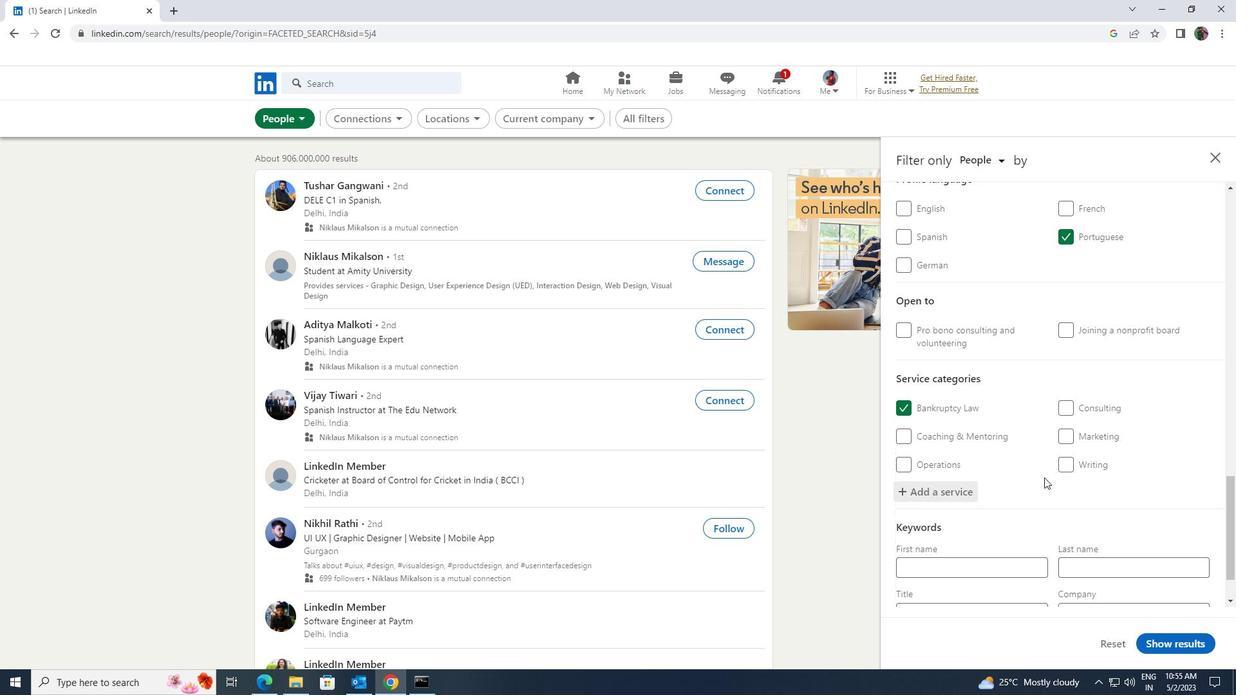 
Action: Mouse moved to (1042, 479)
Screenshot: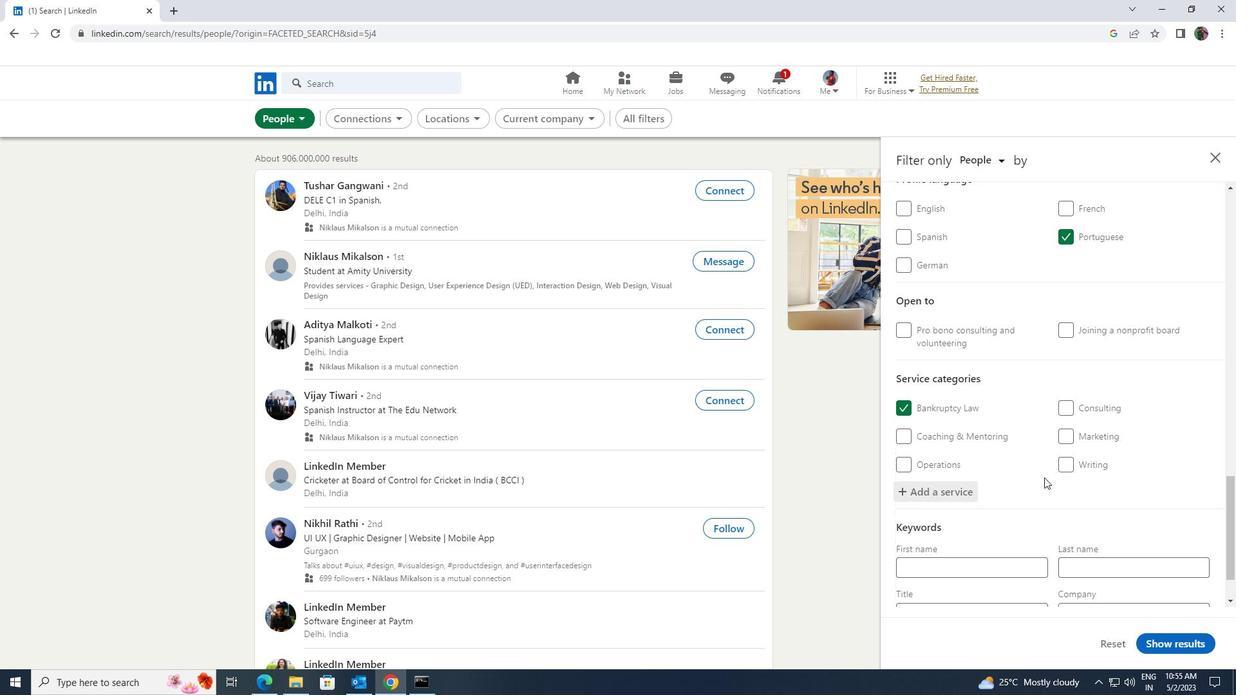 
Action: Mouse scrolled (1042, 478) with delta (0, 0)
Screenshot: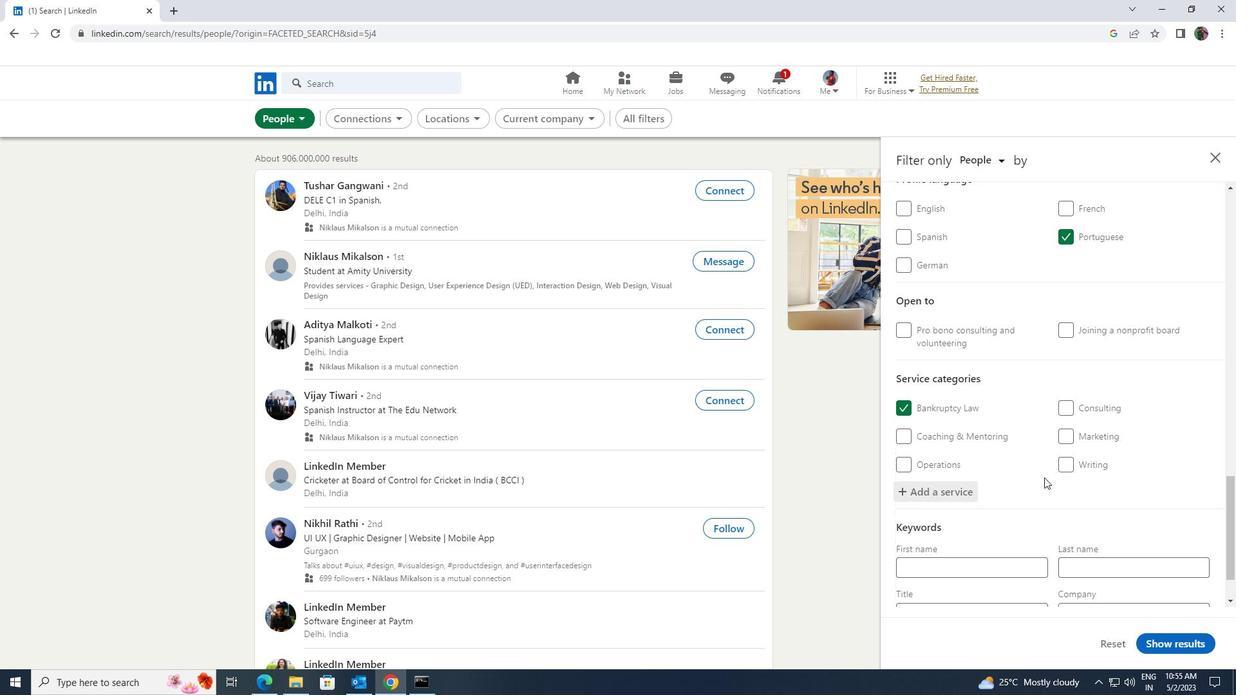 
Action: Mouse moved to (1041, 482)
Screenshot: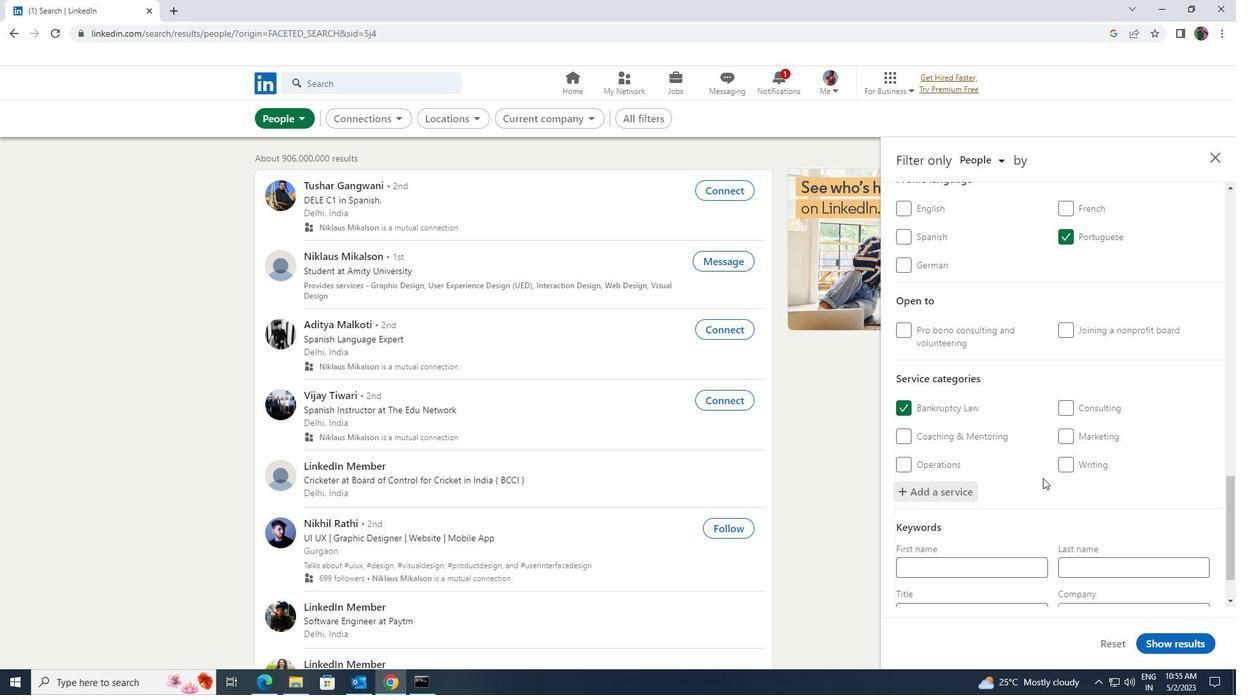 
Action: Mouse scrolled (1041, 481) with delta (0, 0)
Screenshot: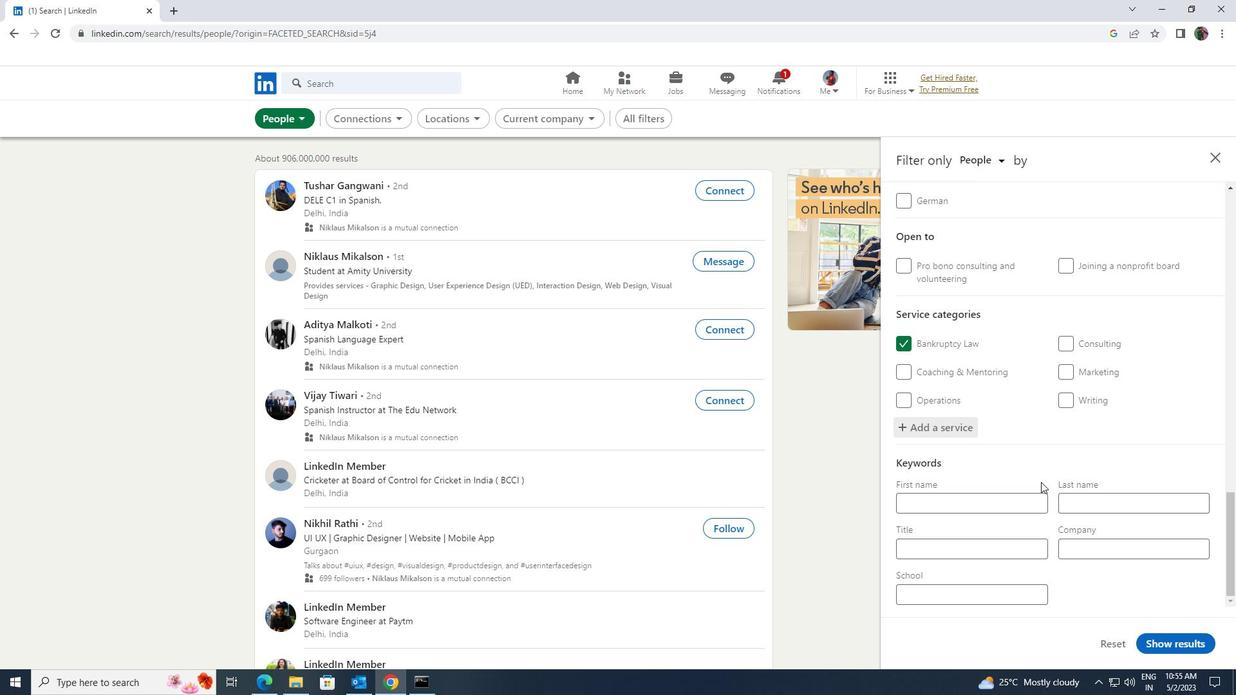 
Action: Mouse scrolled (1041, 481) with delta (0, 0)
Screenshot: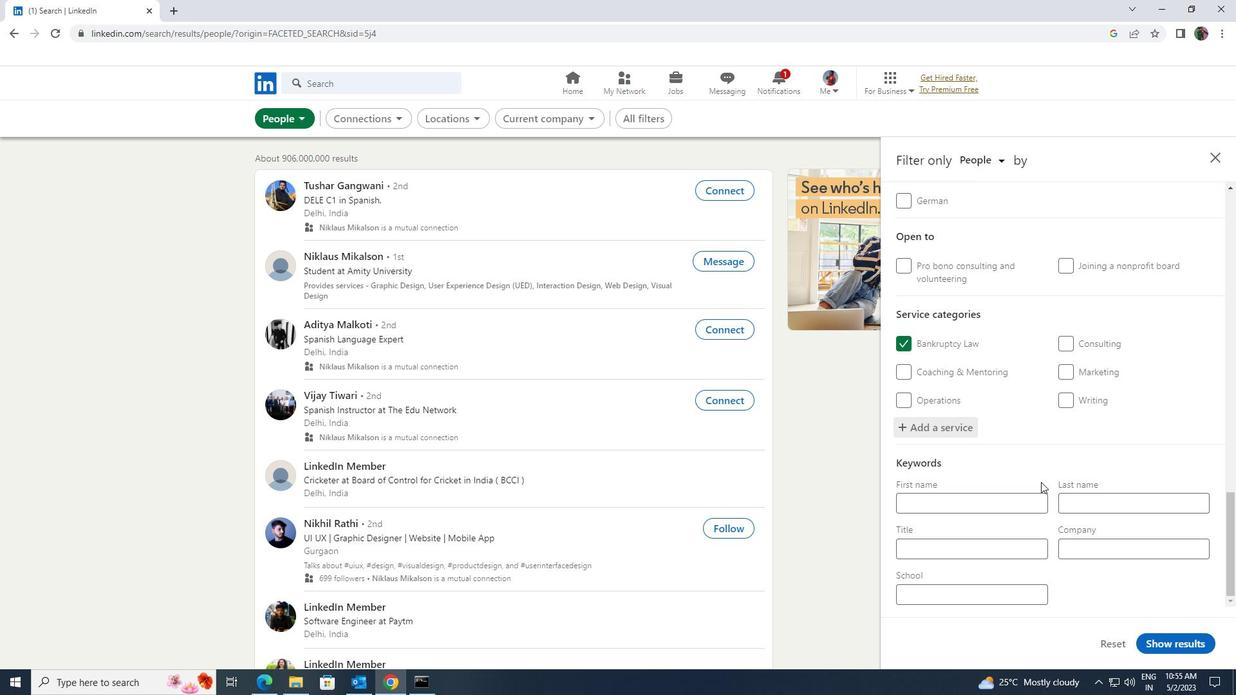 
Action: Mouse moved to (1027, 549)
Screenshot: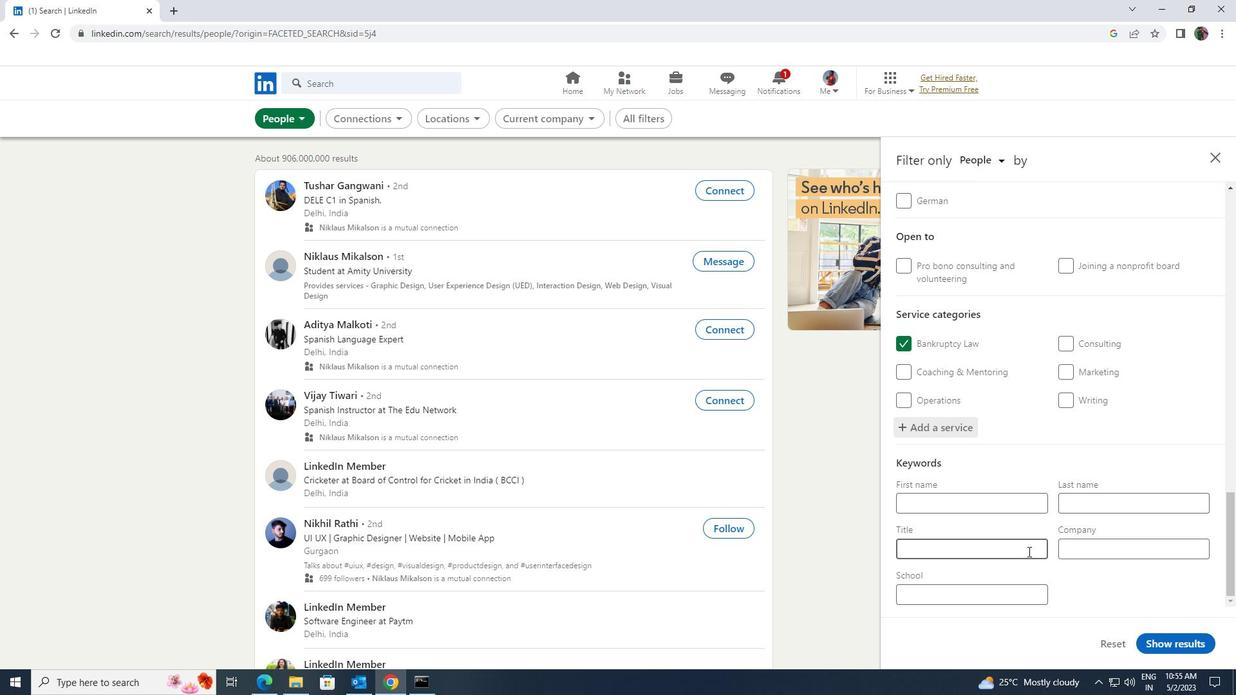 
Action: Mouse pressed left at (1027, 549)
Screenshot: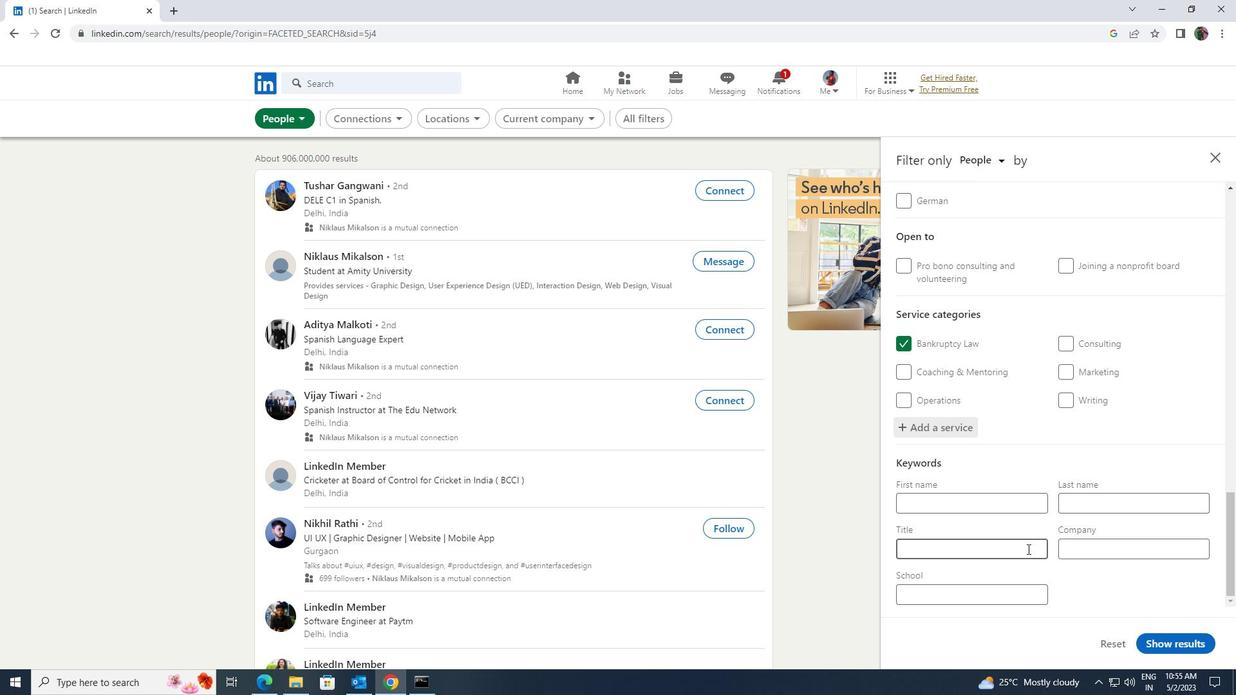 
Action: Key pressed <Key.shift><Key.shift><Key.shift><Key.shift><Key.shift><Key.shift>MEDICAL<Key.space><Key.shift>RELATION<Key.space><Key.shift>COORDINATOR
Screenshot: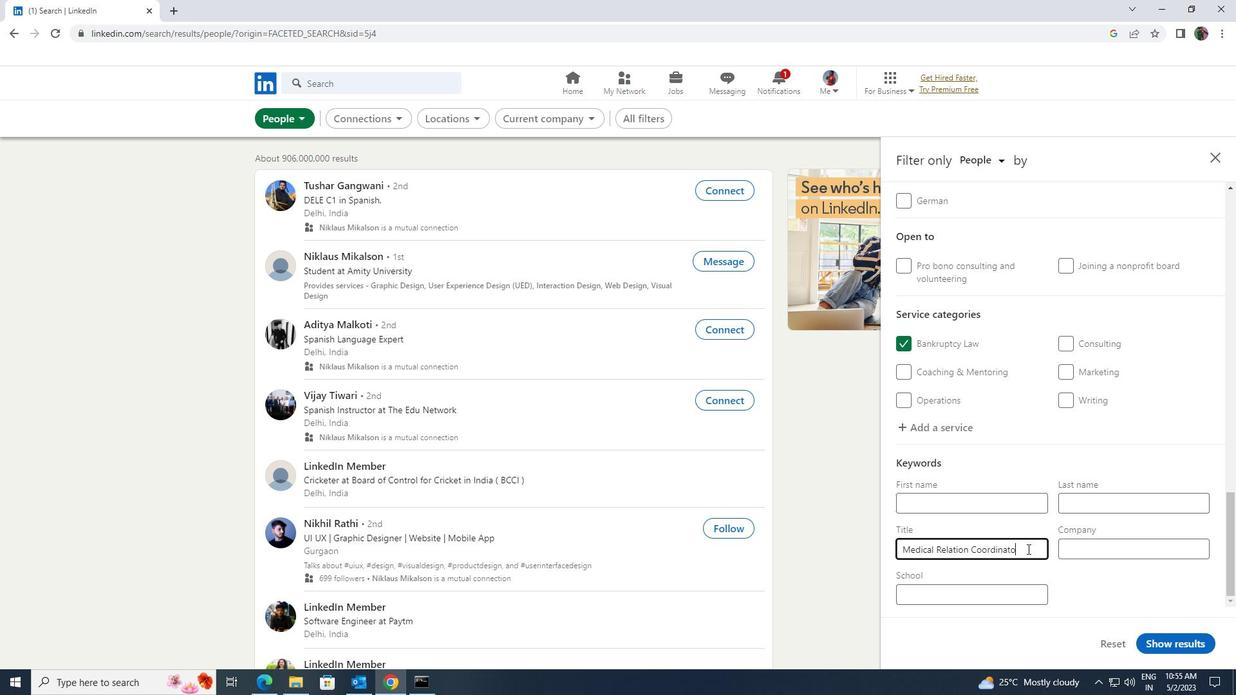 
Action: Mouse moved to (1160, 643)
Screenshot: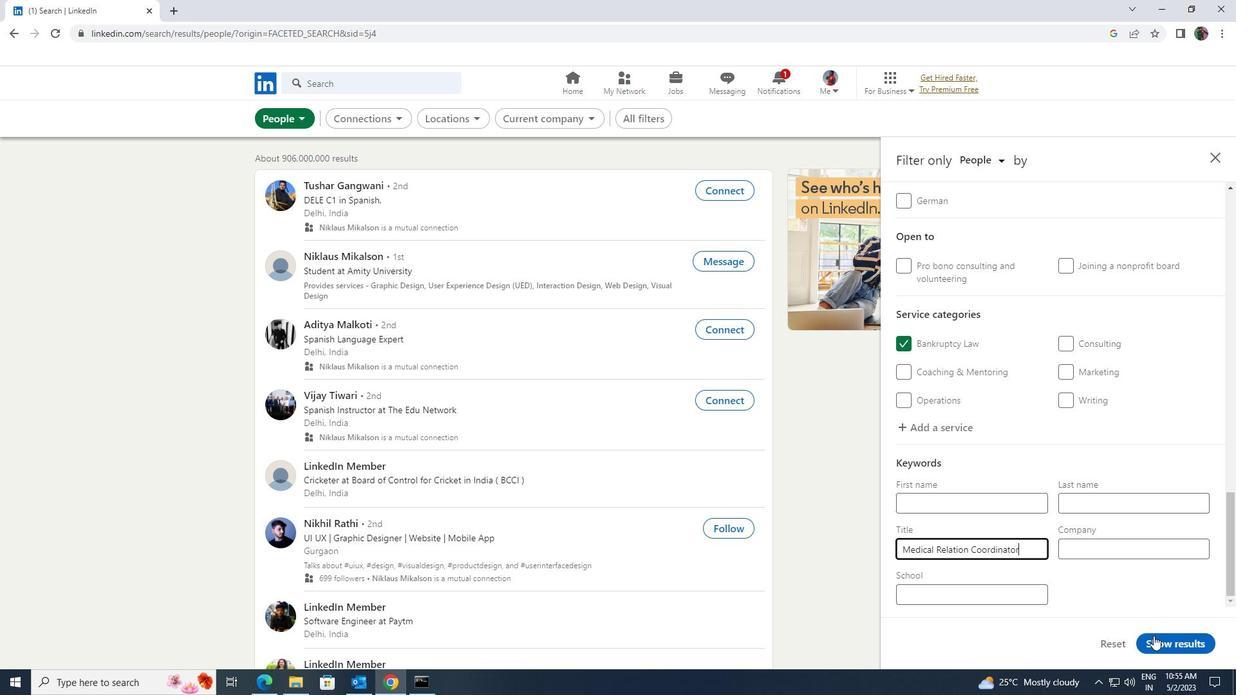 
Action: Mouse pressed left at (1160, 643)
Screenshot: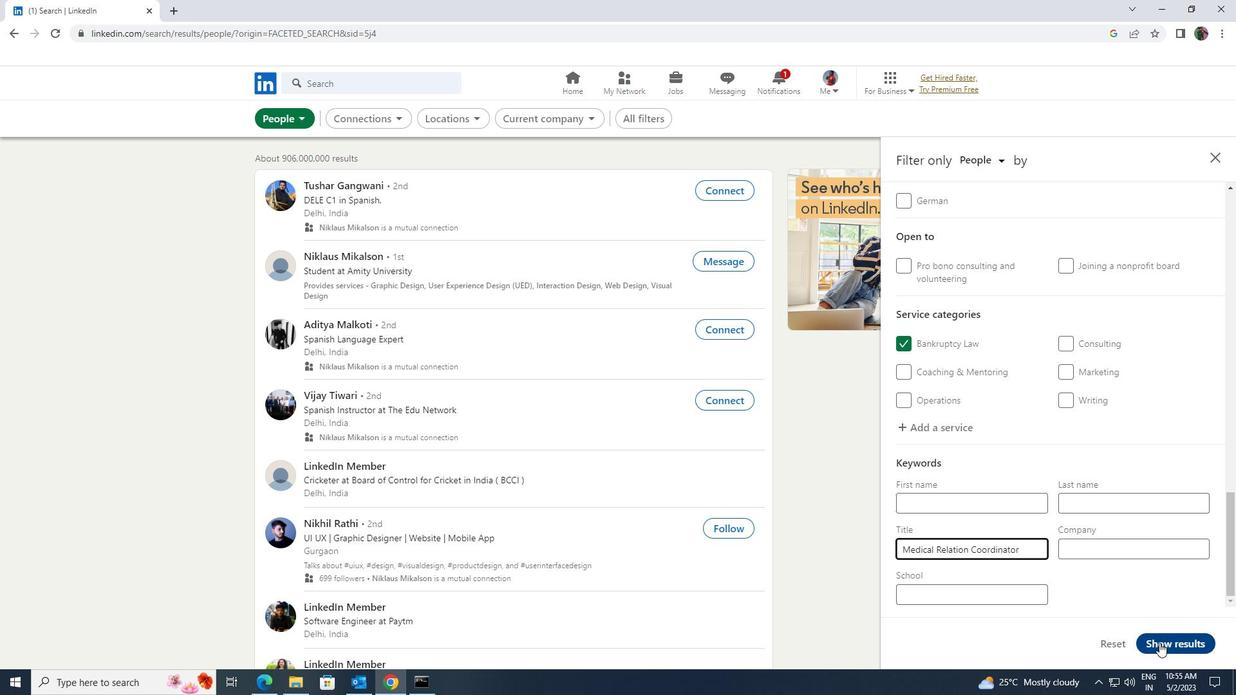
